 Task: Look for space in Vimercate, Italy from 12th August, 2023 to 16th August, 2023 for 8 adults in price range Rs.10000 to Rs.16000. Place can be private room with 8 bedrooms having 8 beds and 8 bathrooms. Property type can be house, flat, guest house, hotel. Amenities needed are: wifi, TV, free parkinig on premises, gym, breakfast. Booking option can be shelf check-in. Required host language is English.
Action: Mouse moved to (537, 108)
Screenshot: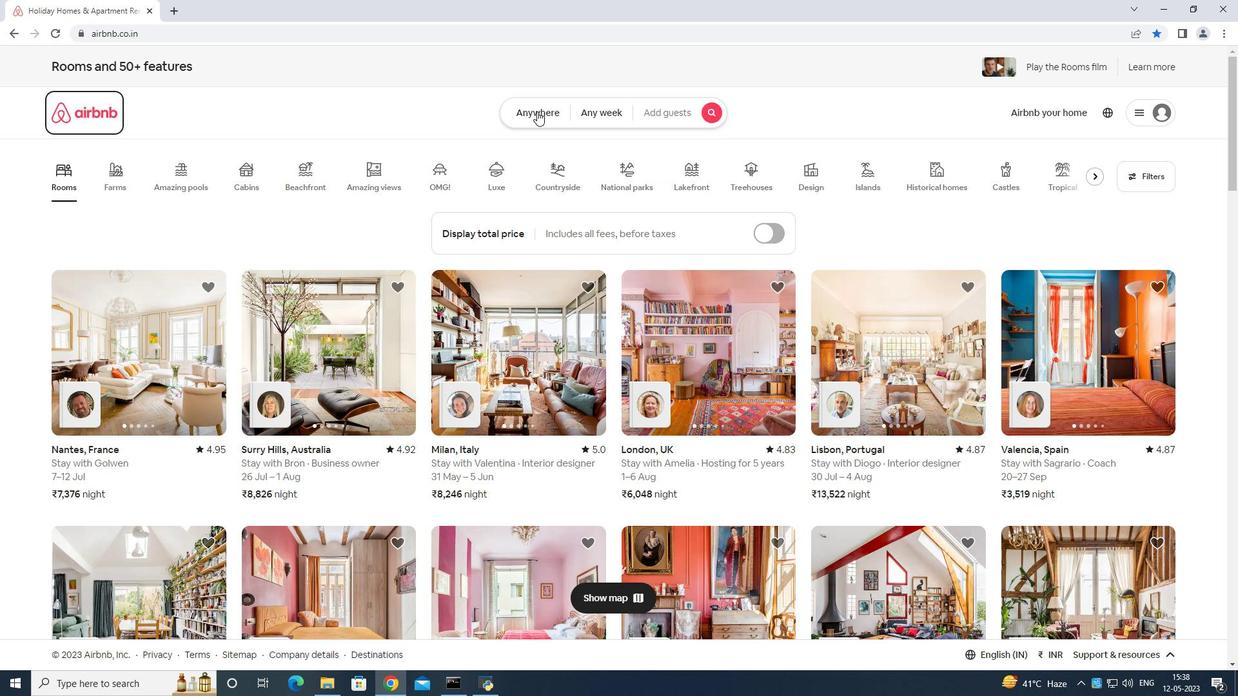 
Action: Mouse pressed left at (537, 108)
Screenshot: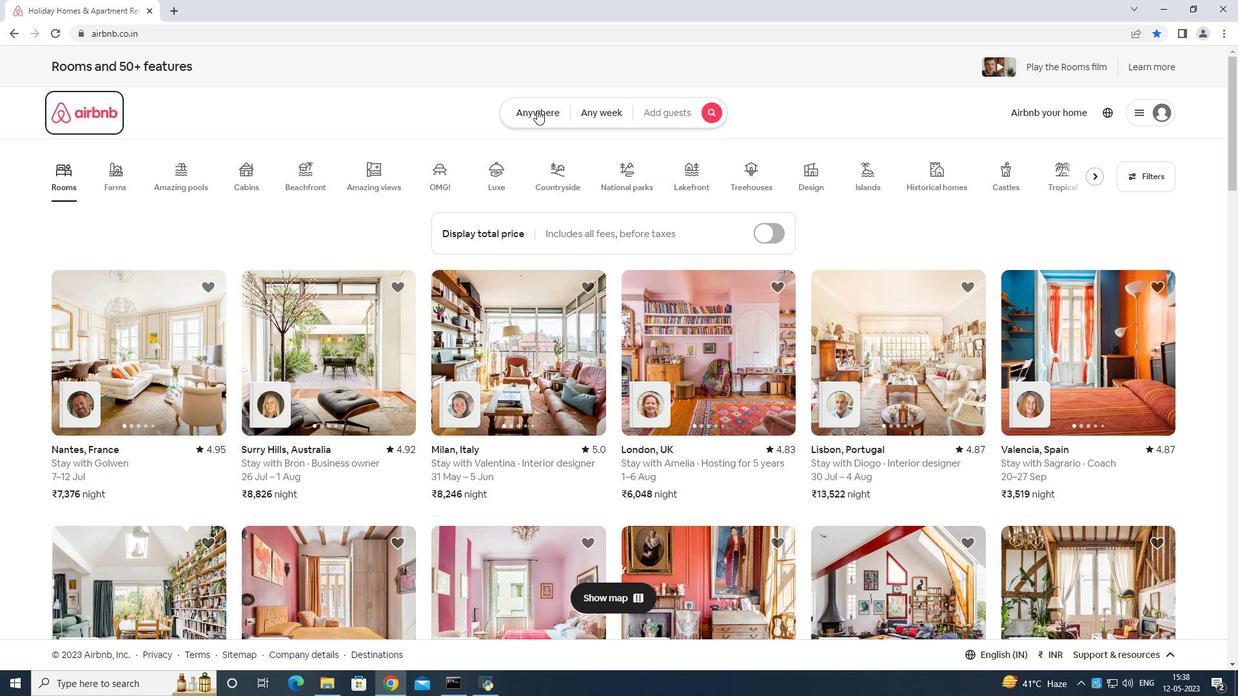 
Action: Mouse moved to (518, 149)
Screenshot: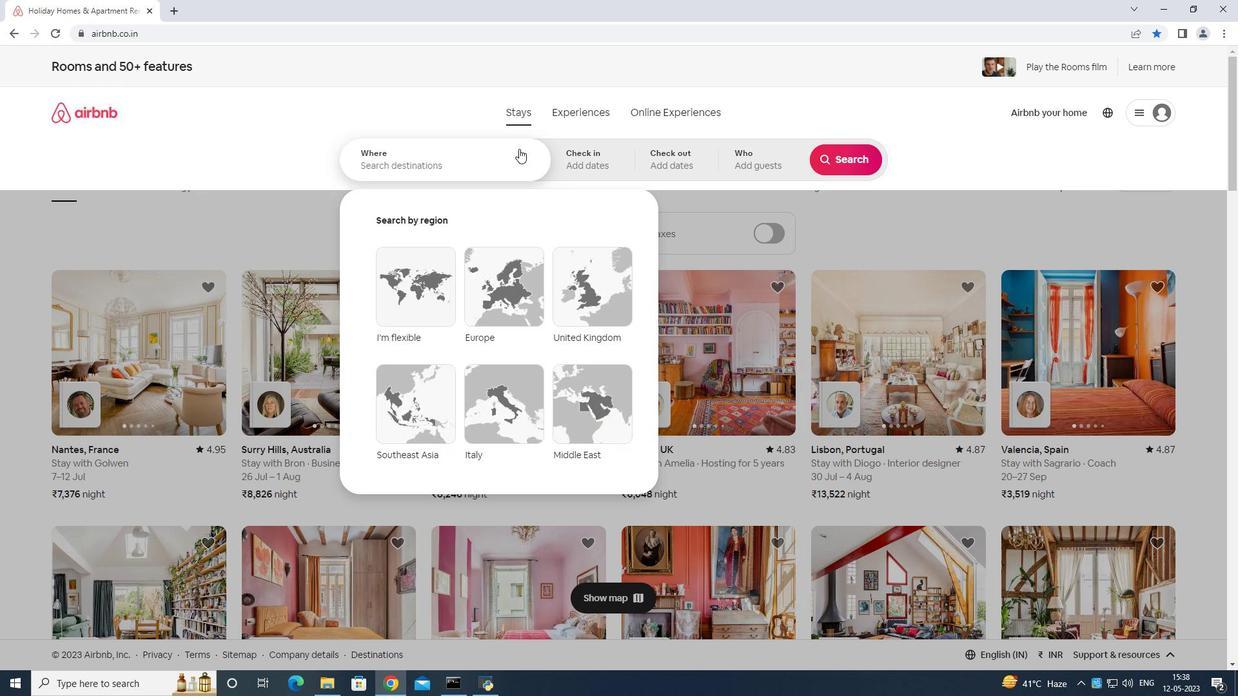 
Action: Mouse pressed left at (518, 149)
Screenshot: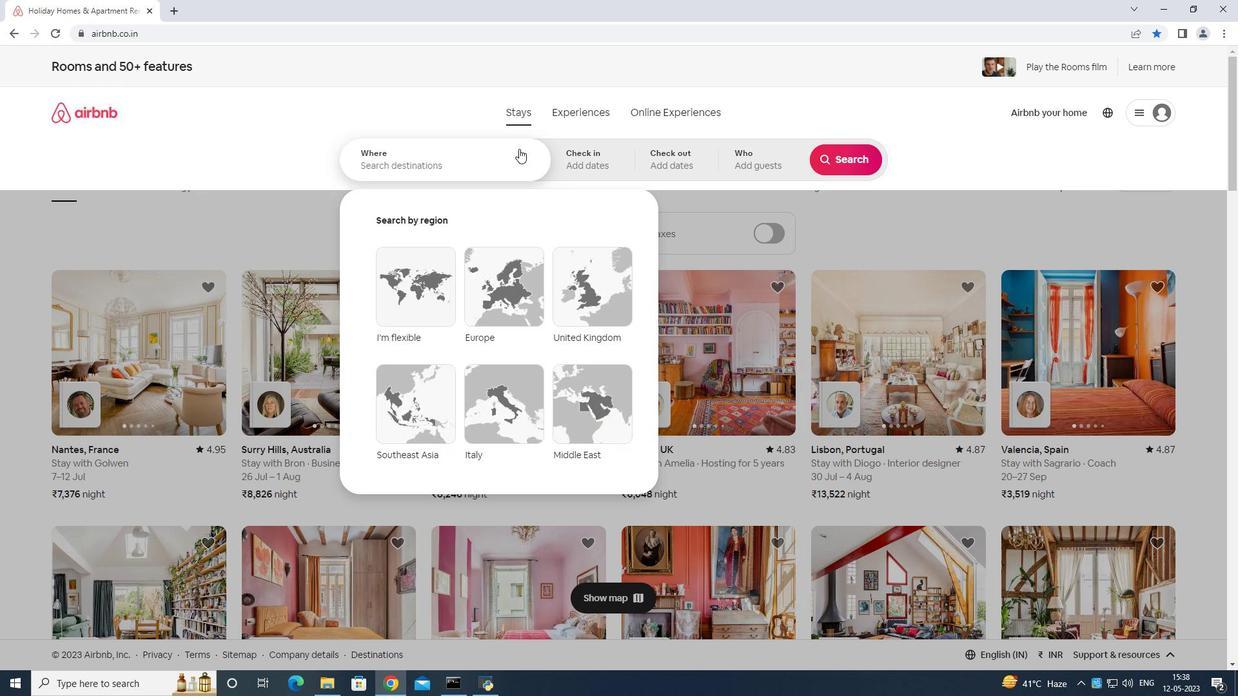 
Action: Mouse moved to (511, 152)
Screenshot: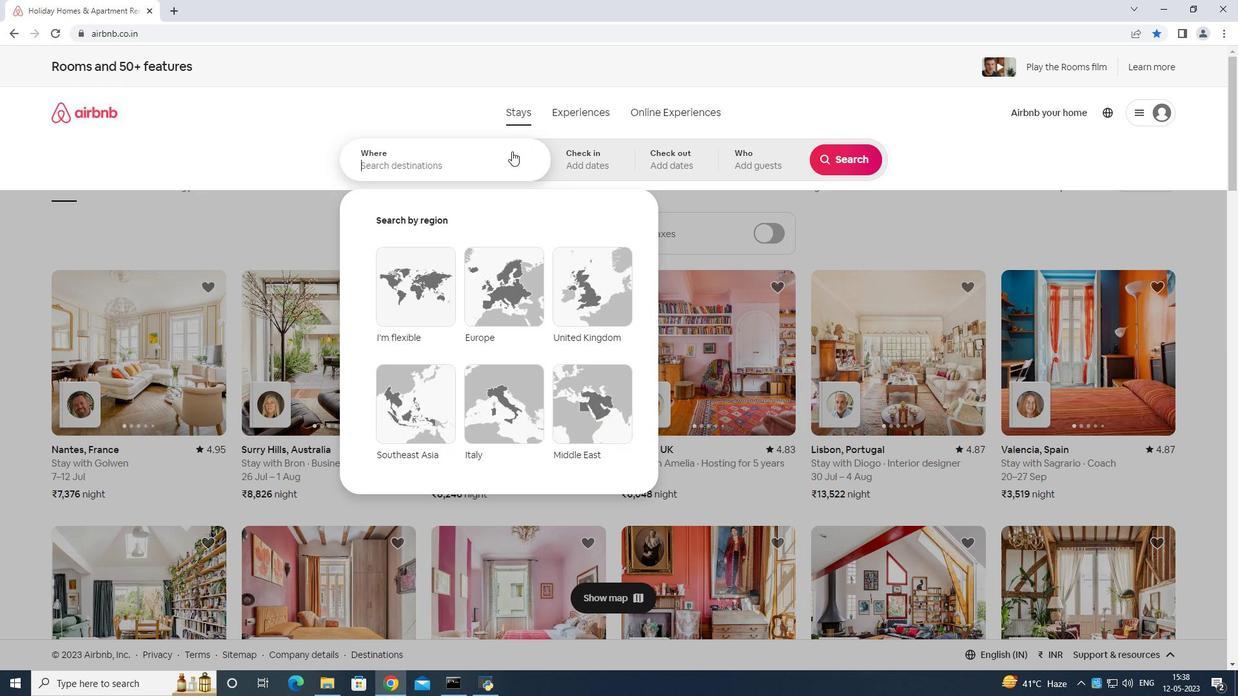 
Action: Key pressed <Key.shift>v<Key.backspace><Key.shift>Vimercate<Key.space>italy<Key.enter>
Screenshot: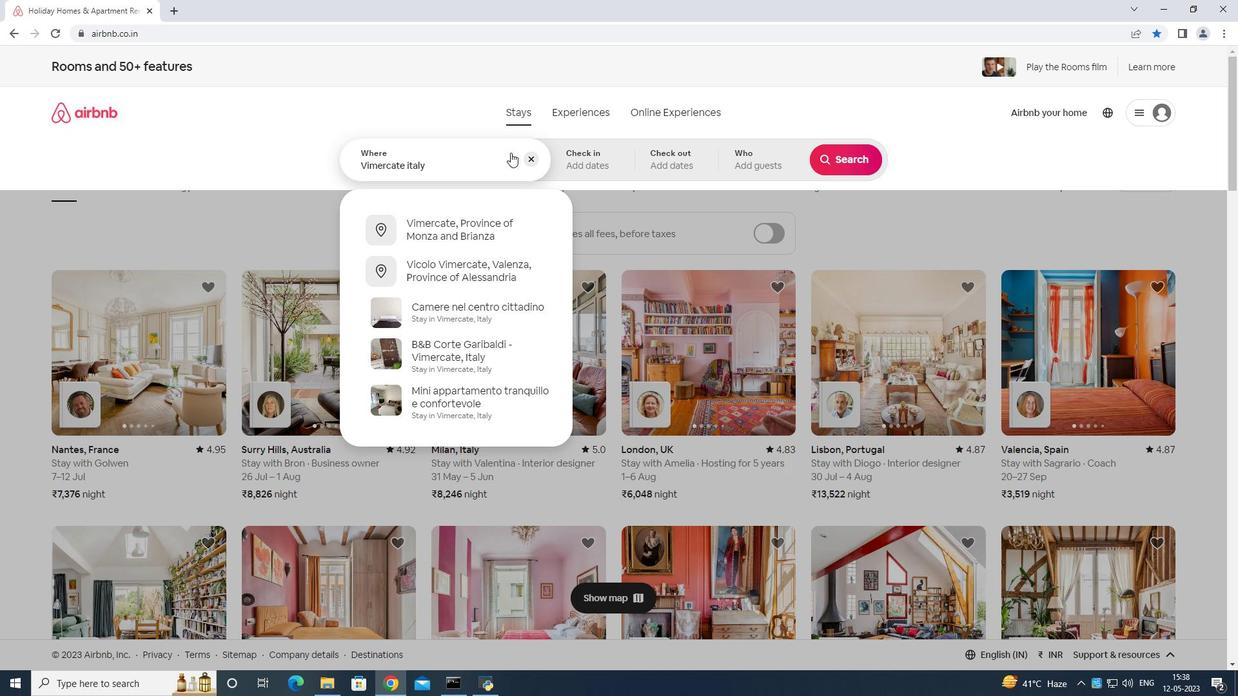 
Action: Mouse moved to (845, 250)
Screenshot: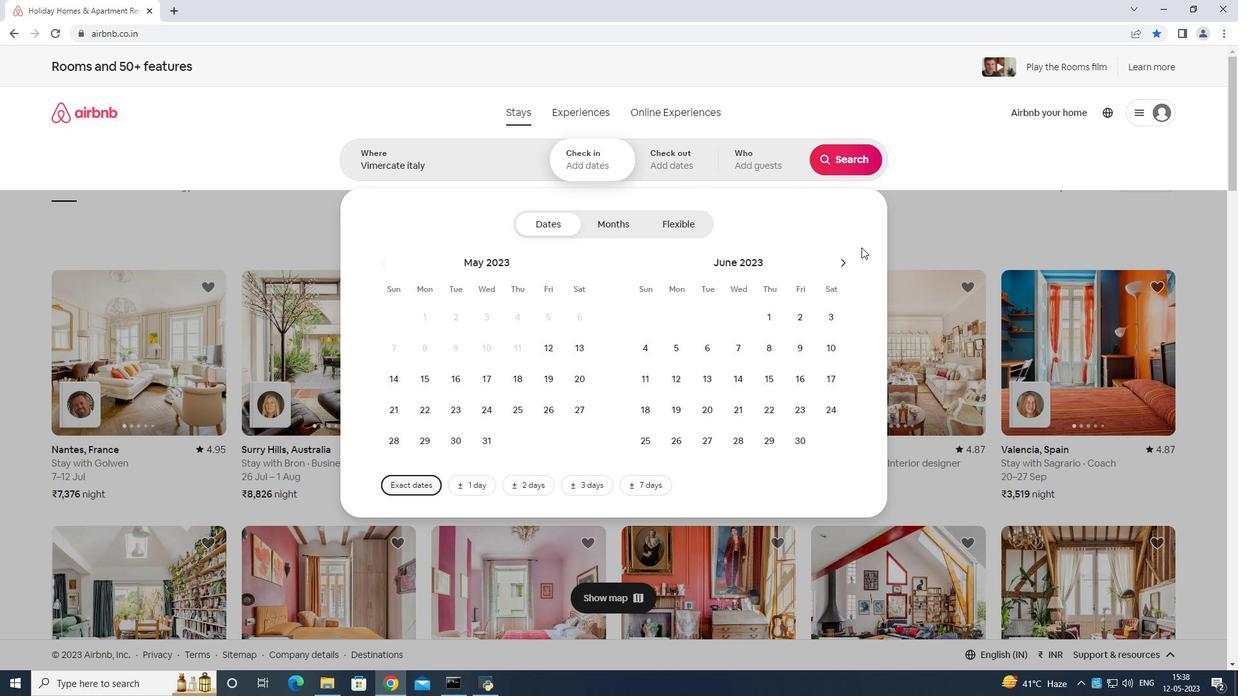 
Action: Mouse pressed left at (845, 250)
Screenshot: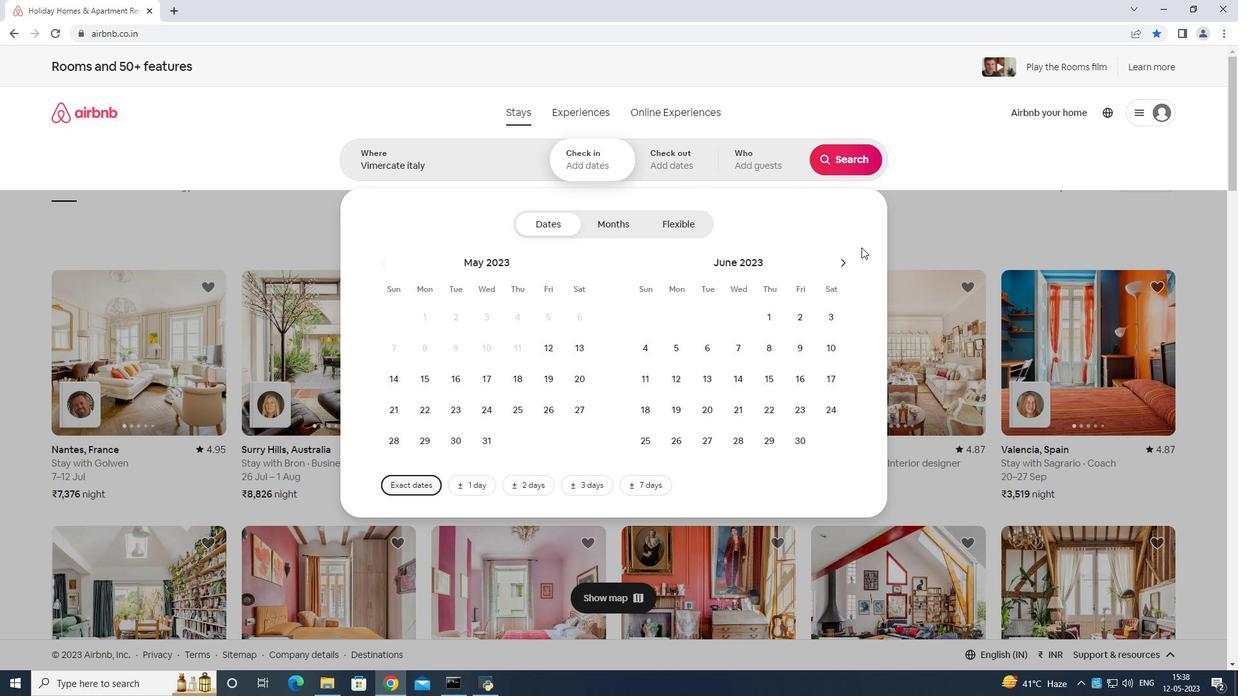
Action: Mouse moved to (844, 261)
Screenshot: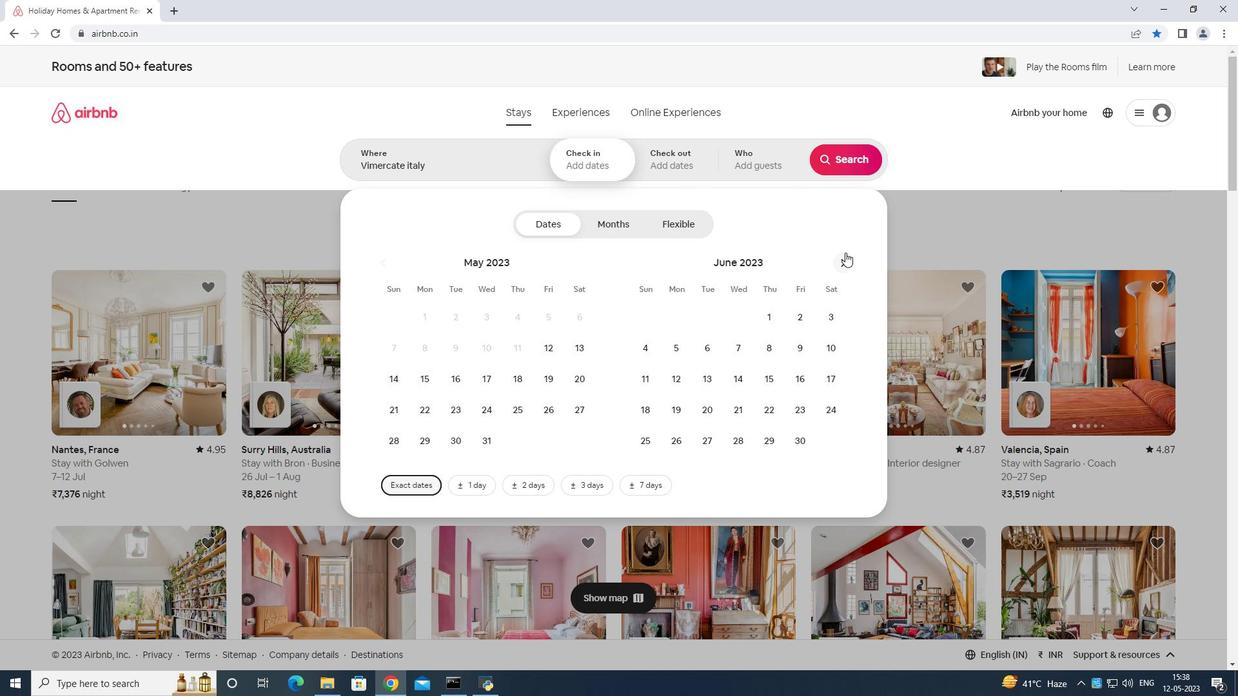 
Action: Mouse pressed left at (844, 261)
Screenshot: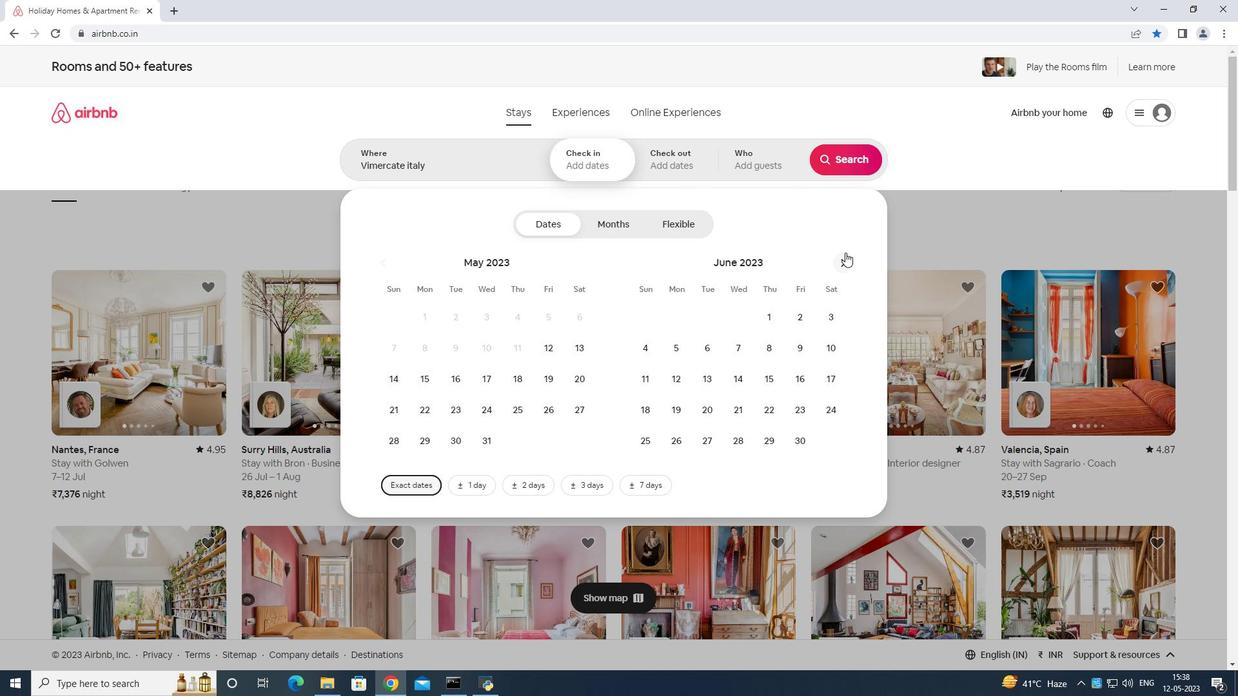 
Action: Mouse moved to (844, 262)
Screenshot: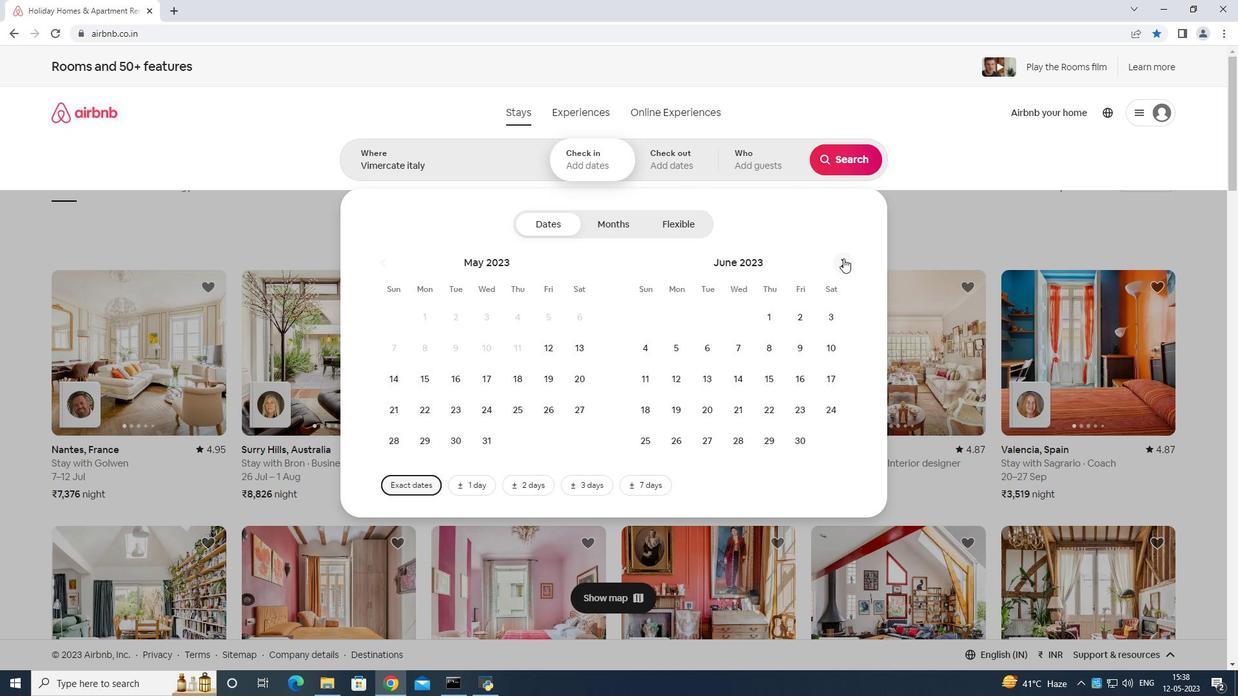 
Action: Mouse pressed left at (844, 262)
Screenshot: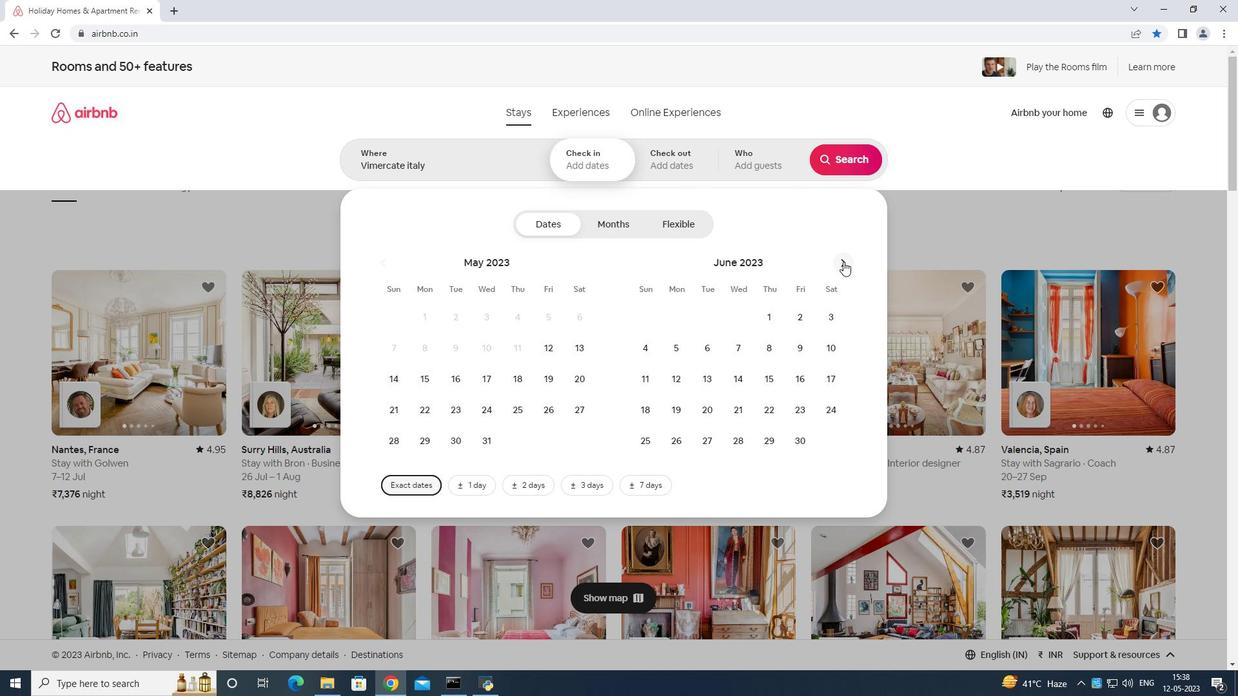 
Action: Mouse pressed left at (844, 262)
Screenshot: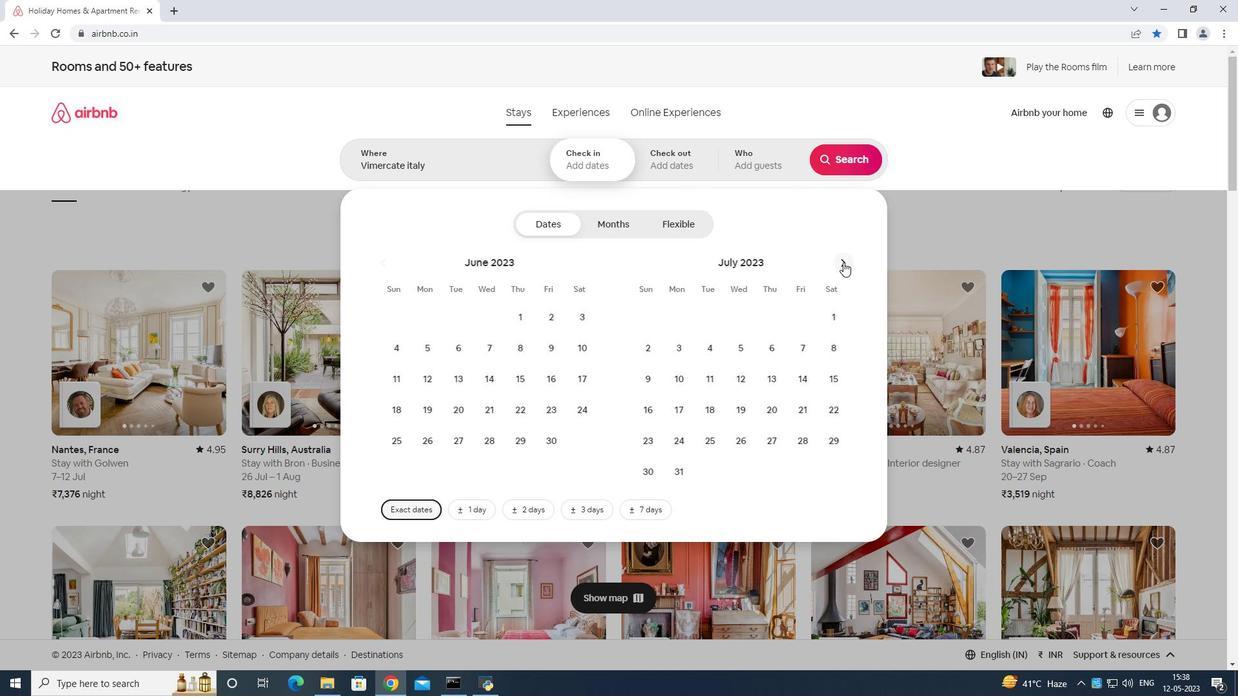 
Action: Mouse moved to (827, 347)
Screenshot: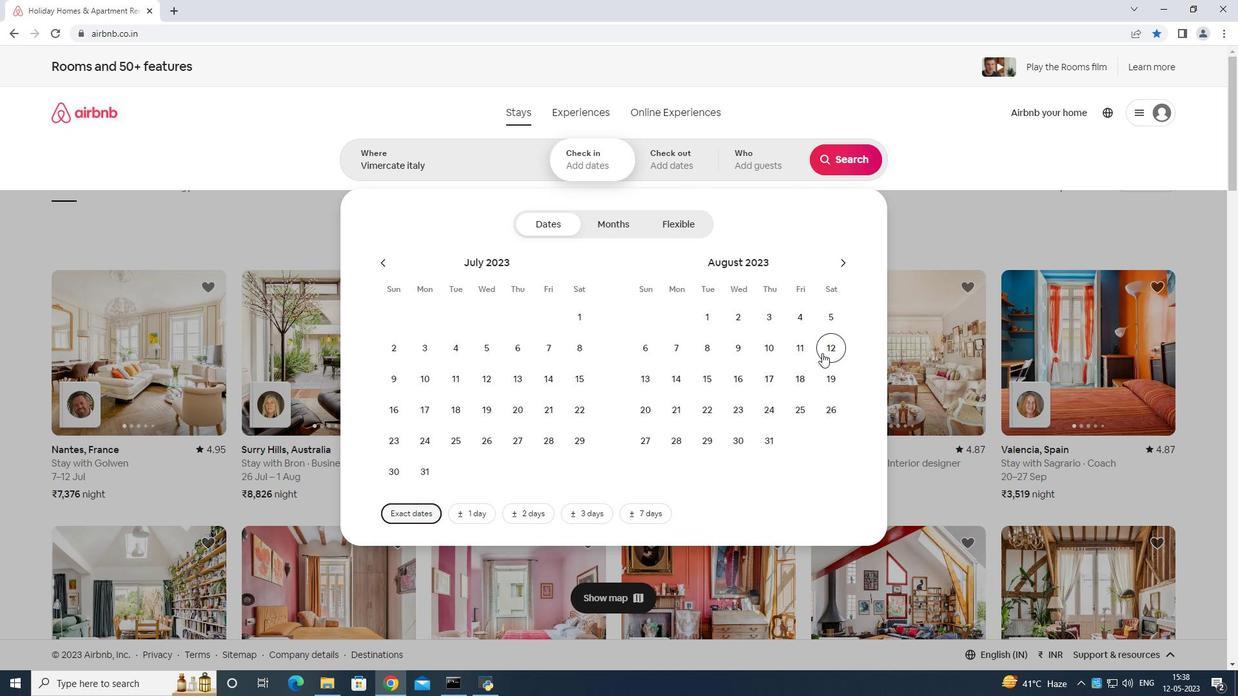 
Action: Mouse pressed left at (827, 347)
Screenshot: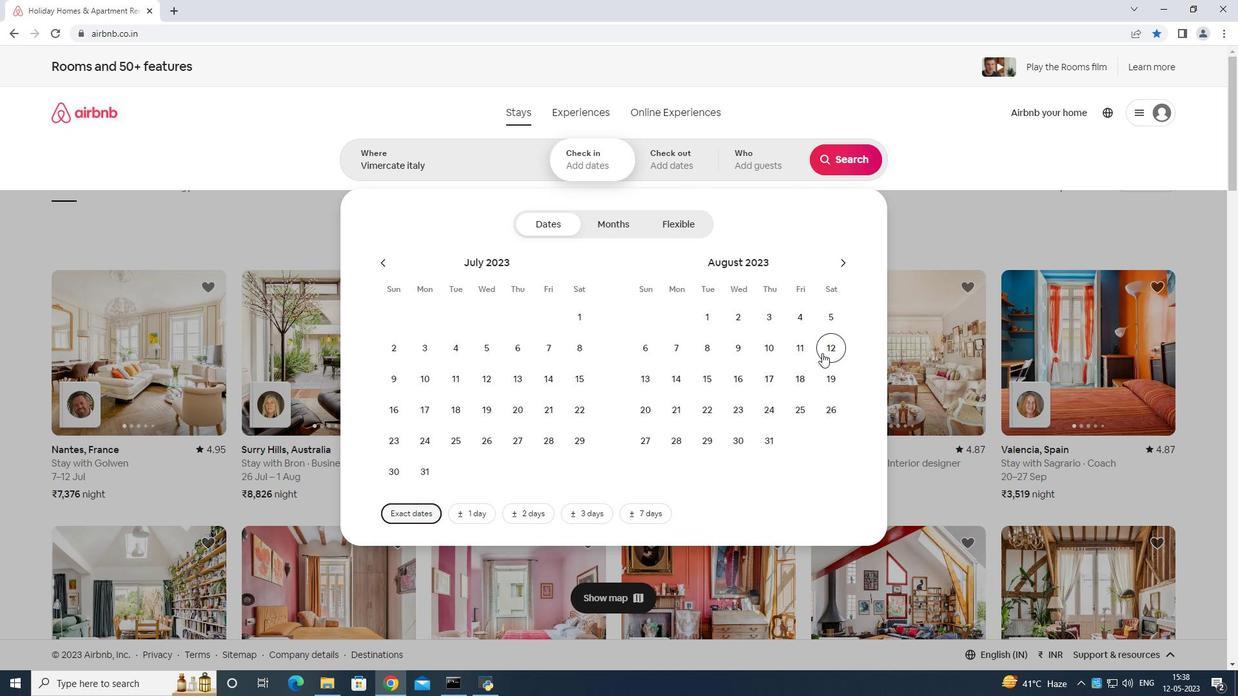 
Action: Mouse moved to (743, 372)
Screenshot: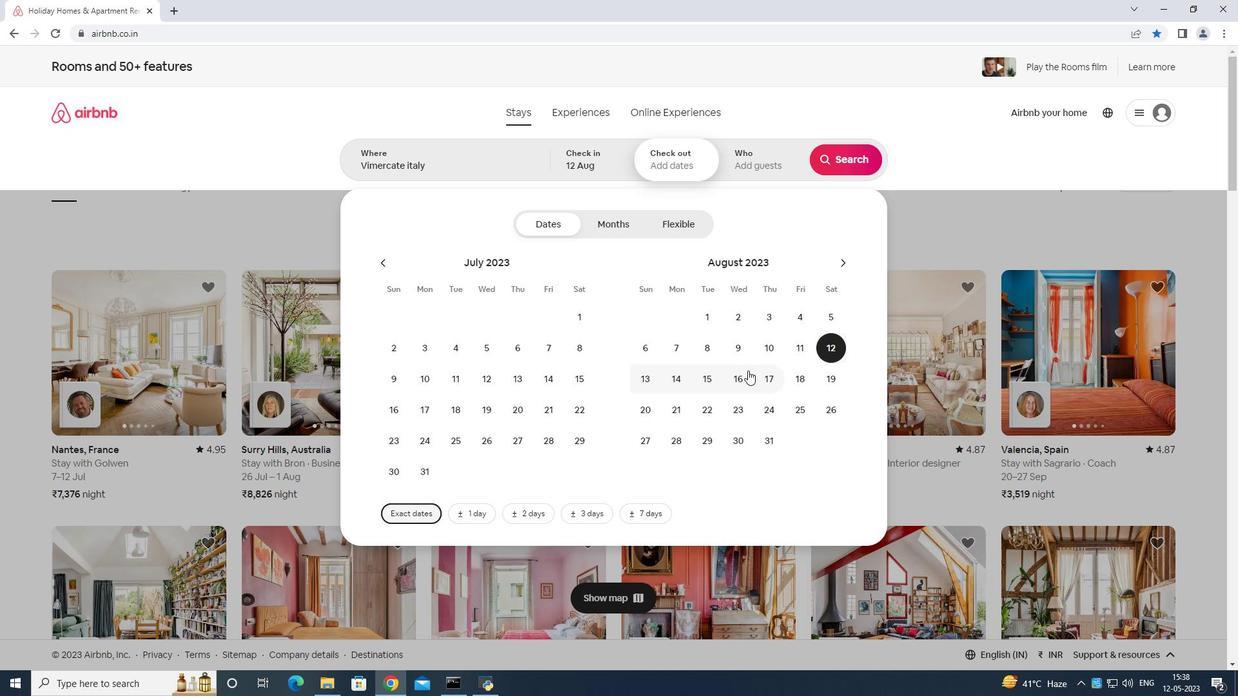
Action: Mouse pressed left at (743, 372)
Screenshot: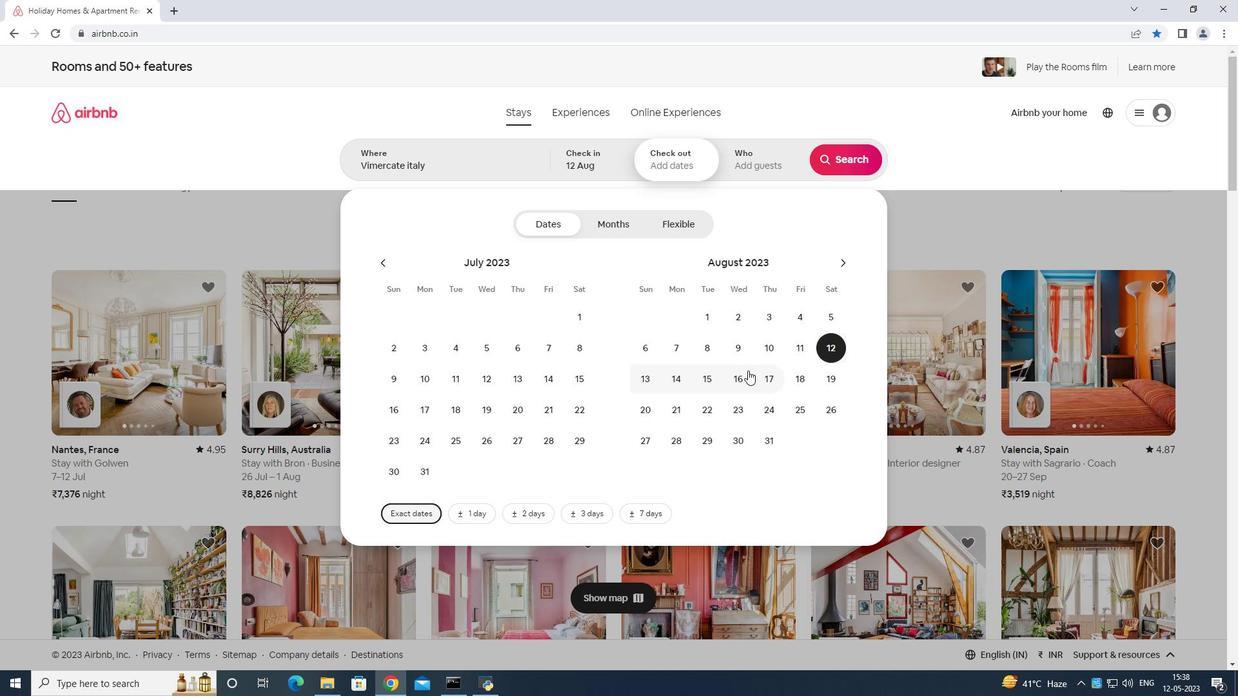 
Action: Mouse moved to (765, 158)
Screenshot: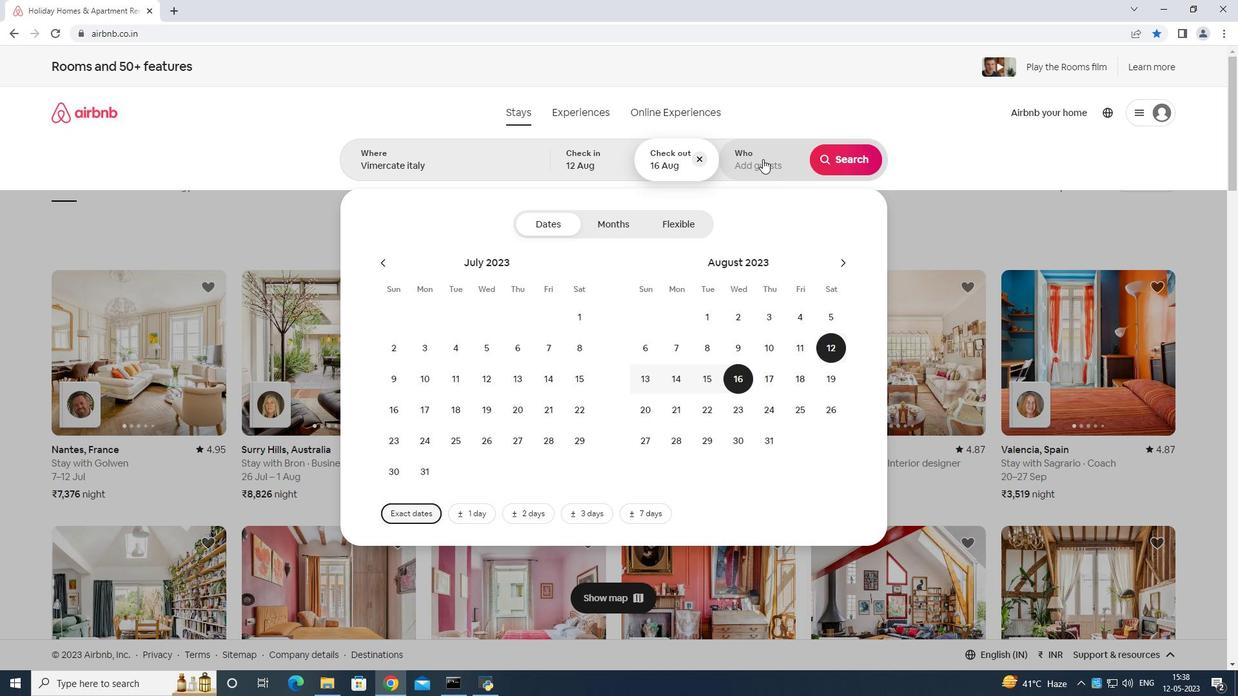 
Action: Mouse pressed left at (765, 158)
Screenshot: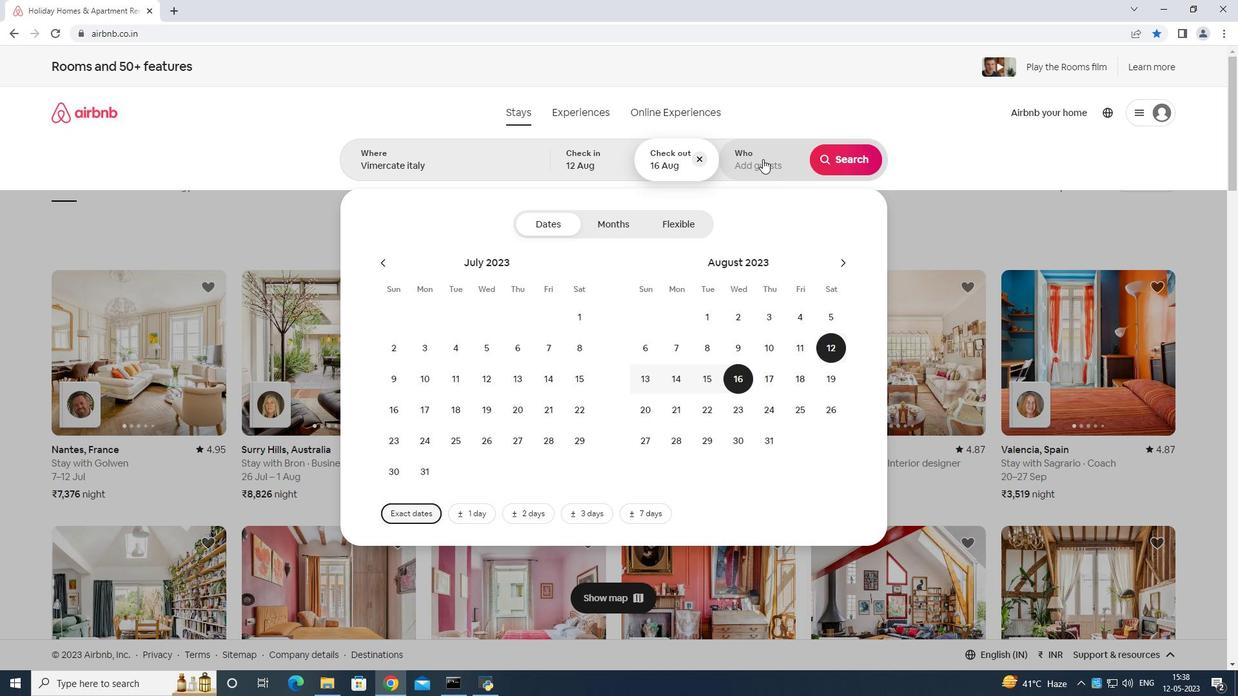 
Action: Mouse moved to (831, 228)
Screenshot: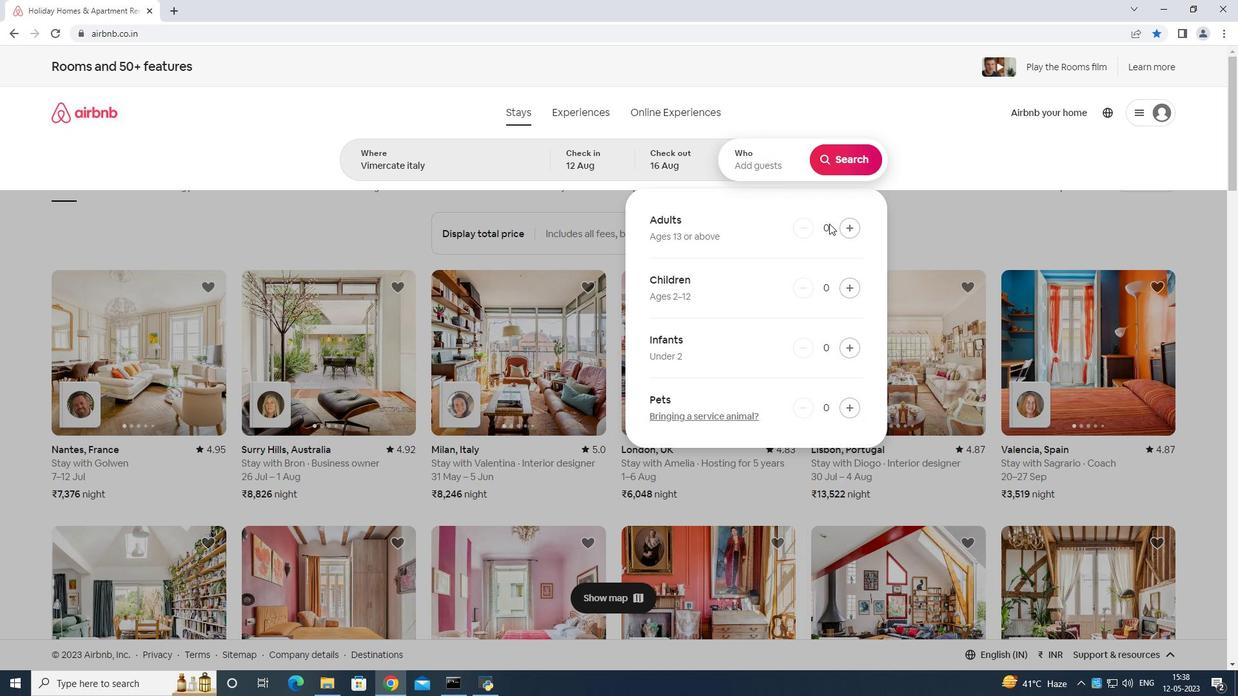 
Action: Mouse pressed left at (831, 228)
Screenshot: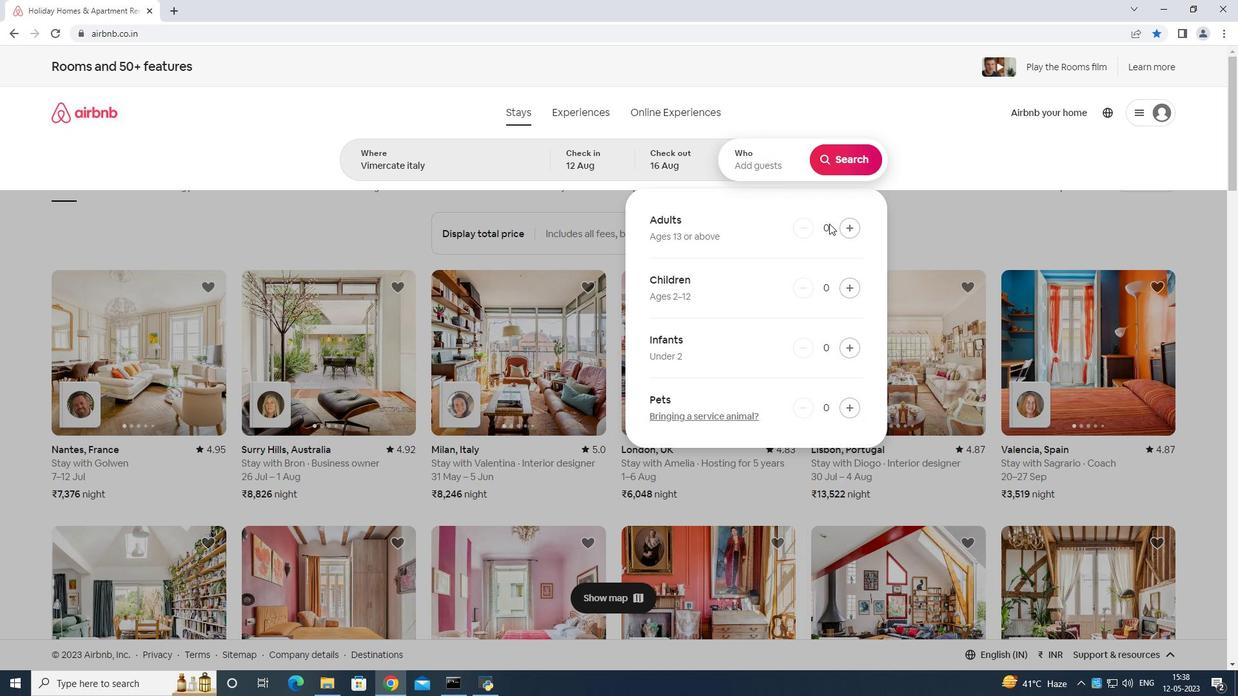 
Action: Mouse moved to (836, 224)
Screenshot: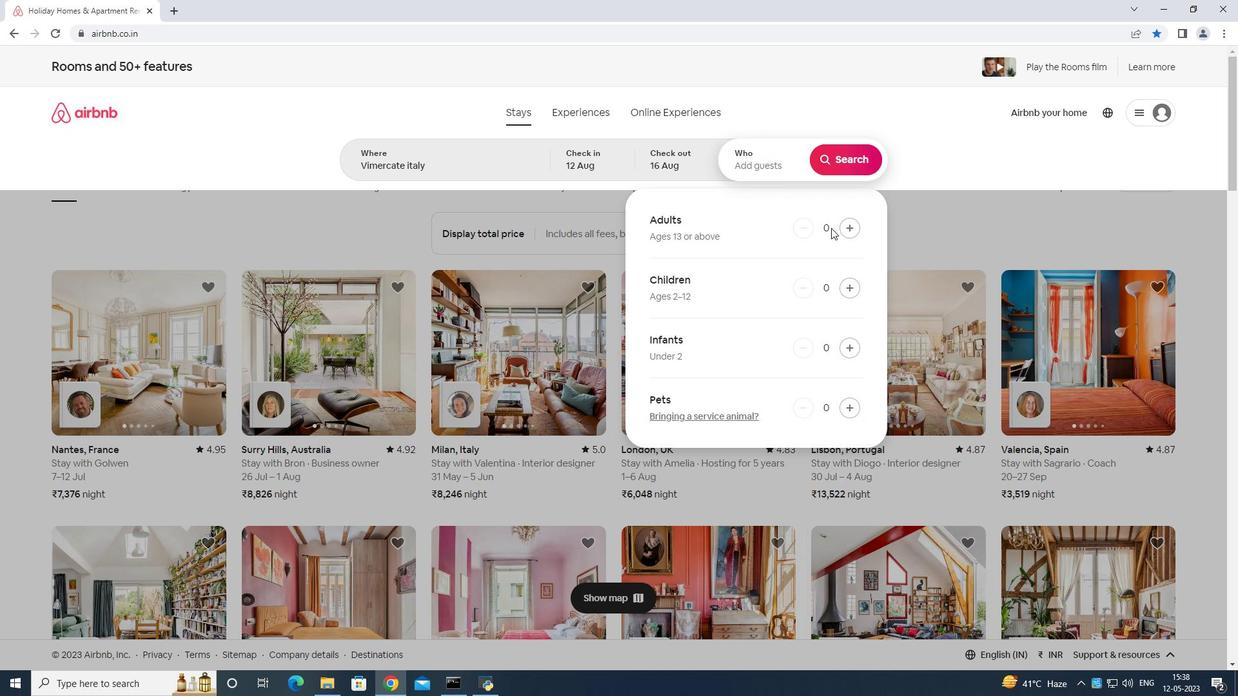 
Action: Mouse pressed left at (836, 224)
Screenshot: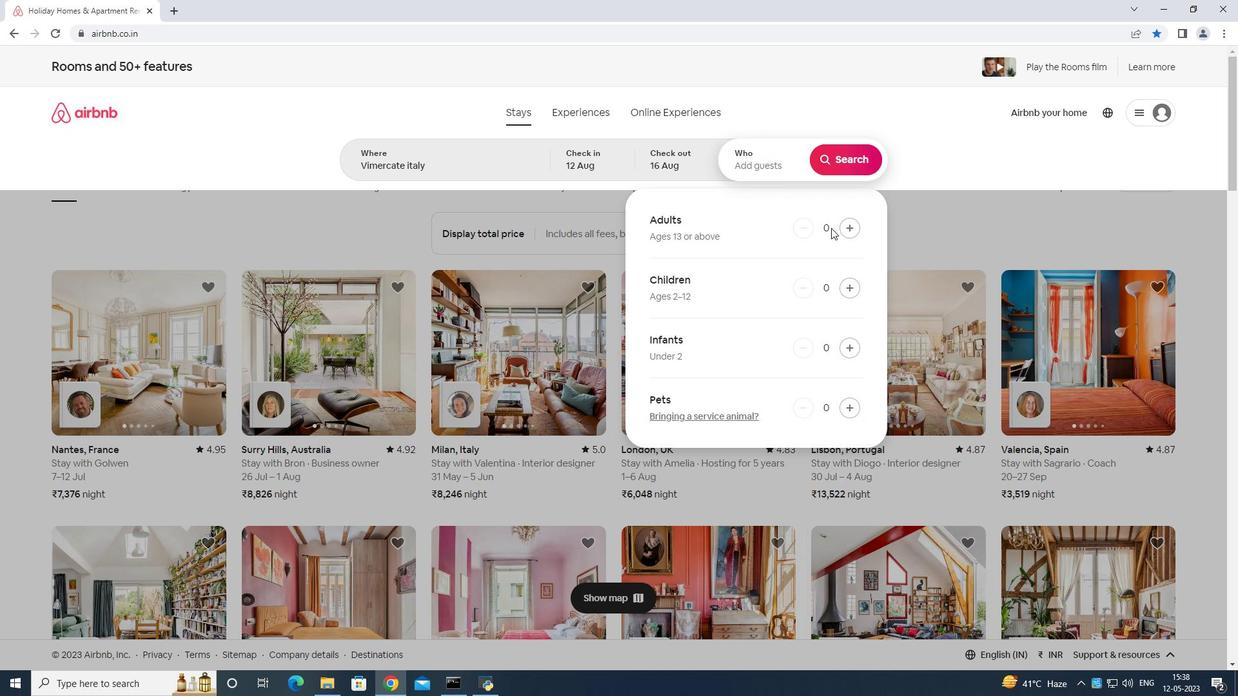 
Action: Mouse moved to (851, 224)
Screenshot: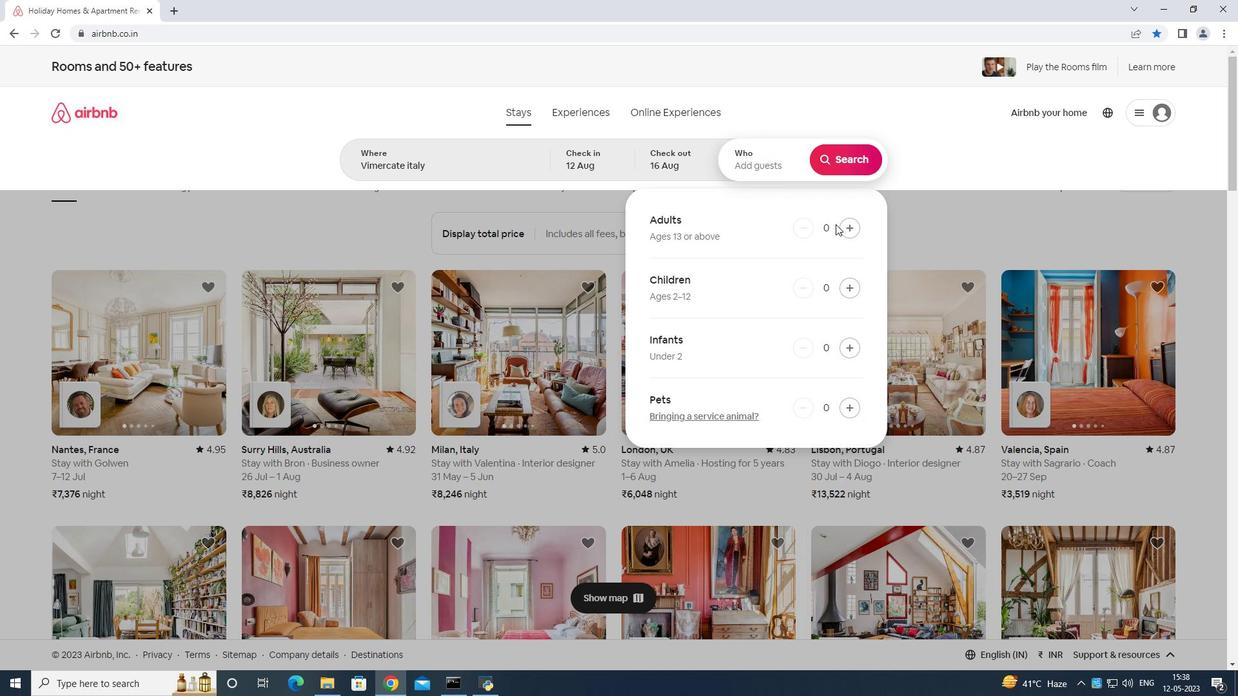 
Action: Mouse pressed left at (851, 224)
Screenshot: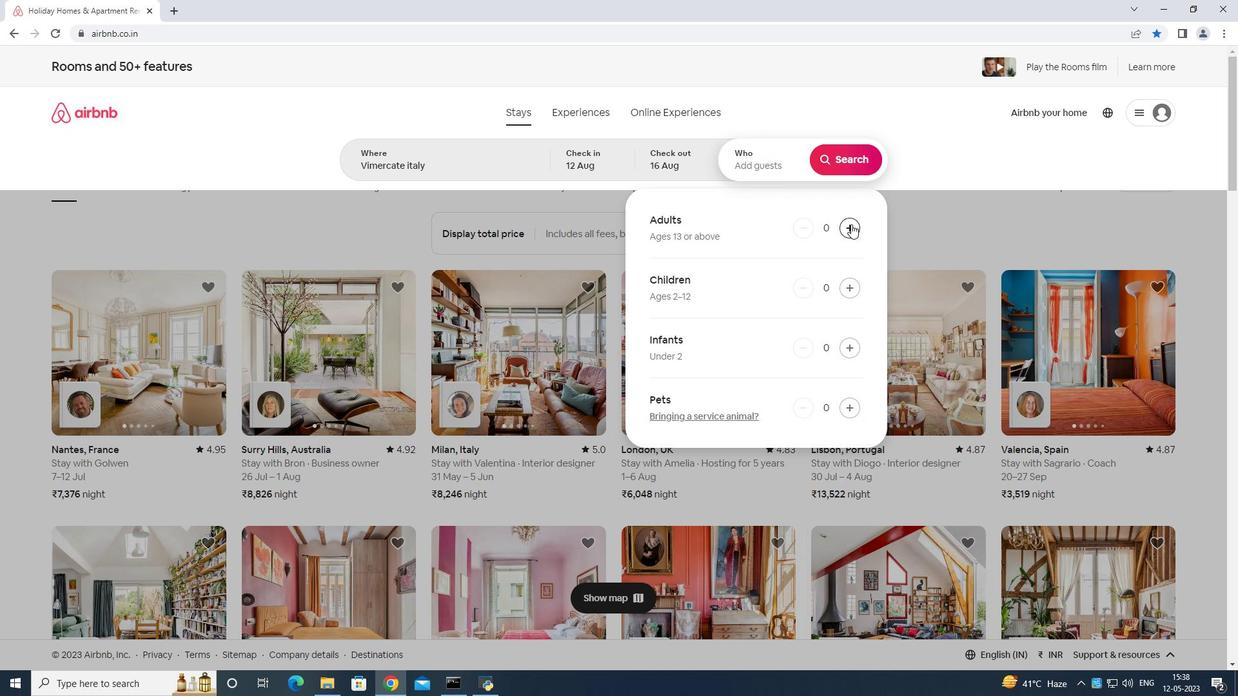 
Action: Mouse pressed left at (851, 224)
Screenshot: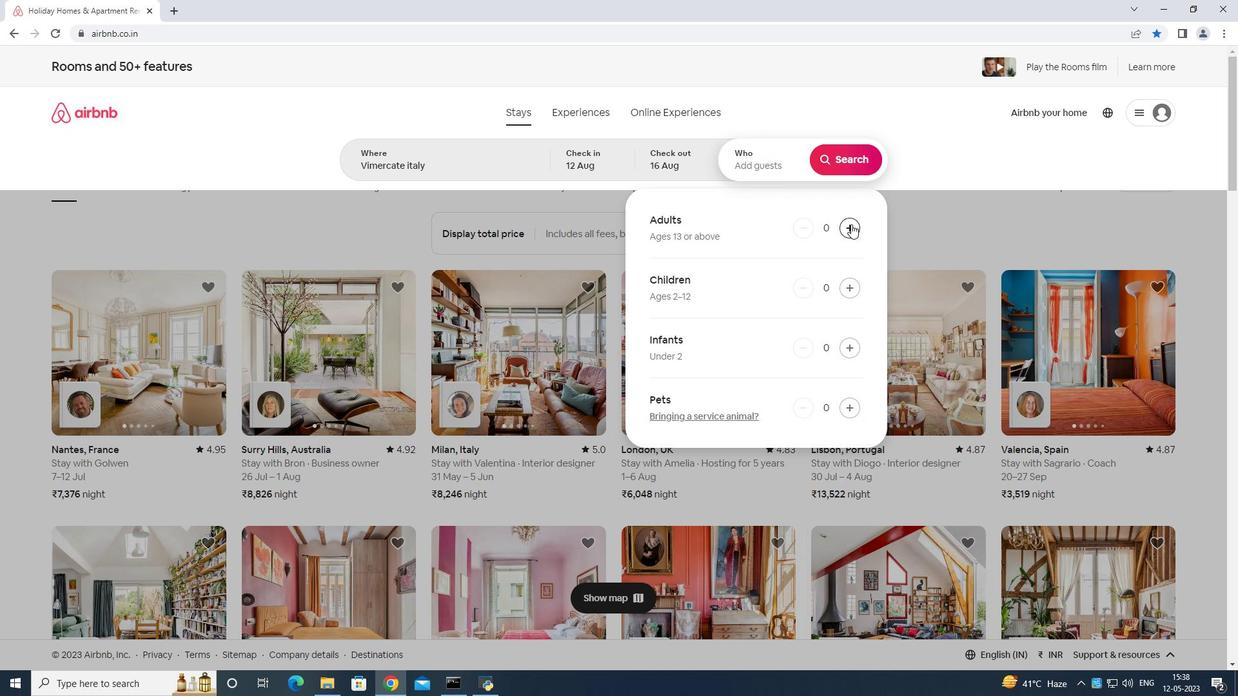 
Action: Mouse moved to (853, 223)
Screenshot: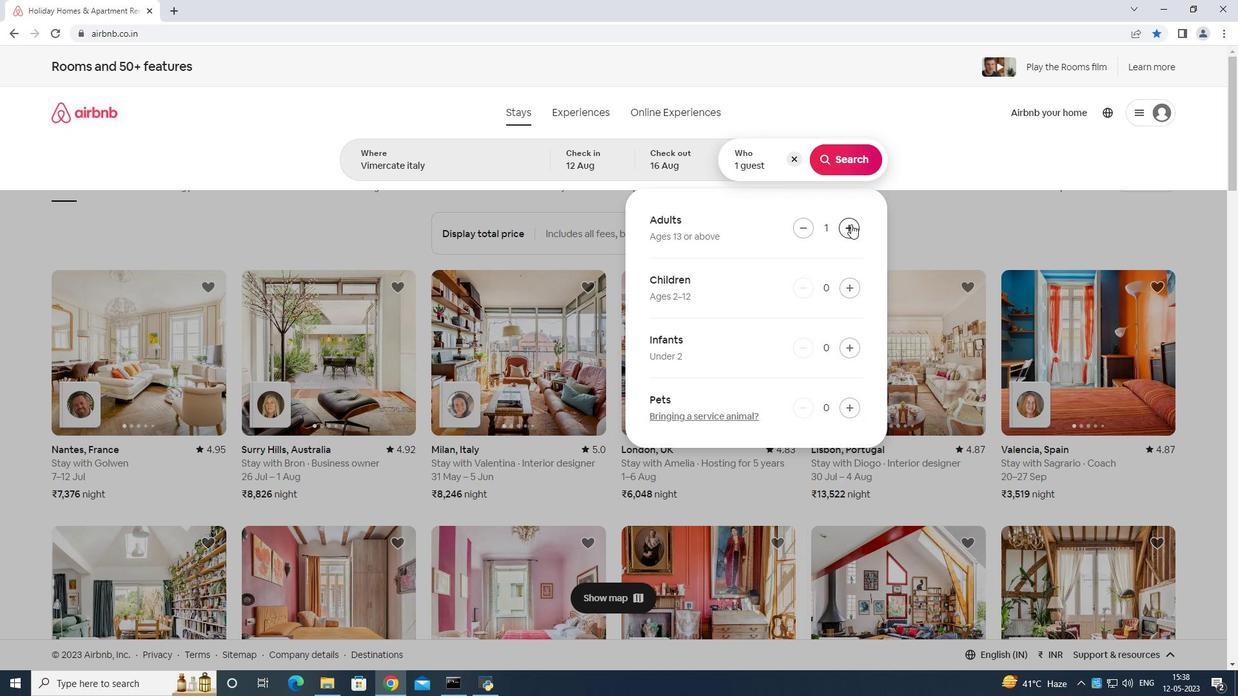 
Action: Mouse pressed left at (853, 223)
Screenshot: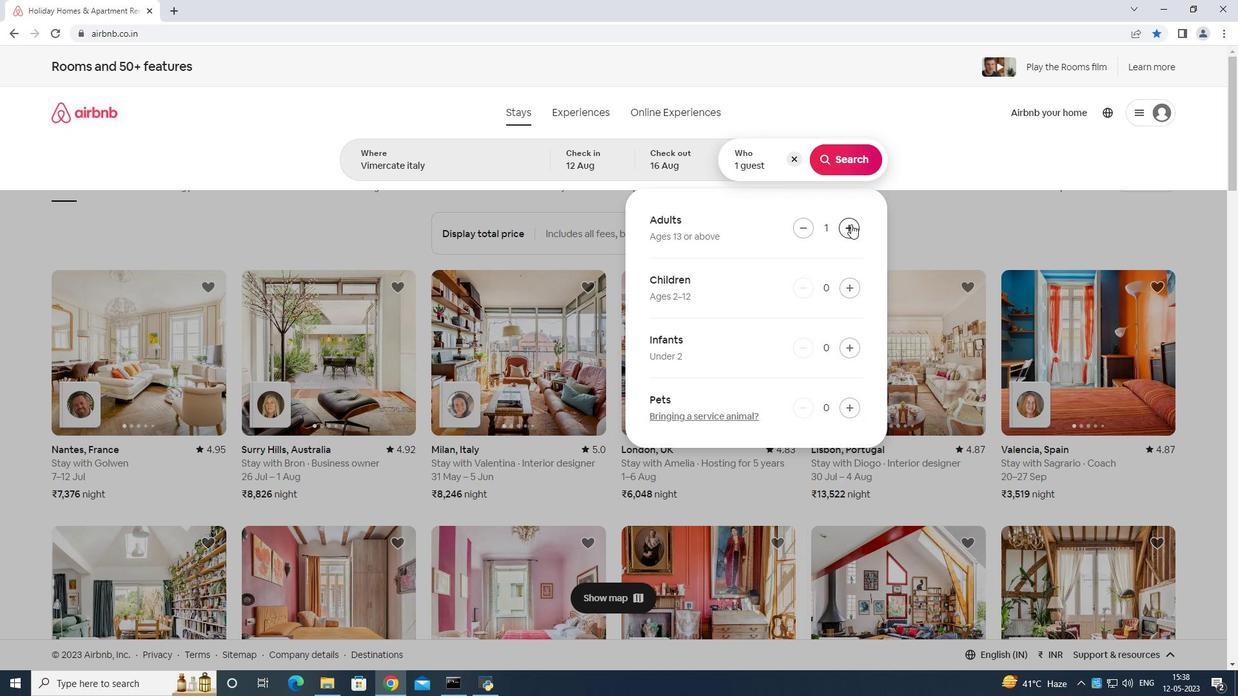 
Action: Mouse moved to (853, 223)
Screenshot: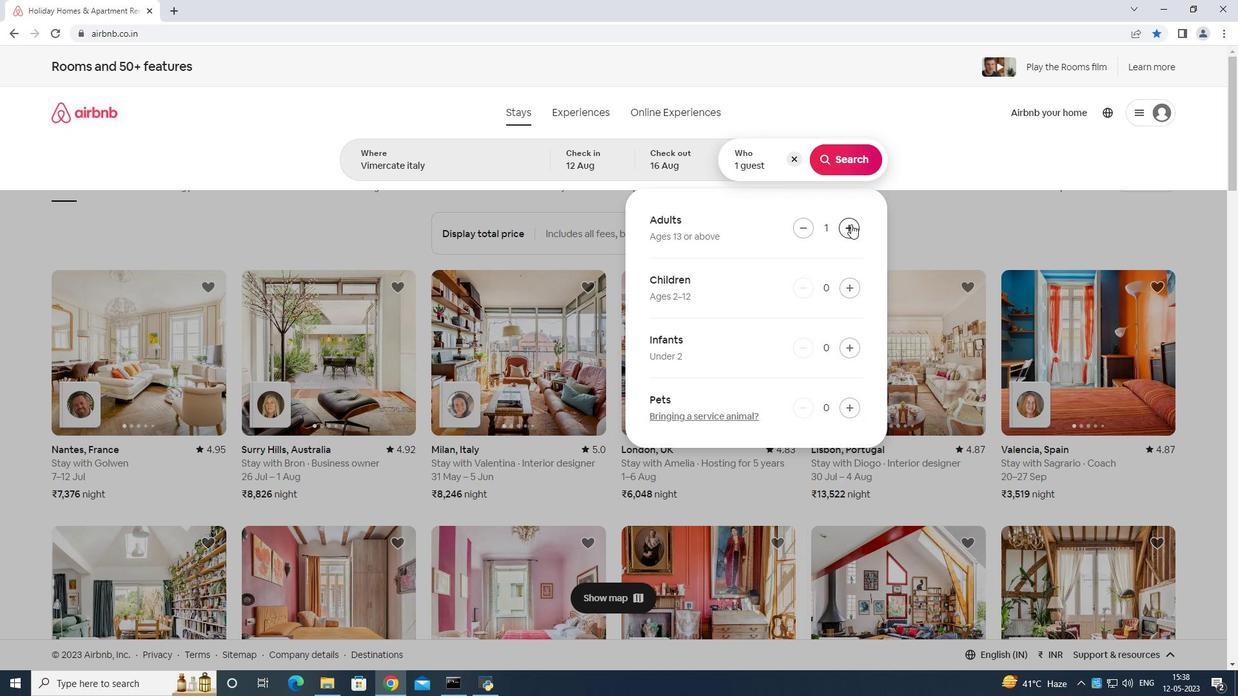 
Action: Mouse pressed left at (853, 223)
Screenshot: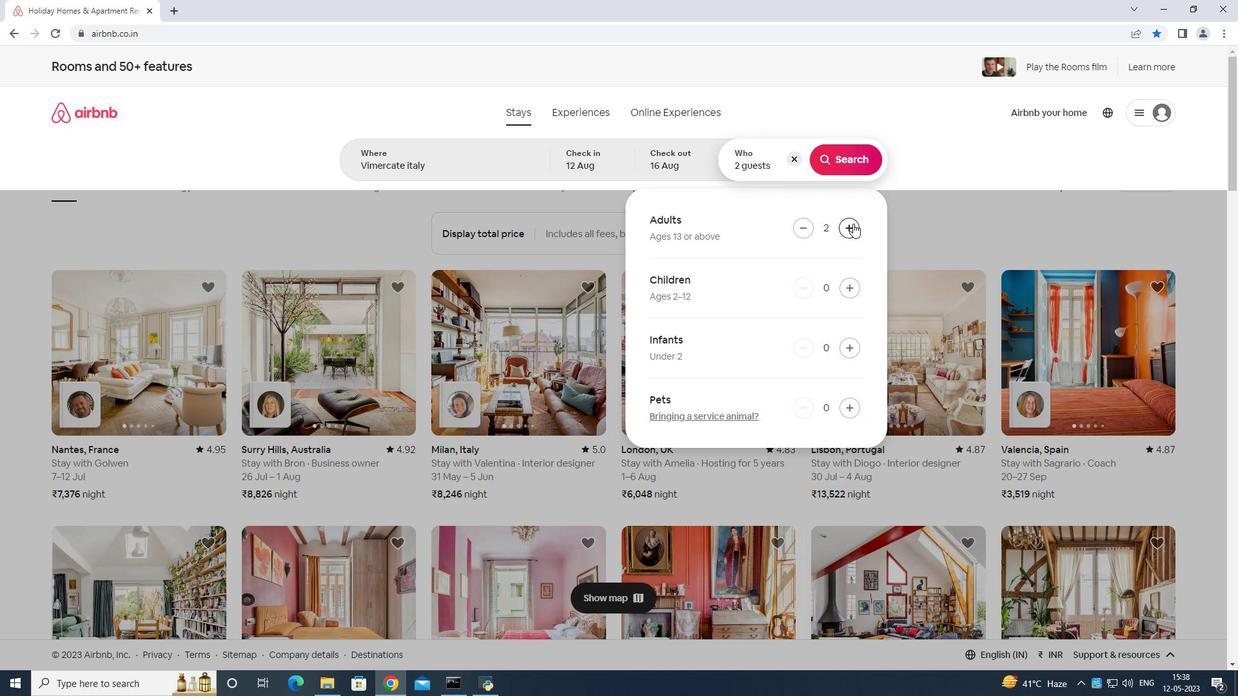 
Action: Mouse pressed left at (853, 223)
Screenshot: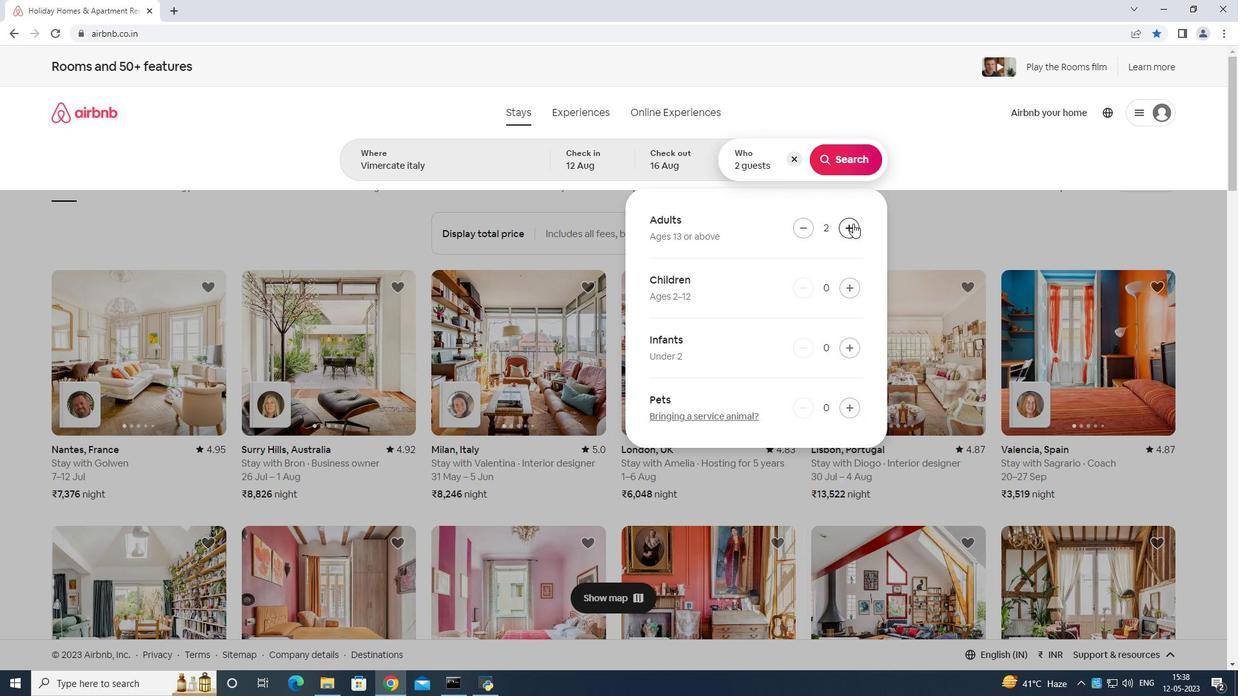 
Action: Mouse pressed left at (853, 223)
Screenshot: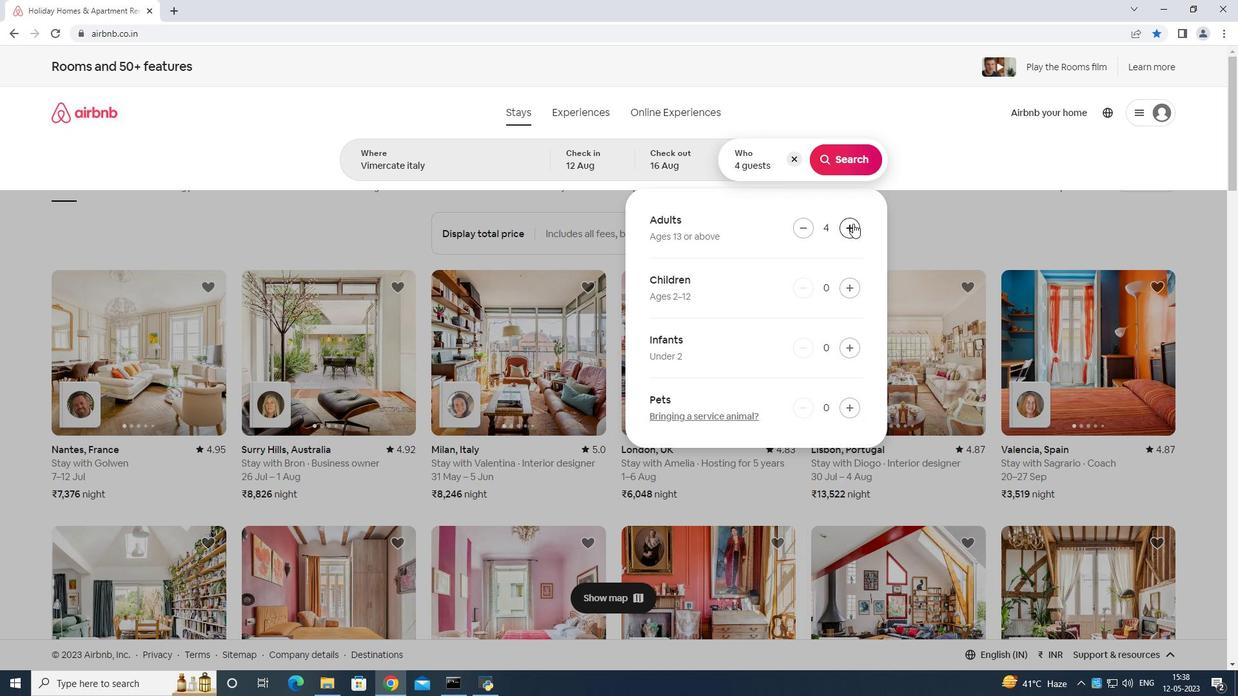 
Action: Mouse moved to (853, 223)
Screenshot: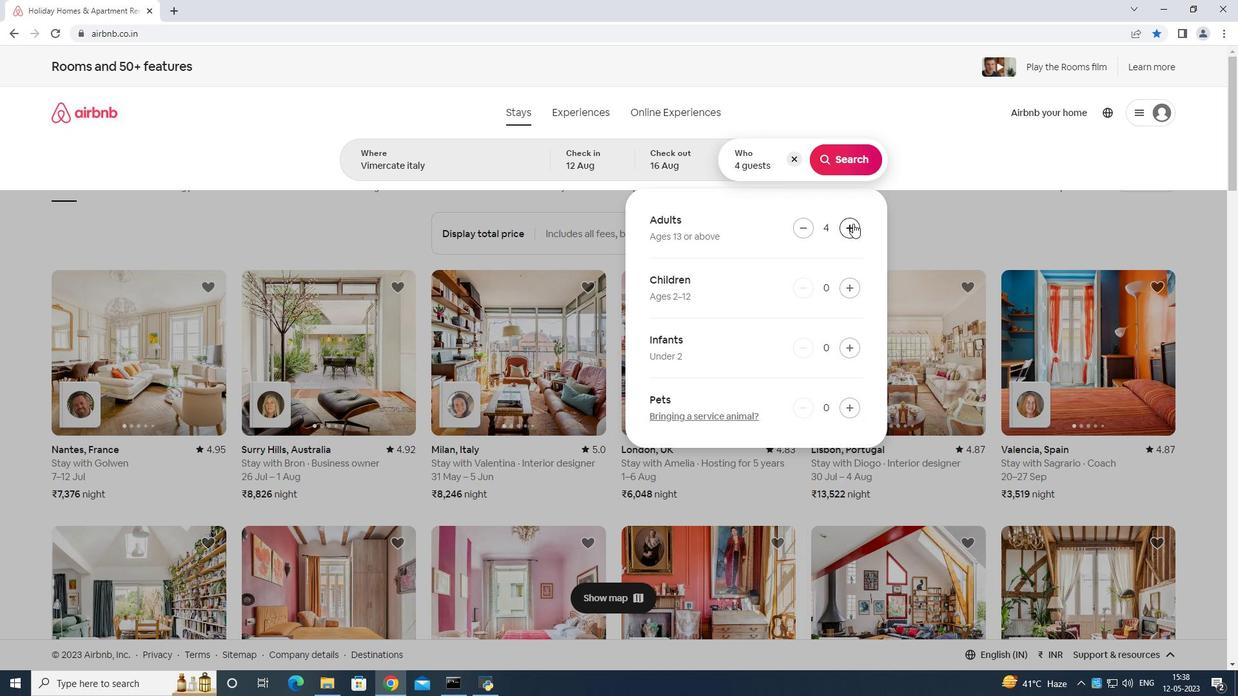 
Action: Mouse pressed left at (853, 223)
Screenshot: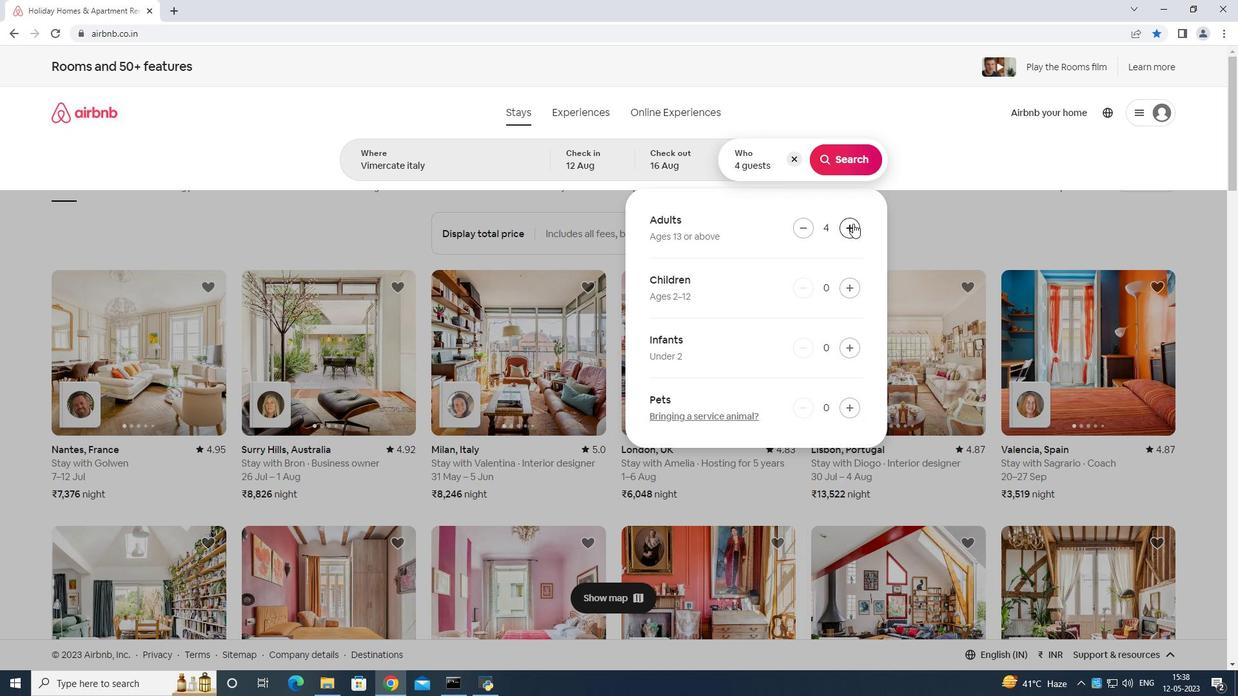 
Action: Mouse pressed left at (853, 223)
Screenshot: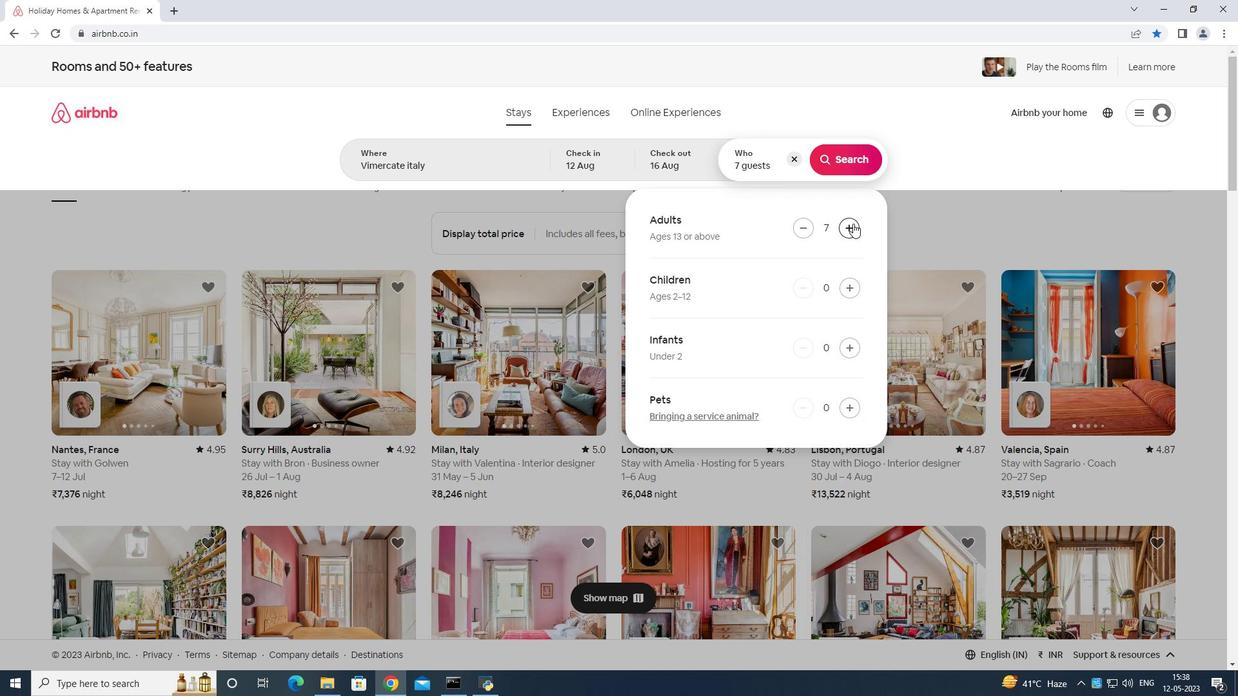 
Action: Mouse moved to (849, 152)
Screenshot: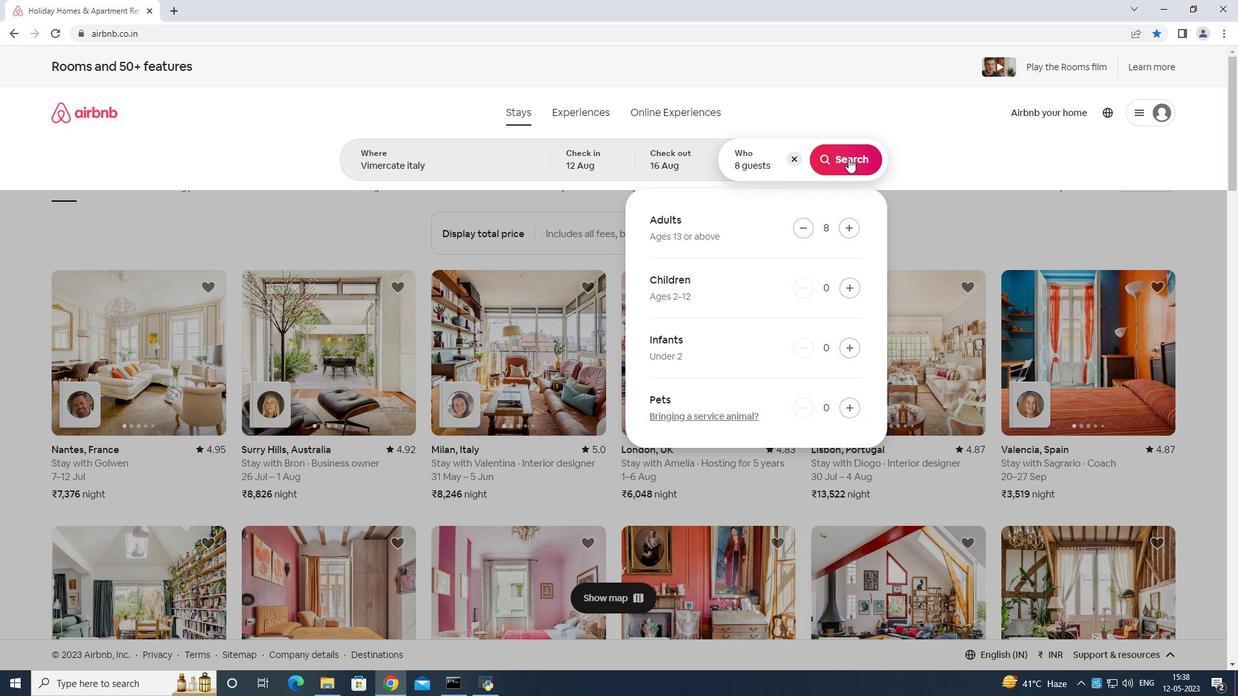 
Action: Mouse pressed left at (849, 152)
Screenshot: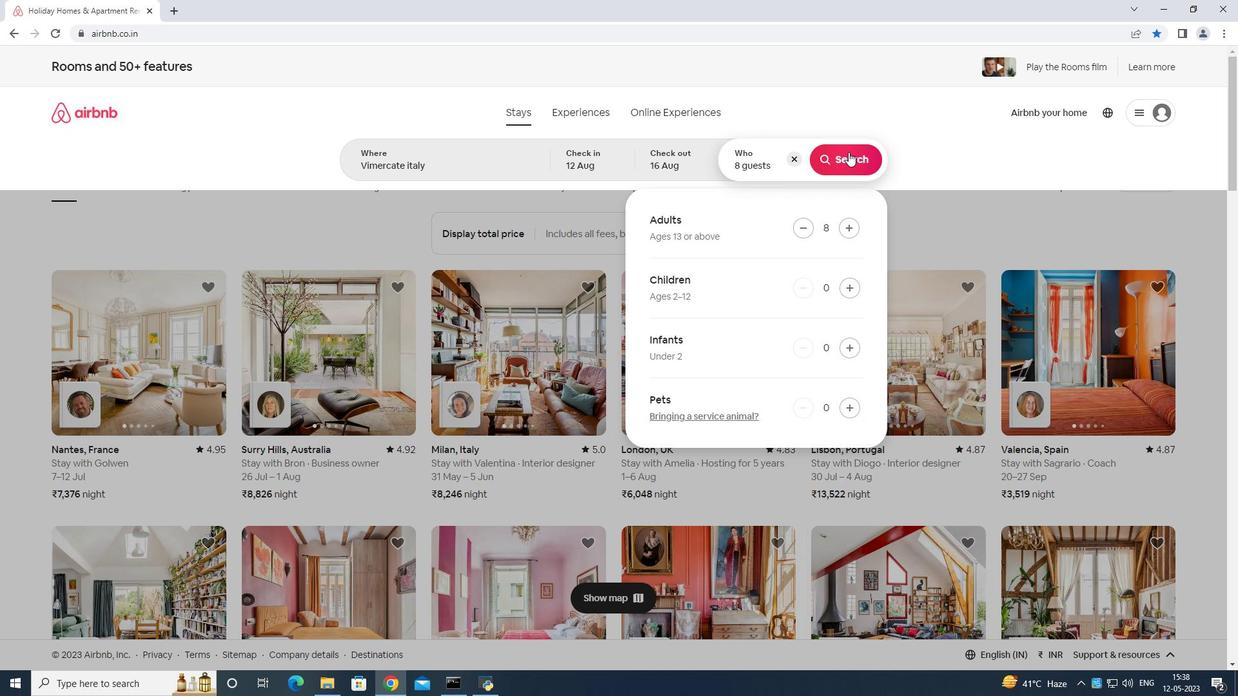 
Action: Mouse moved to (1178, 114)
Screenshot: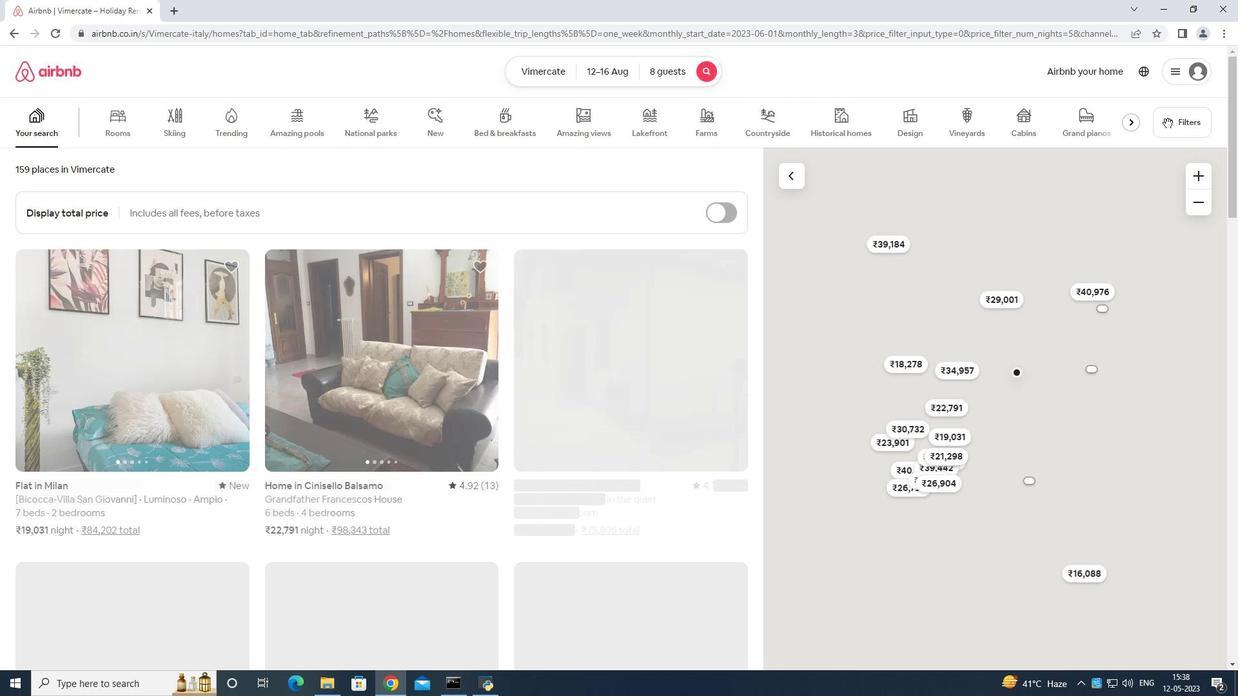 
Action: Mouse pressed left at (1178, 114)
Screenshot: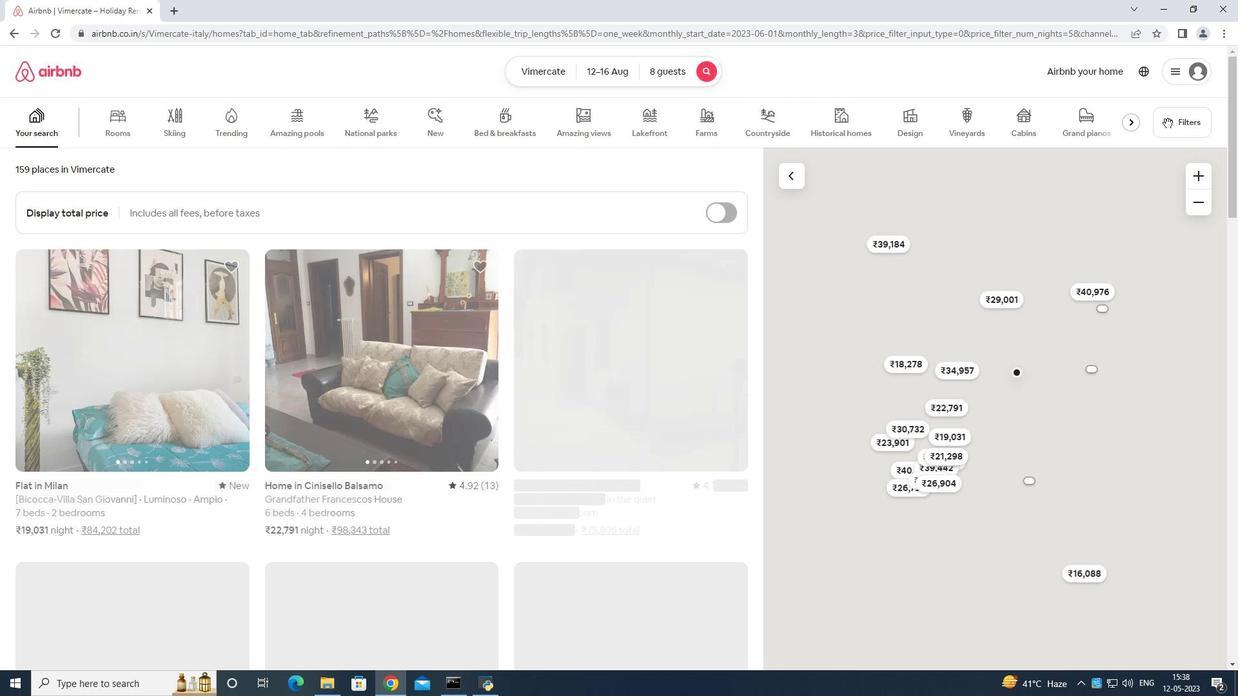 
Action: Mouse moved to (511, 436)
Screenshot: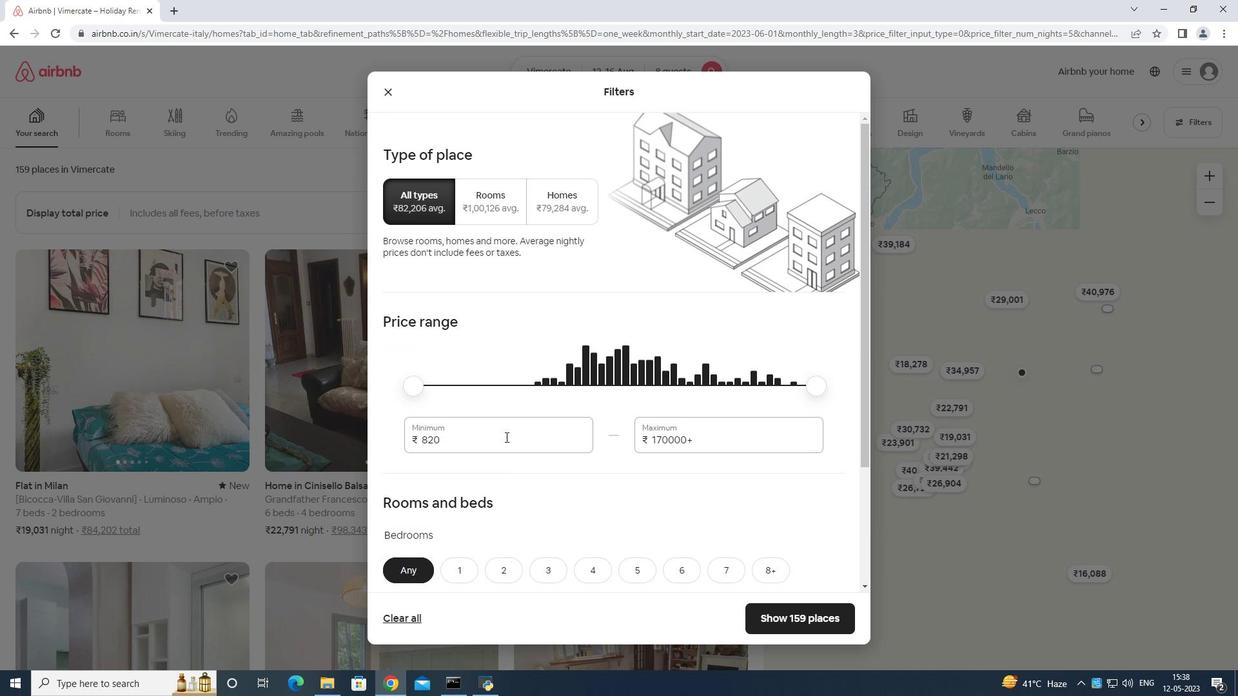 
Action: Mouse pressed left at (511, 436)
Screenshot: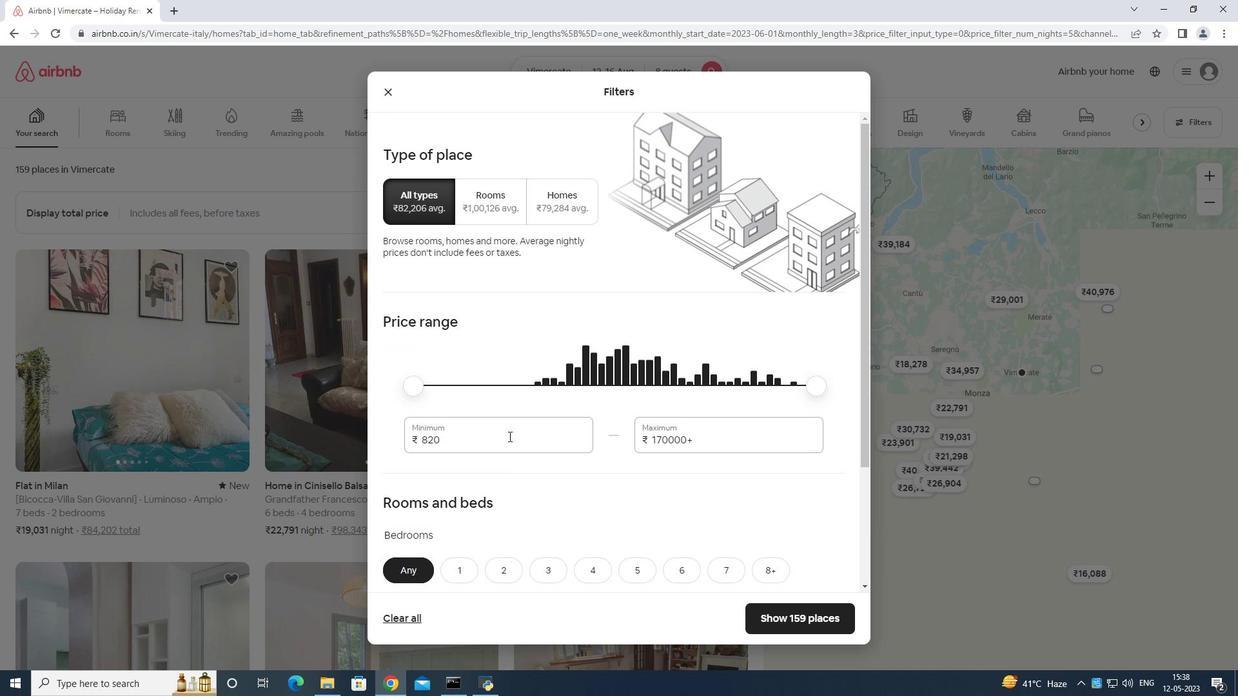 
Action: Mouse moved to (511, 436)
Screenshot: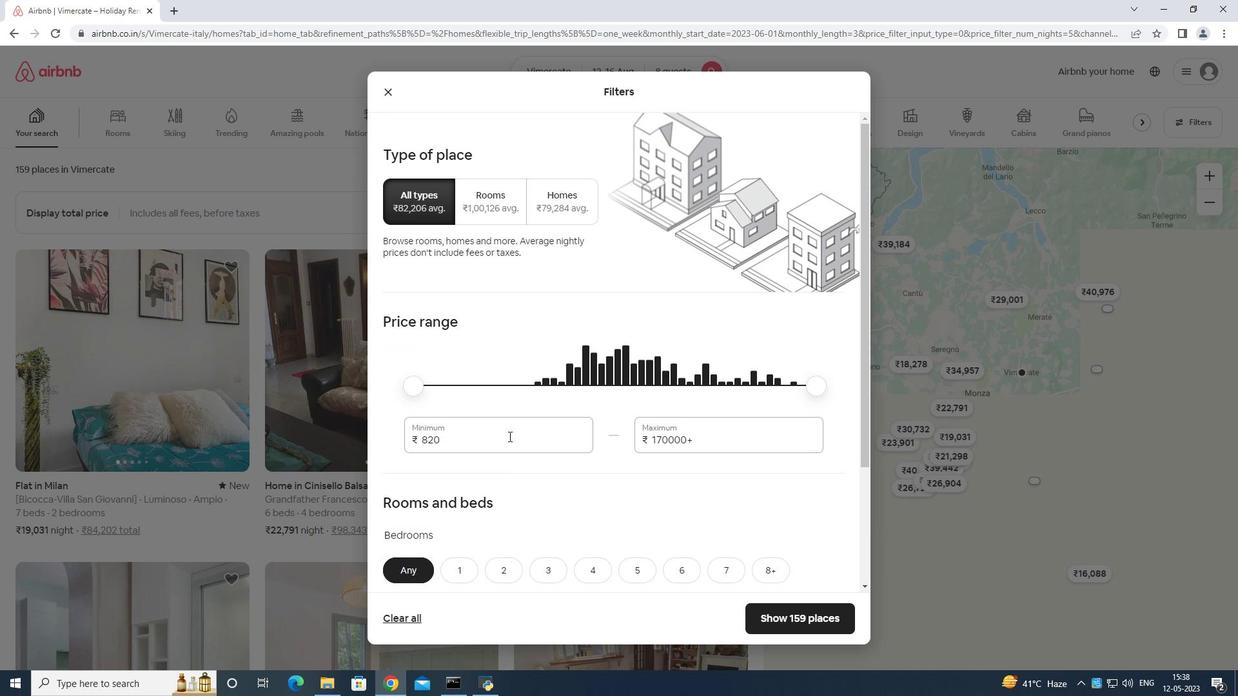 
Action: Key pressed <Key.backspace>
Screenshot: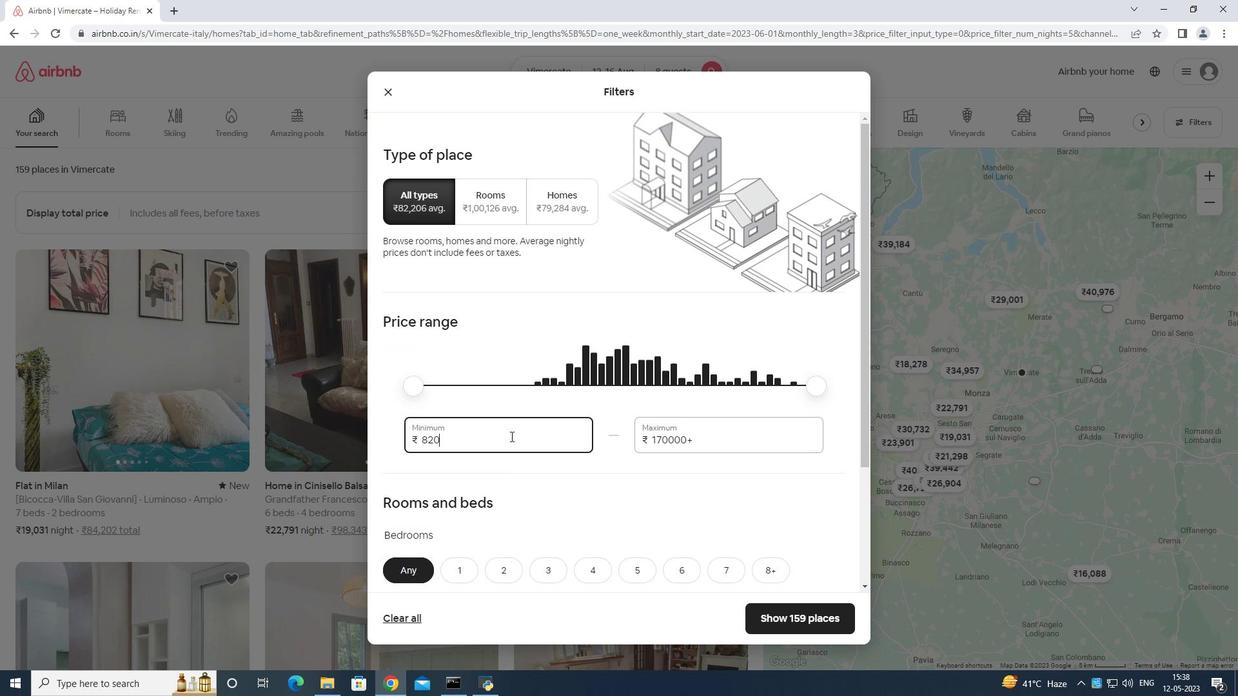 
Action: Mouse moved to (510, 433)
Screenshot: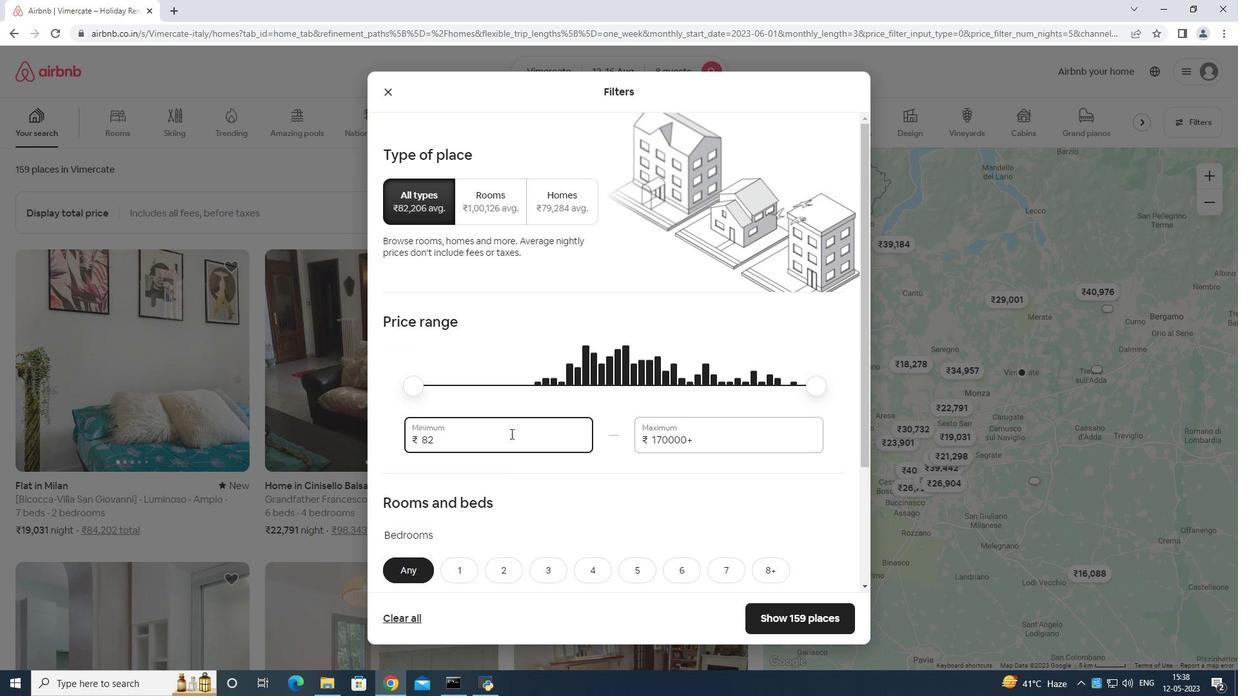 
Action: Key pressed <Key.backspace><Key.backspace><Key.backspace><Key.backspace><Key.backspace><Key.backspace><Key.backspace><Key.backspace>1
Screenshot: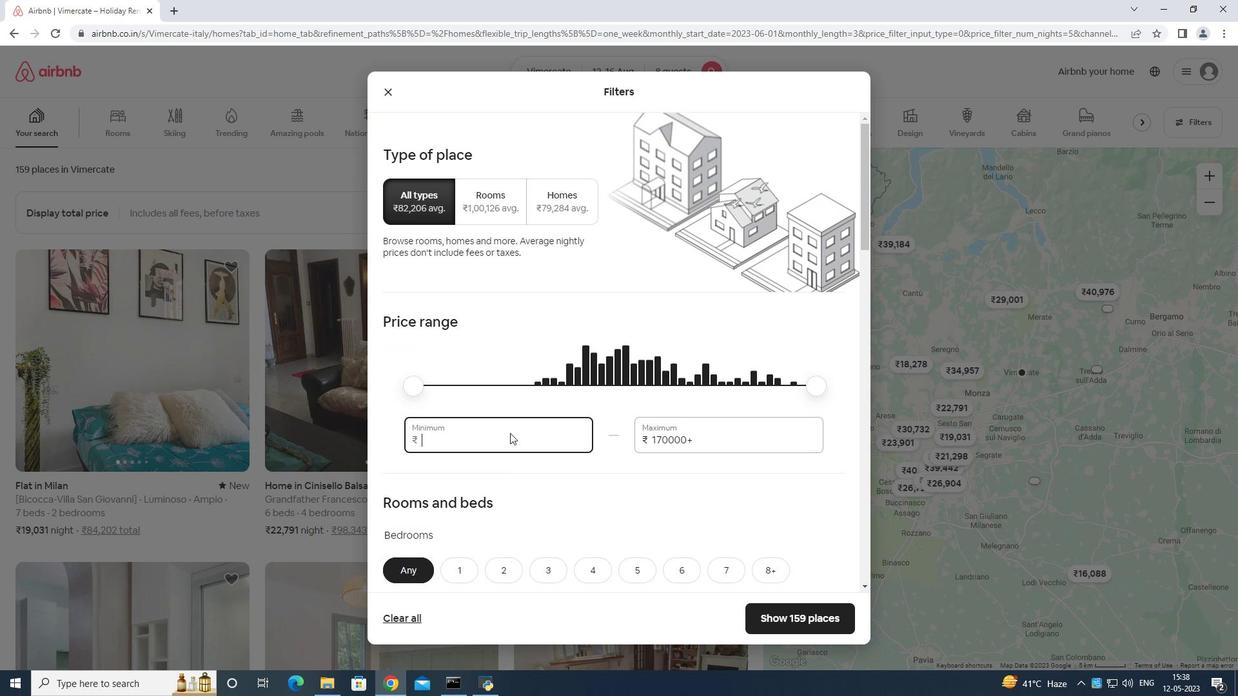 
Action: Mouse moved to (510, 432)
Screenshot: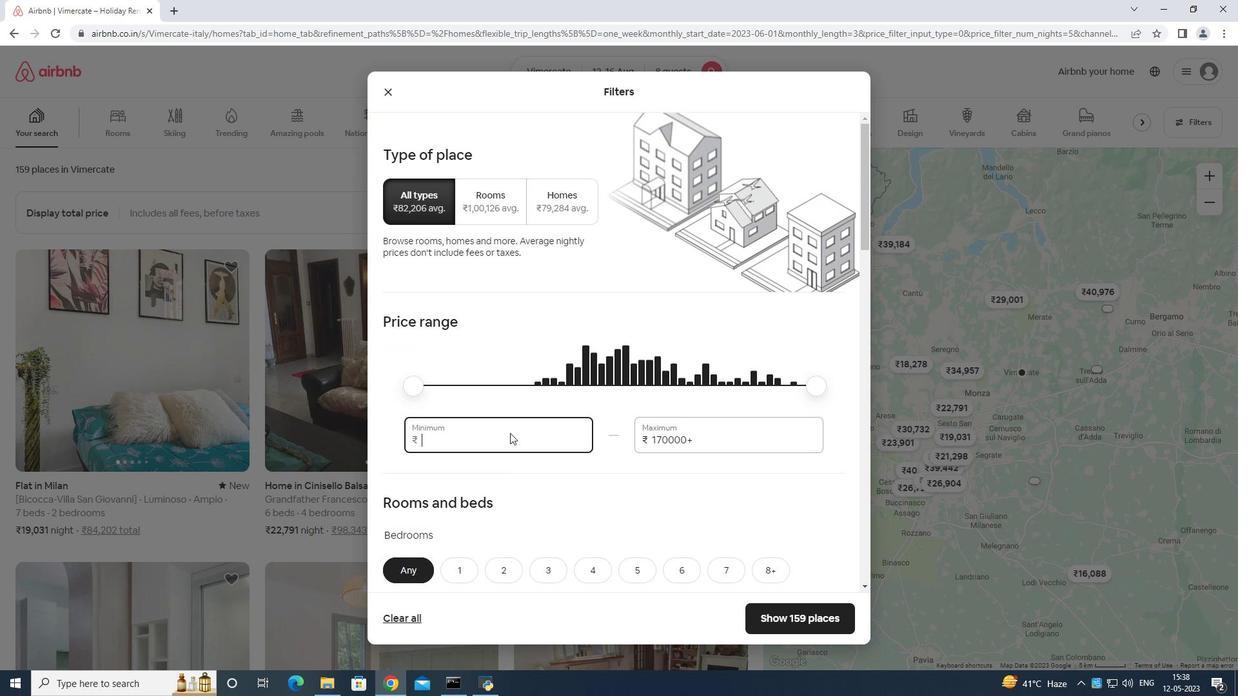 
Action: Key pressed 0000
Screenshot: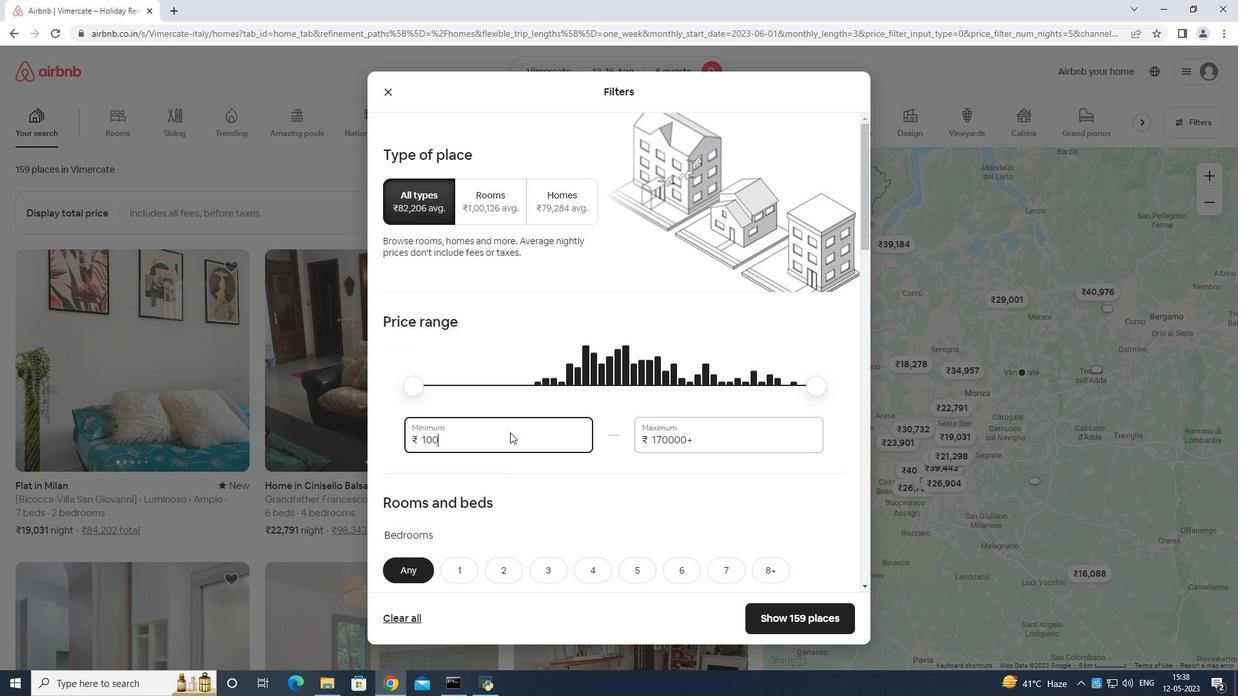 
Action: Mouse moved to (718, 436)
Screenshot: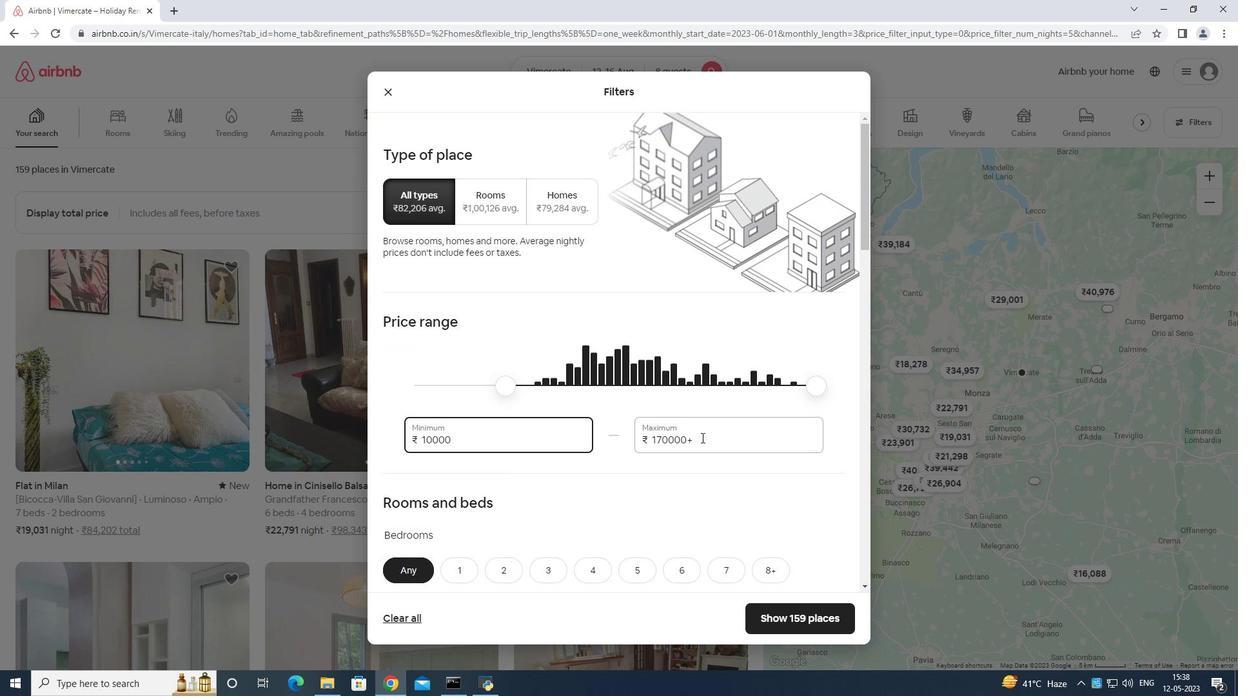 
Action: Mouse pressed left at (718, 436)
Screenshot: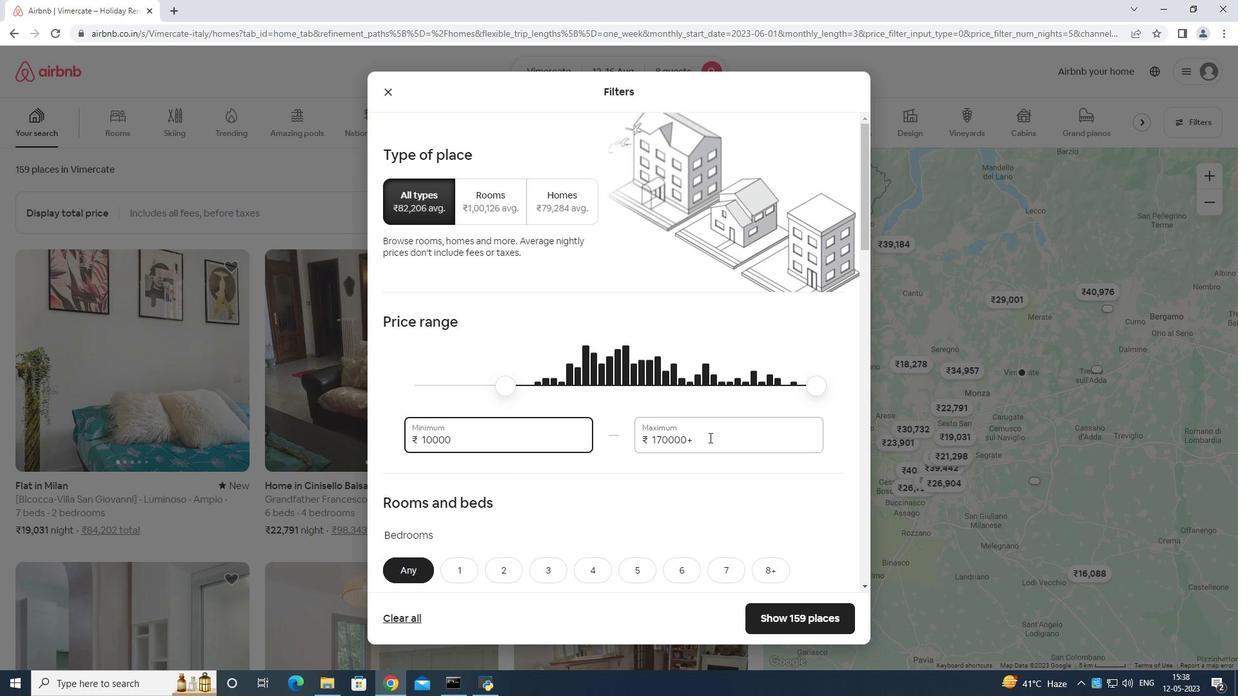 
Action: Mouse moved to (719, 434)
Screenshot: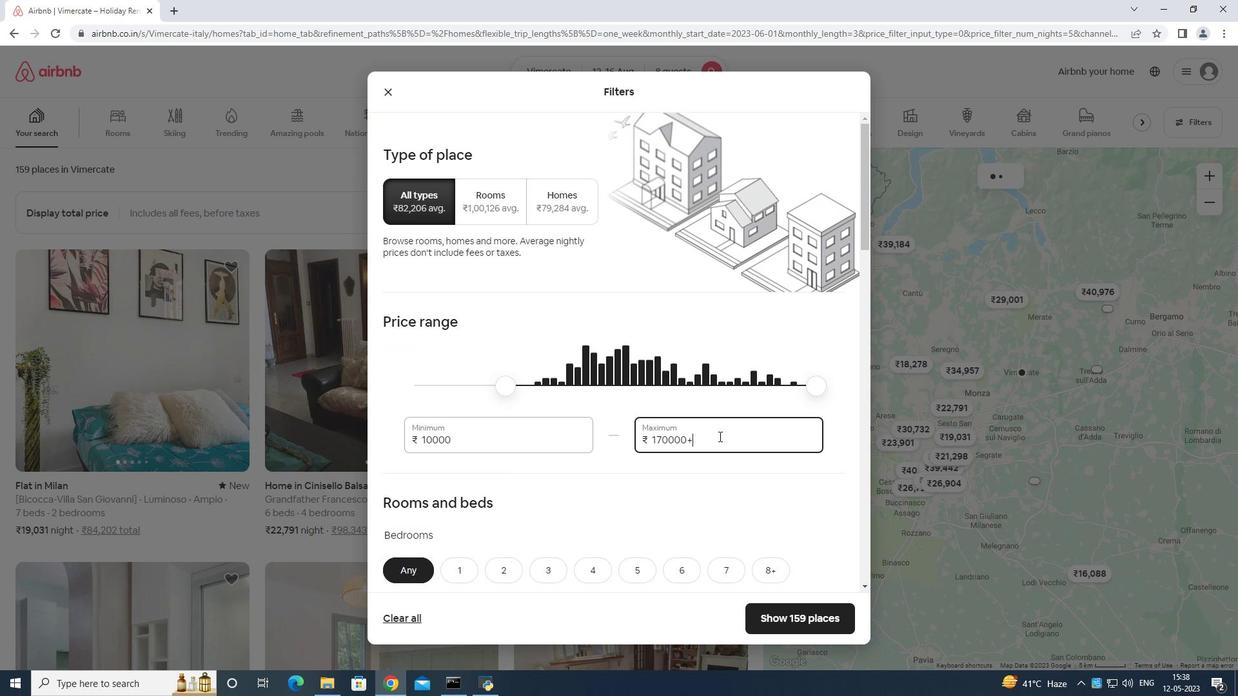 
Action: Key pressed <Key.backspace><Key.backspace><Key.backspace><Key.backspace><Key.backspace><Key.backspace><Key.backspace><Key.backspace><Key.backspace><Key.backspace><Key.backspace><Key.backspace><Key.backspace><Key.backspace>1
Screenshot: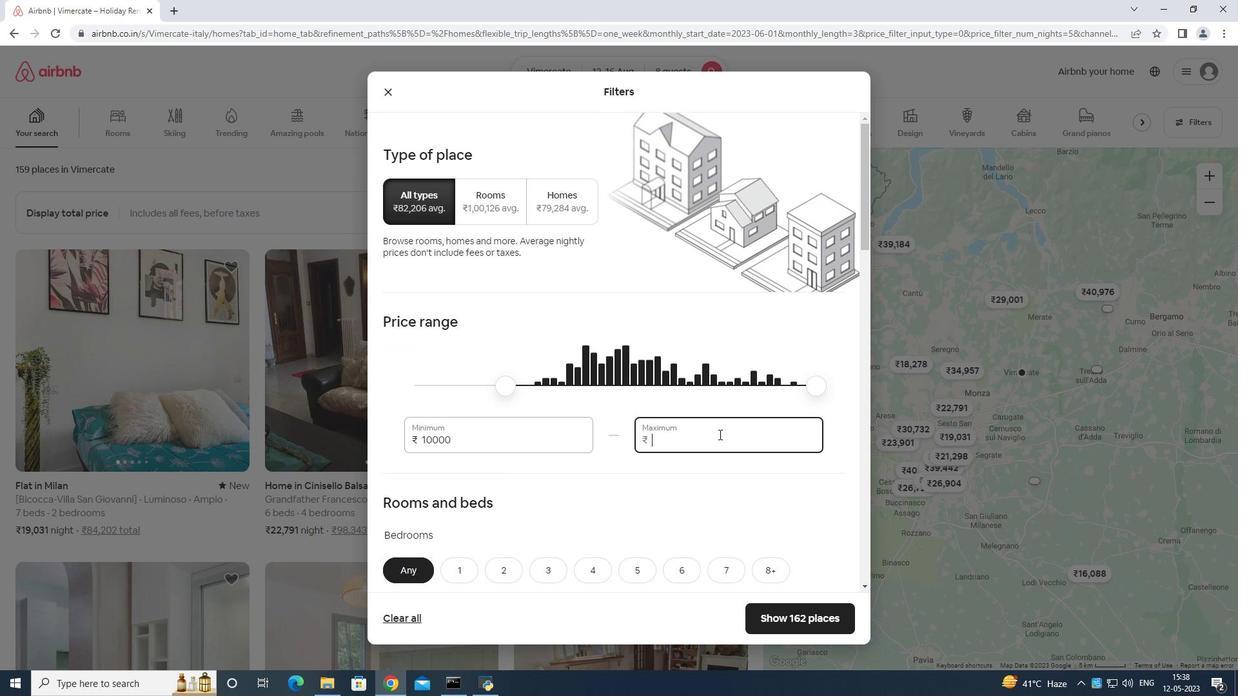 
Action: Mouse moved to (719, 434)
Screenshot: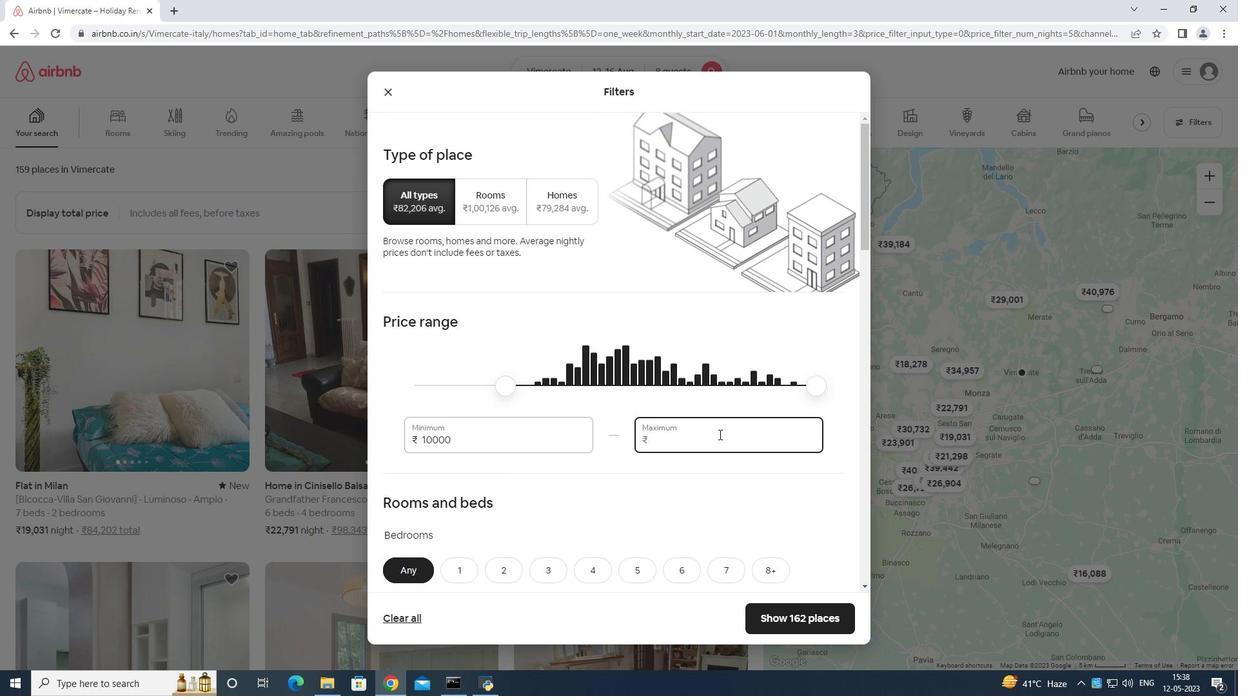 
Action: Key pressed 6
Screenshot: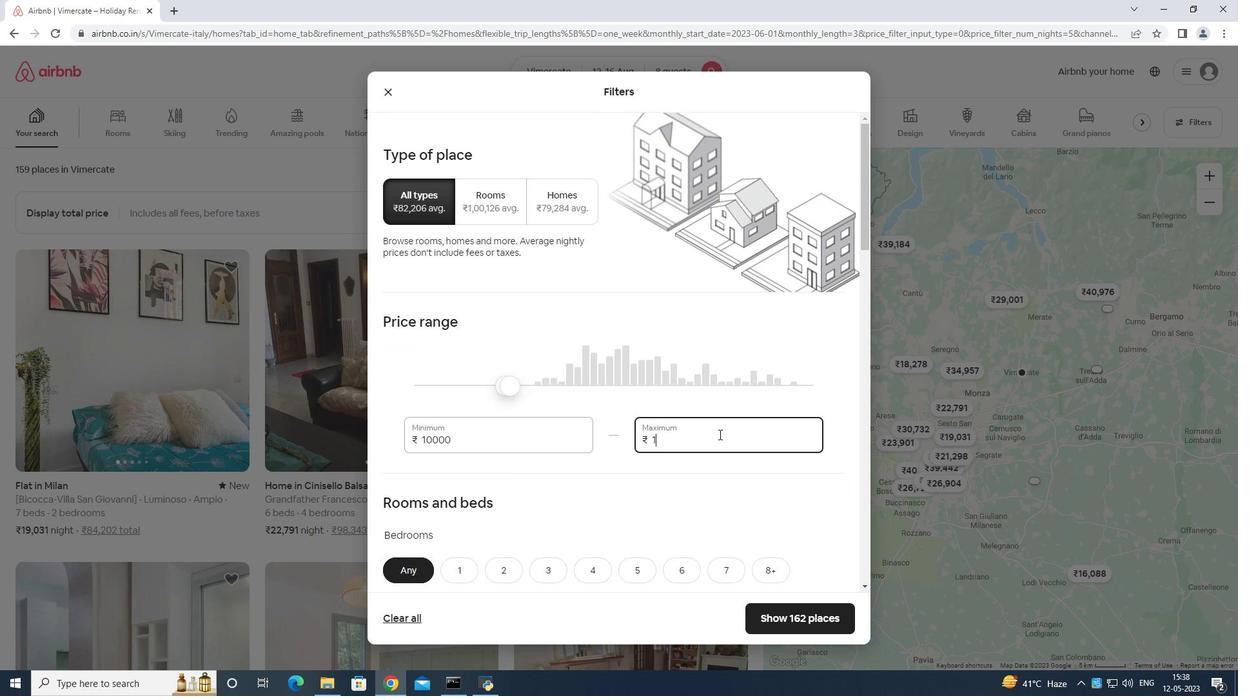 
Action: Mouse moved to (720, 434)
Screenshot: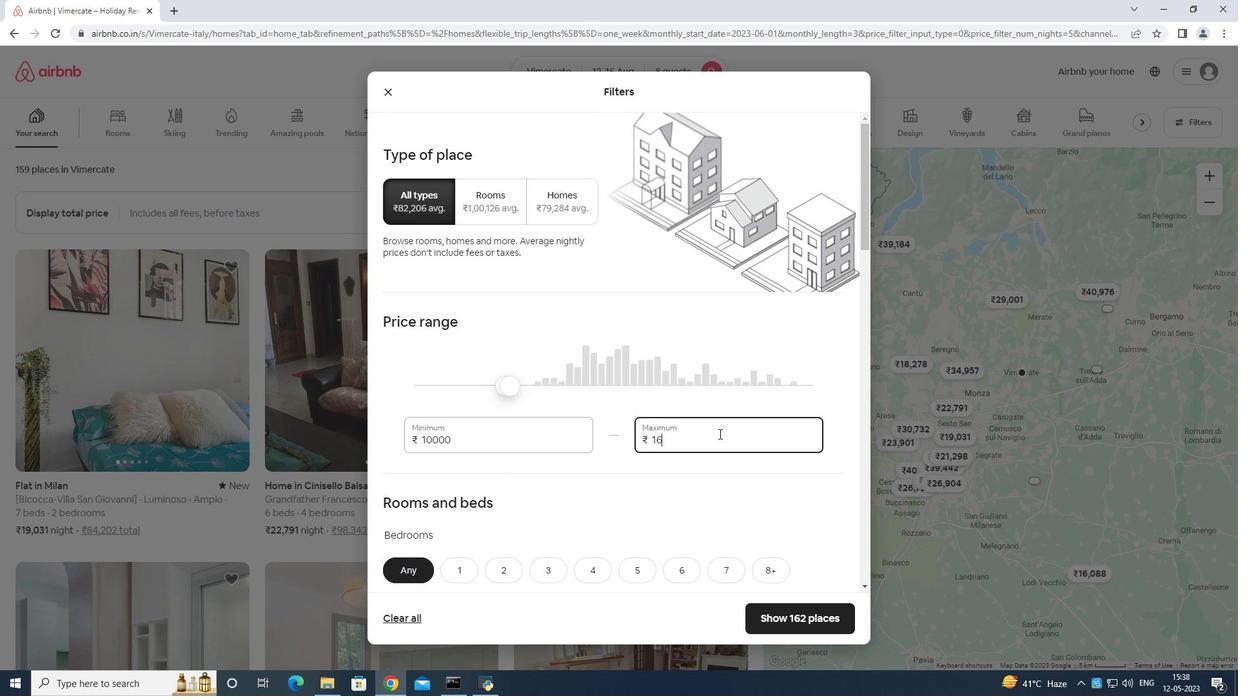 
Action: Key pressed 0
Screenshot: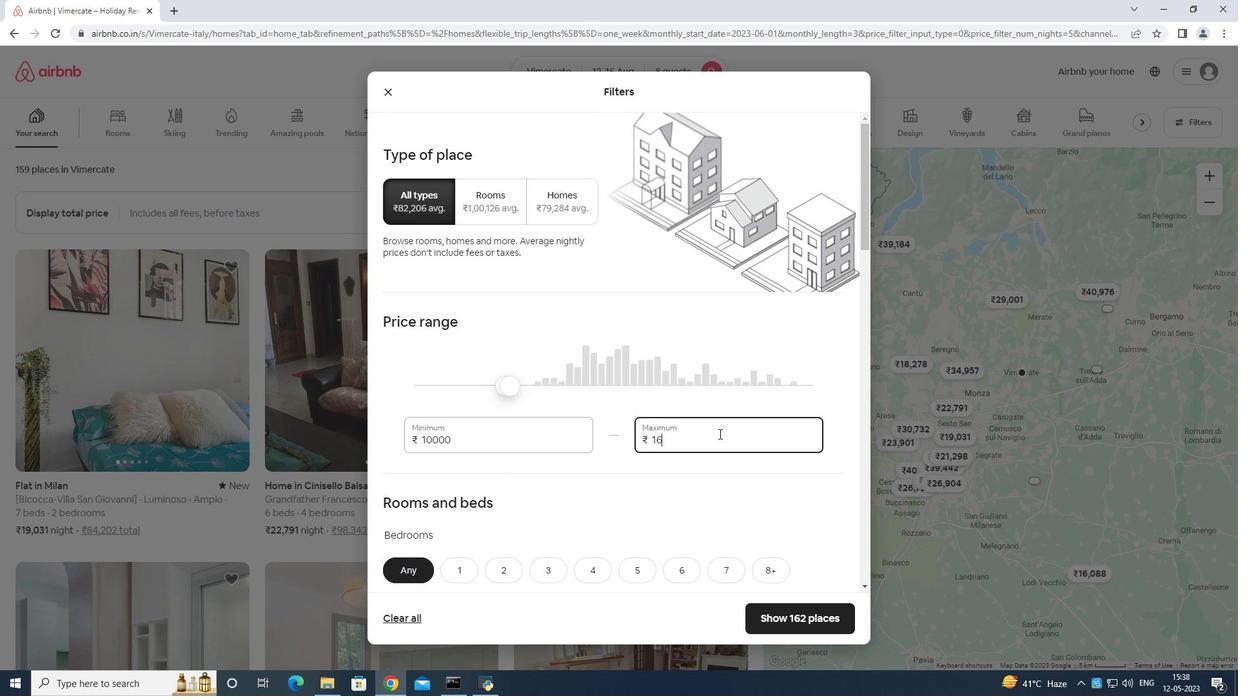 
Action: Mouse moved to (720, 434)
Screenshot: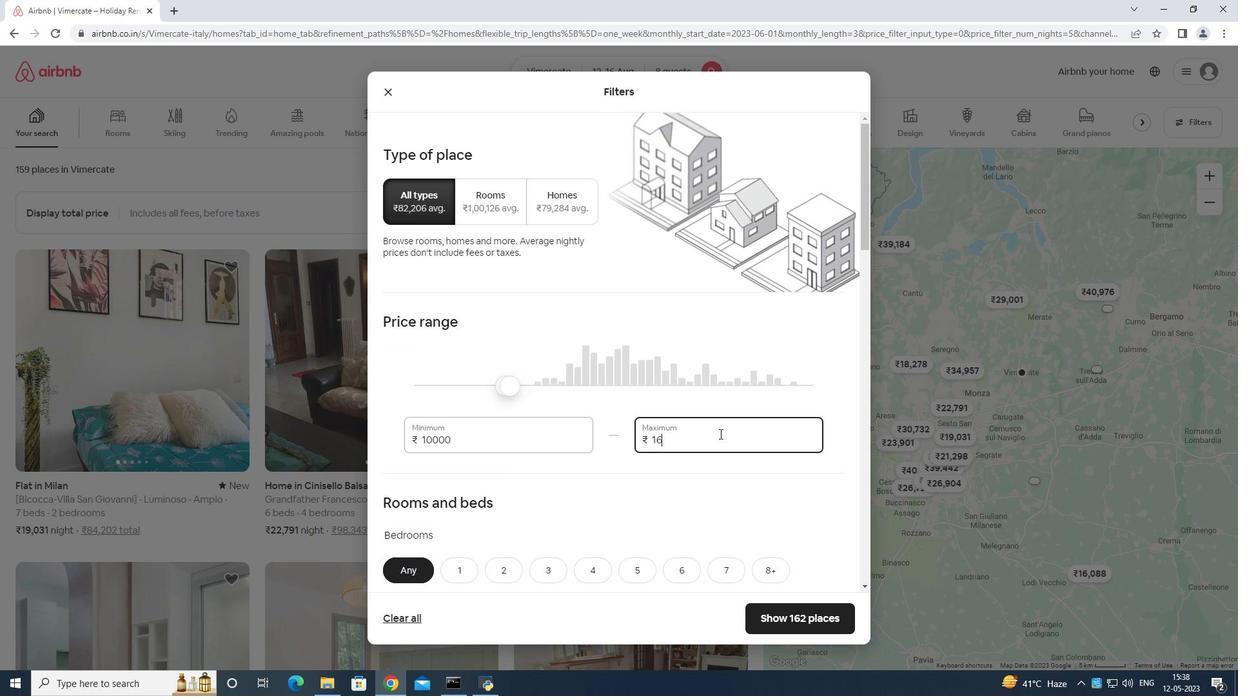 
Action: Key pressed 0
Screenshot: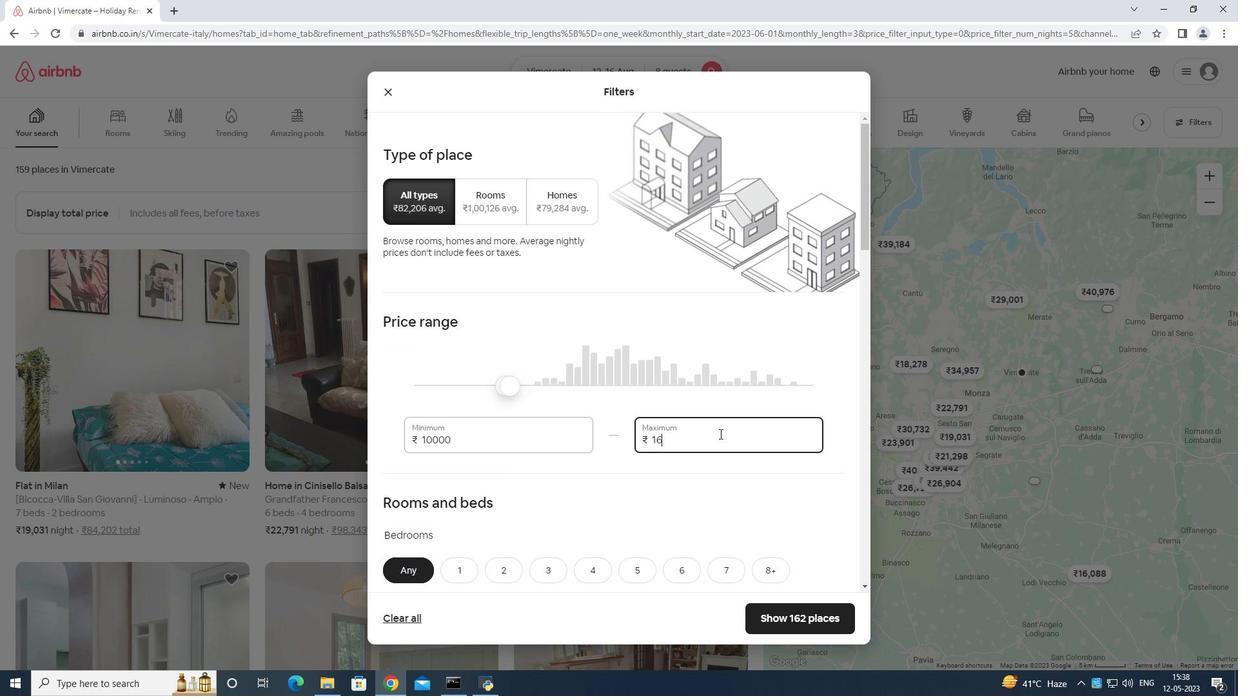 
Action: Mouse moved to (719, 434)
Screenshot: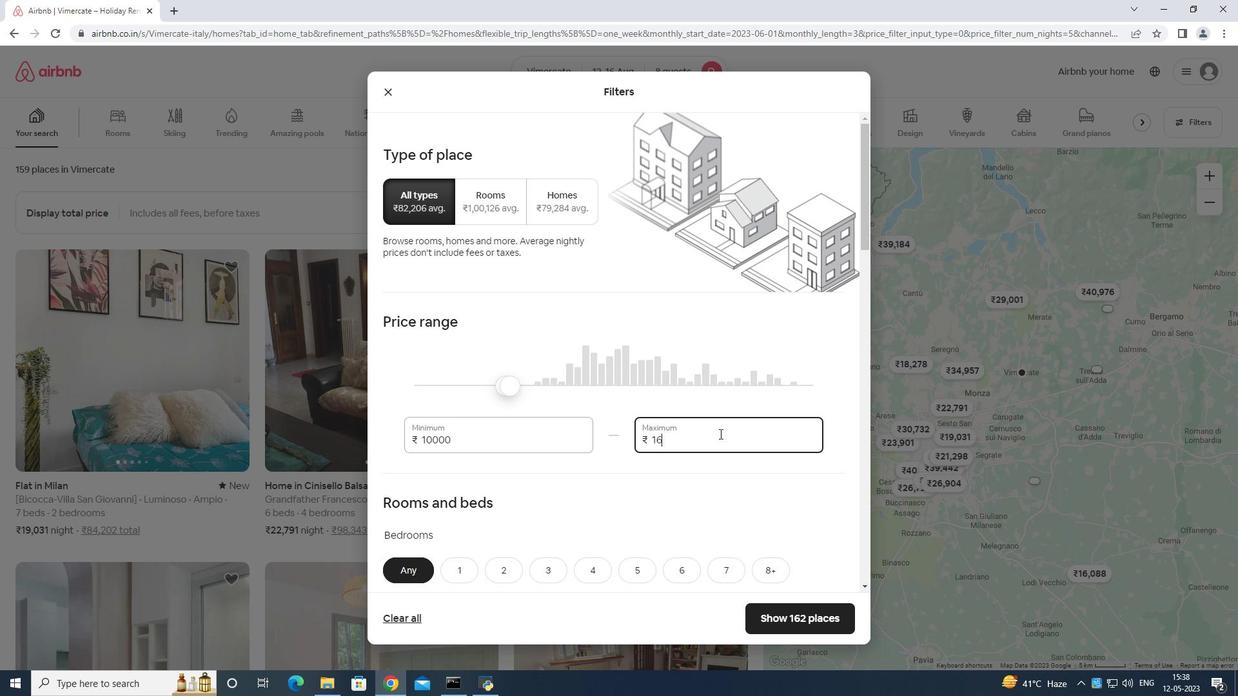 
Action: Key pressed 0
Screenshot: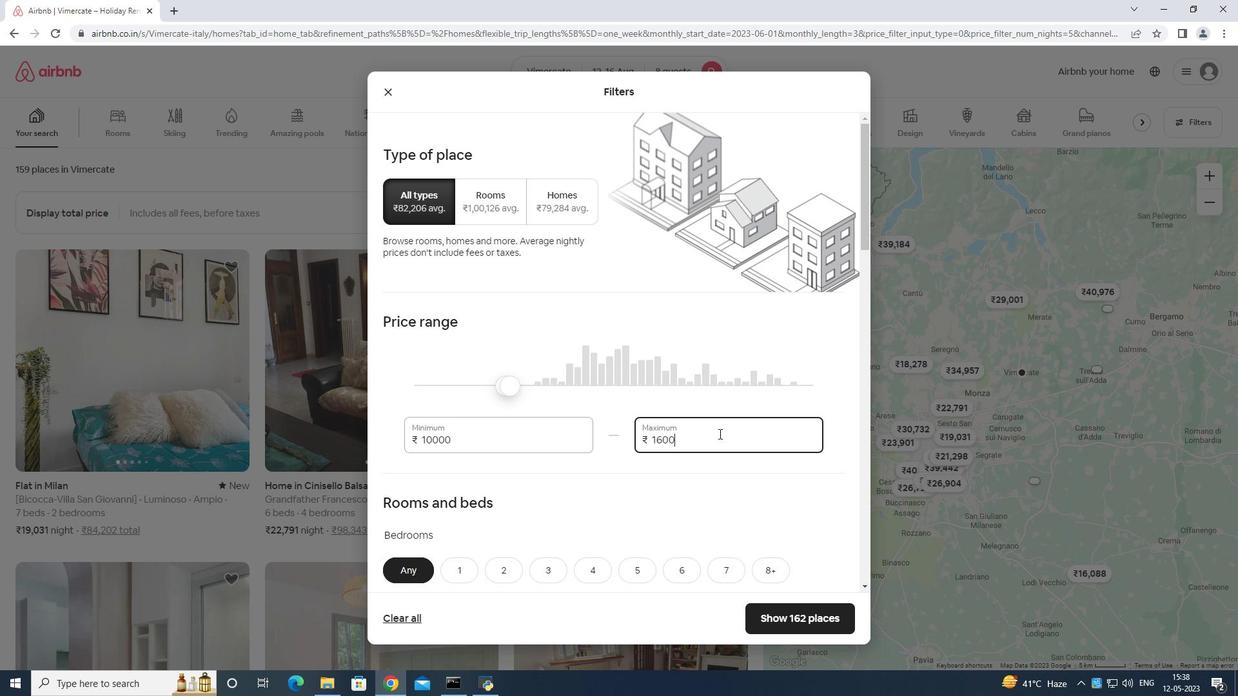 
Action: Mouse moved to (718, 432)
Screenshot: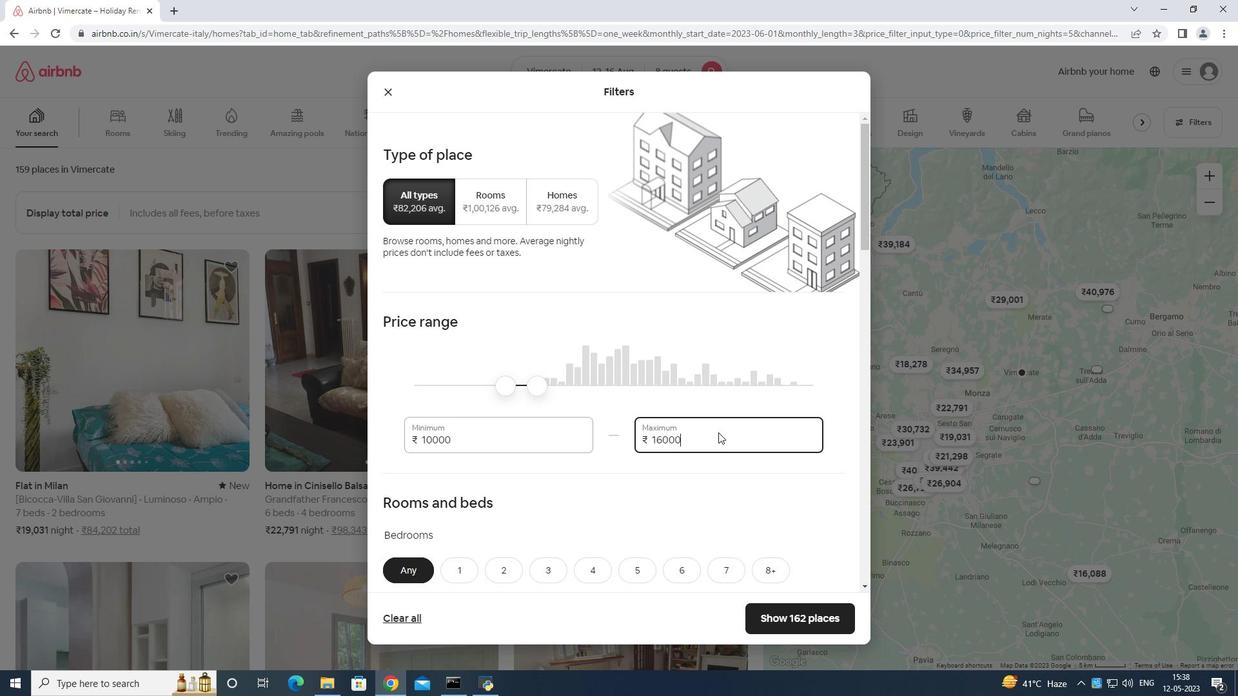 
Action: Mouse scrolled (718, 431) with delta (0, 0)
Screenshot: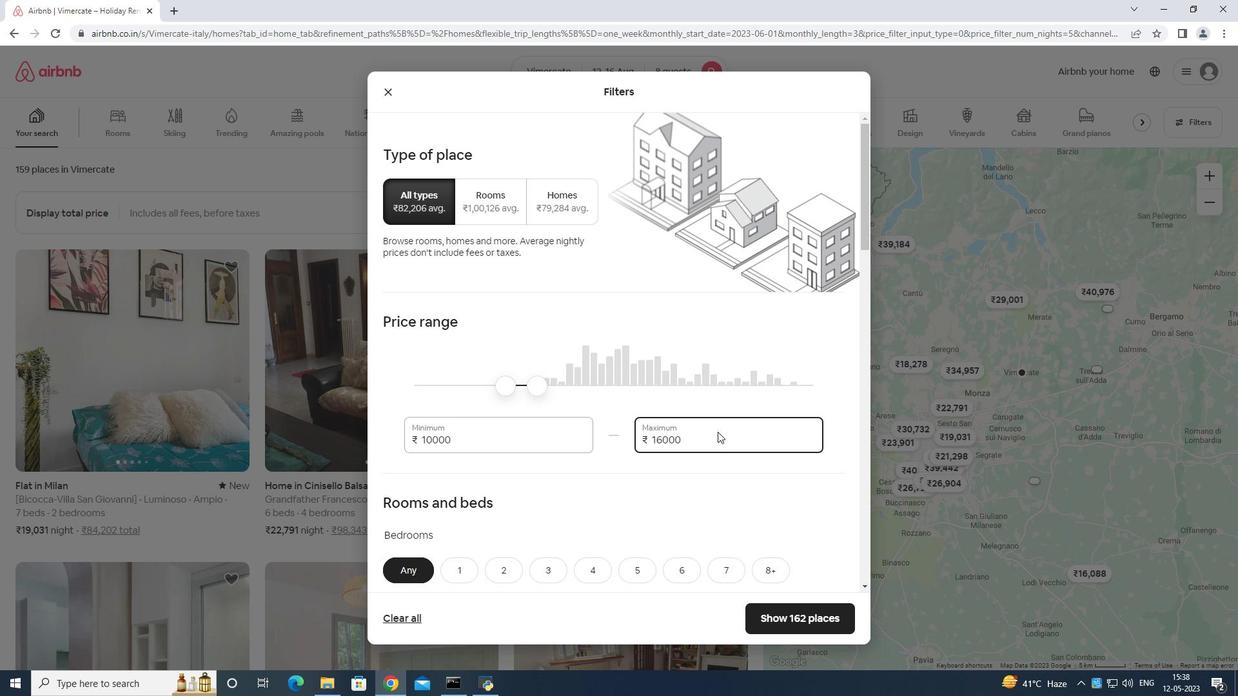 
Action: Mouse moved to (716, 432)
Screenshot: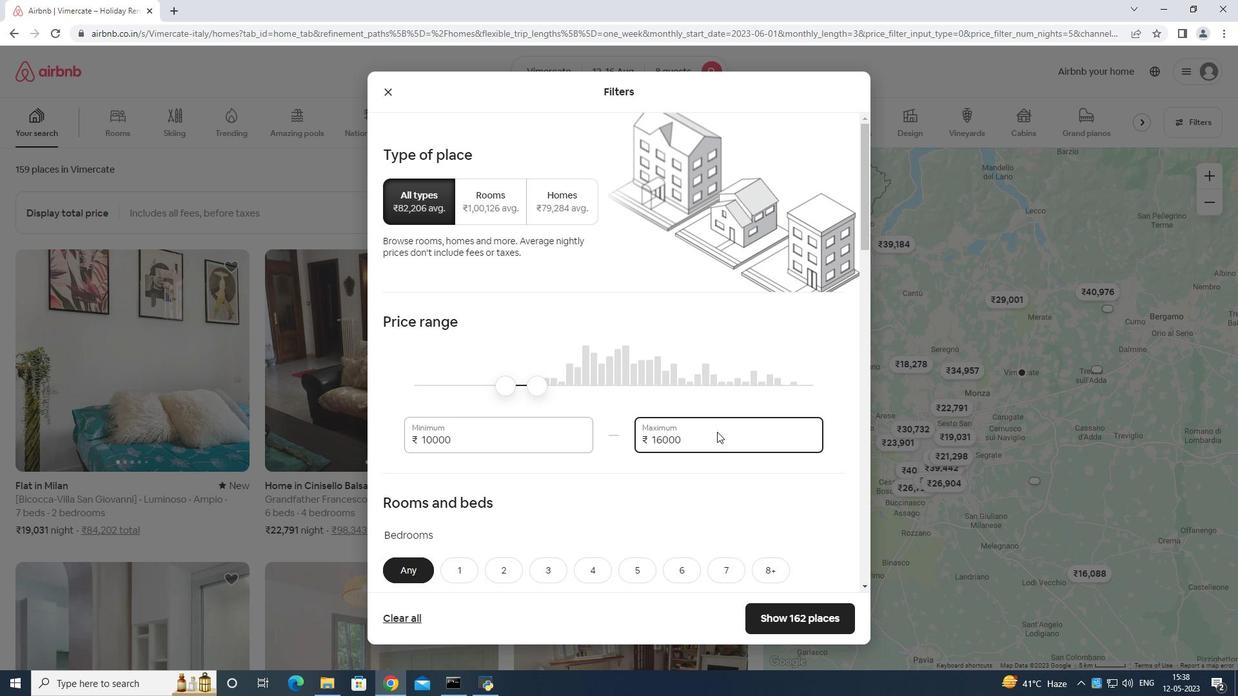 
Action: Mouse scrolled (716, 431) with delta (0, 0)
Screenshot: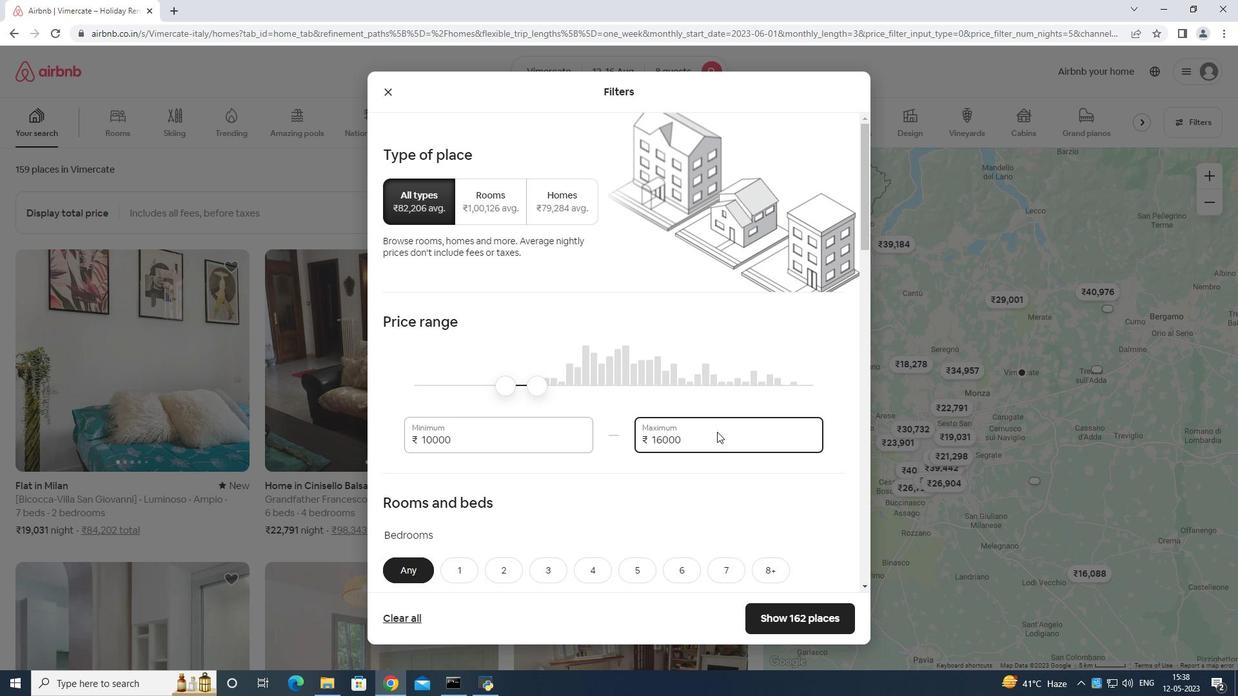 
Action: Mouse moved to (713, 434)
Screenshot: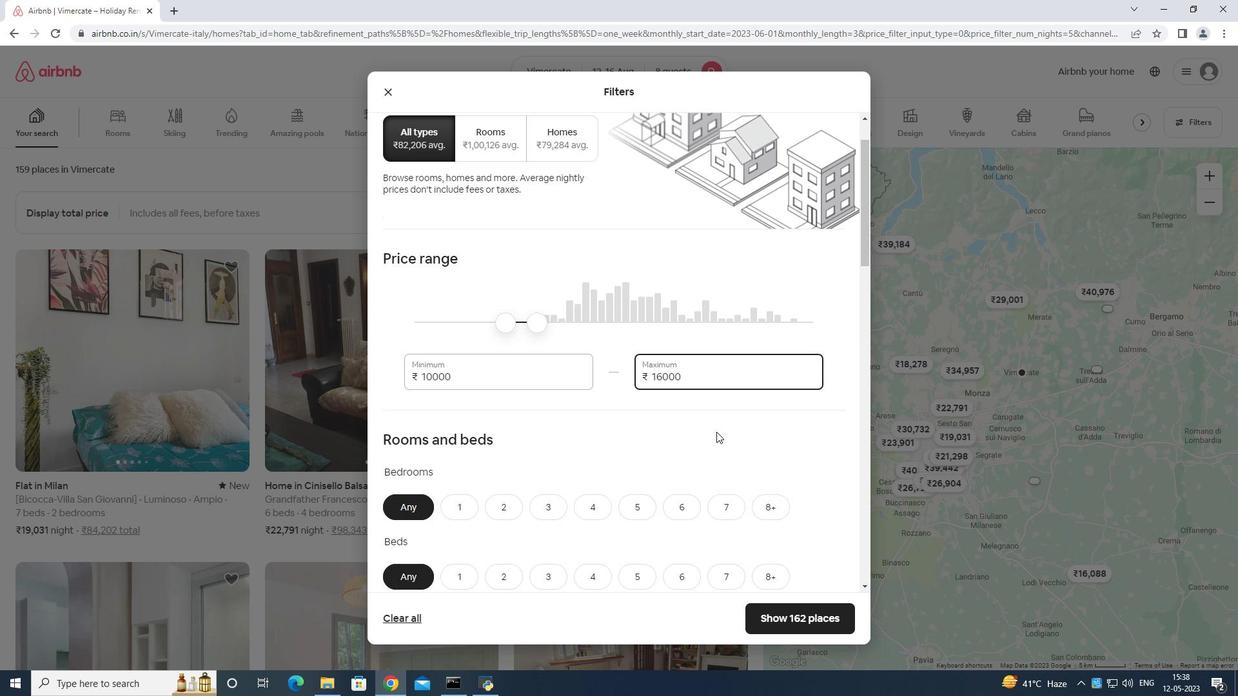 
Action: Mouse scrolled (713, 433) with delta (0, 0)
Screenshot: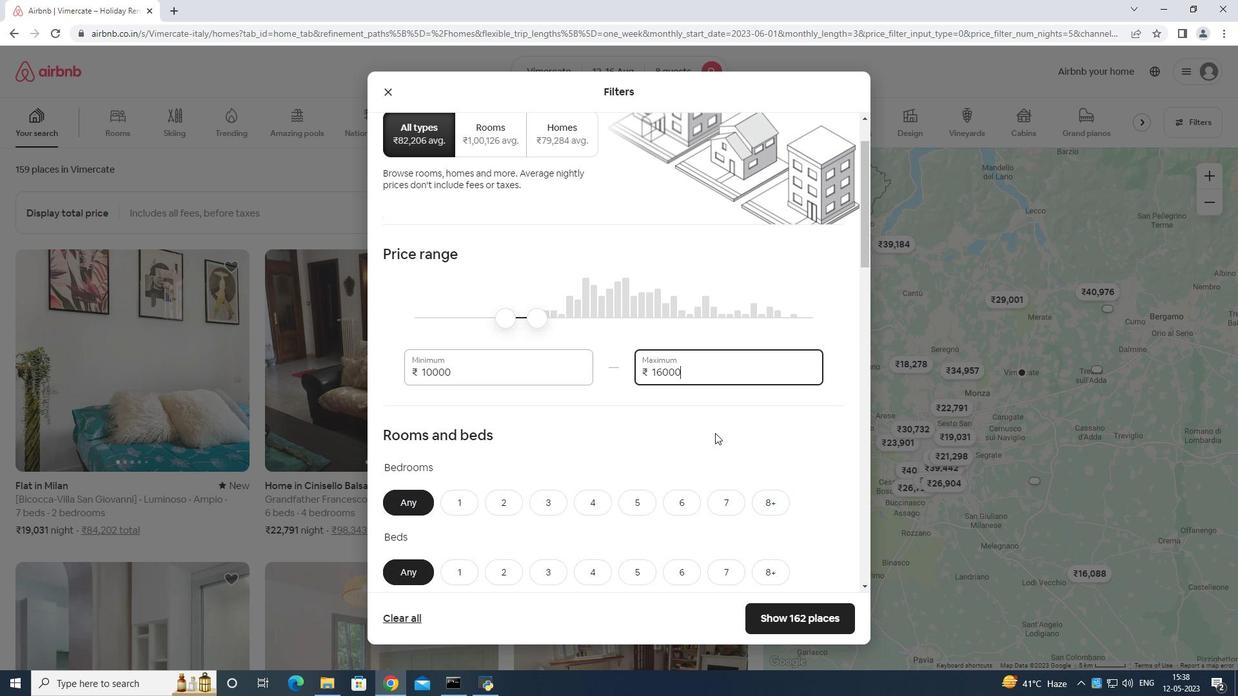 
Action: Mouse moved to (764, 377)
Screenshot: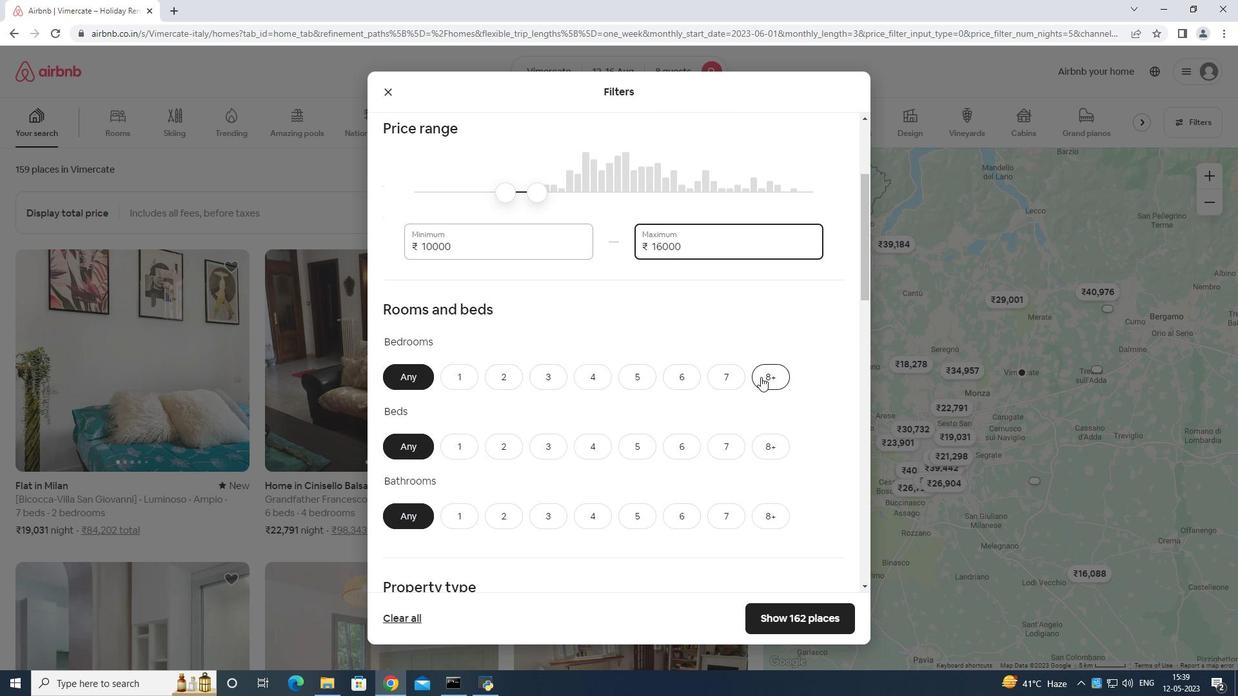 
Action: Mouse pressed left at (764, 377)
Screenshot: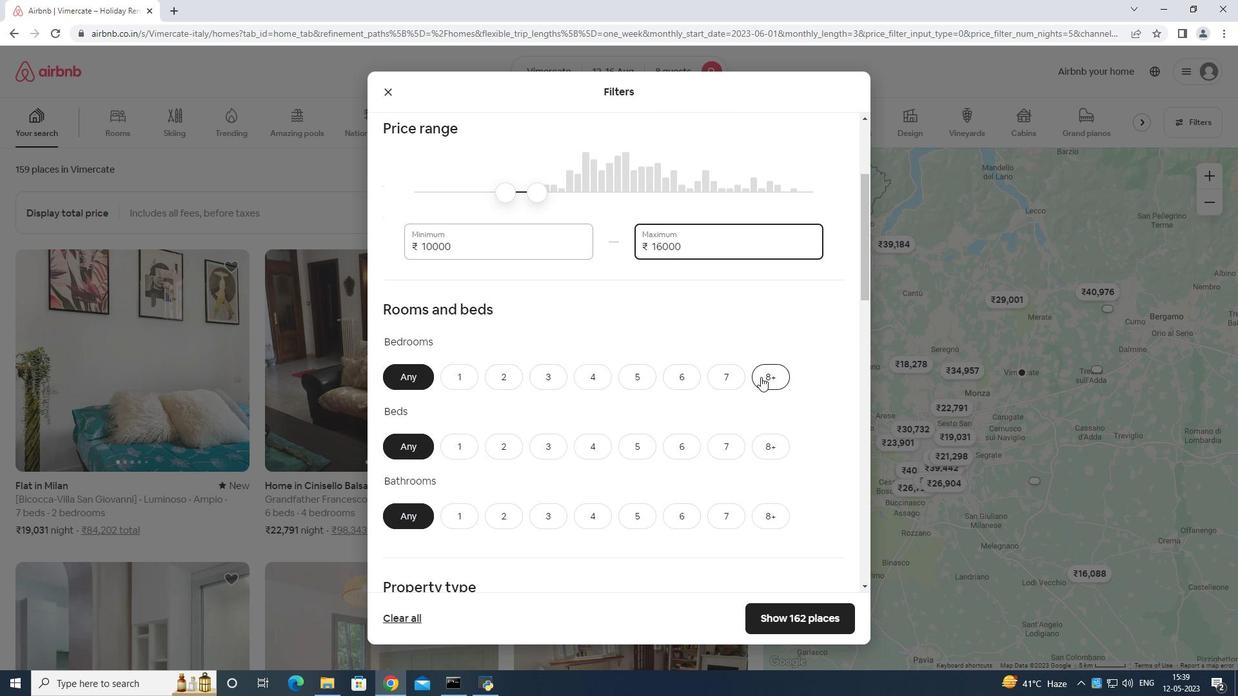 
Action: Mouse moved to (760, 443)
Screenshot: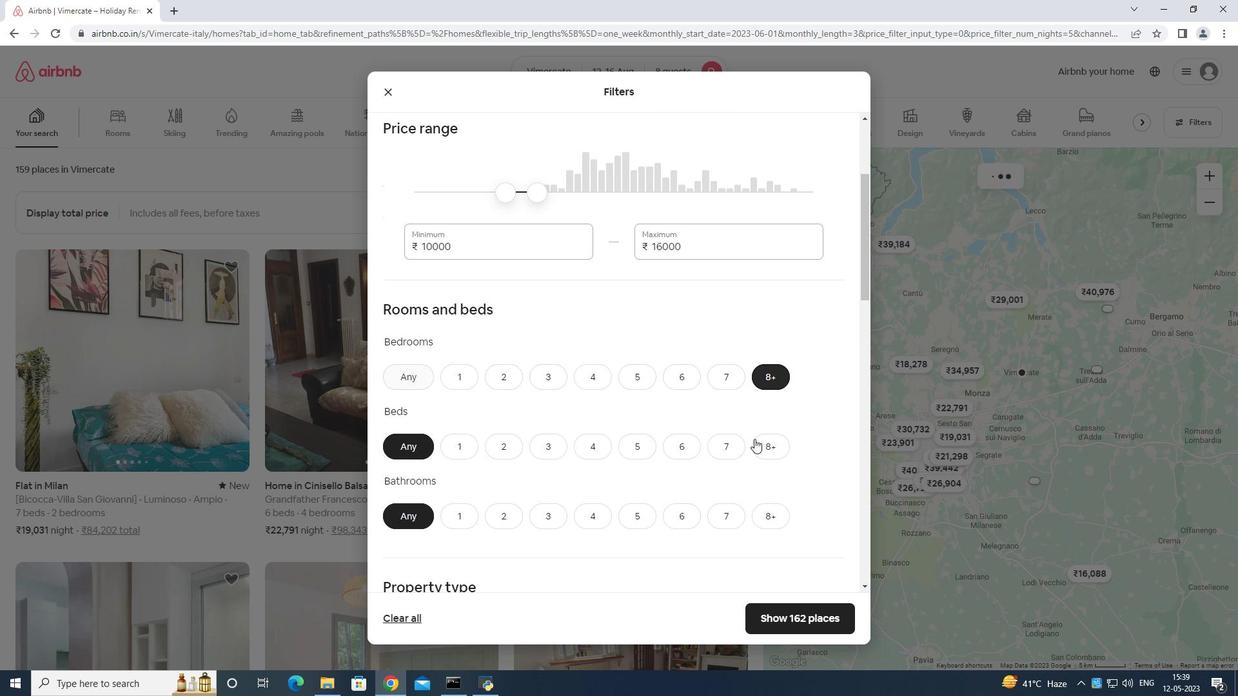 
Action: Mouse pressed left at (760, 443)
Screenshot: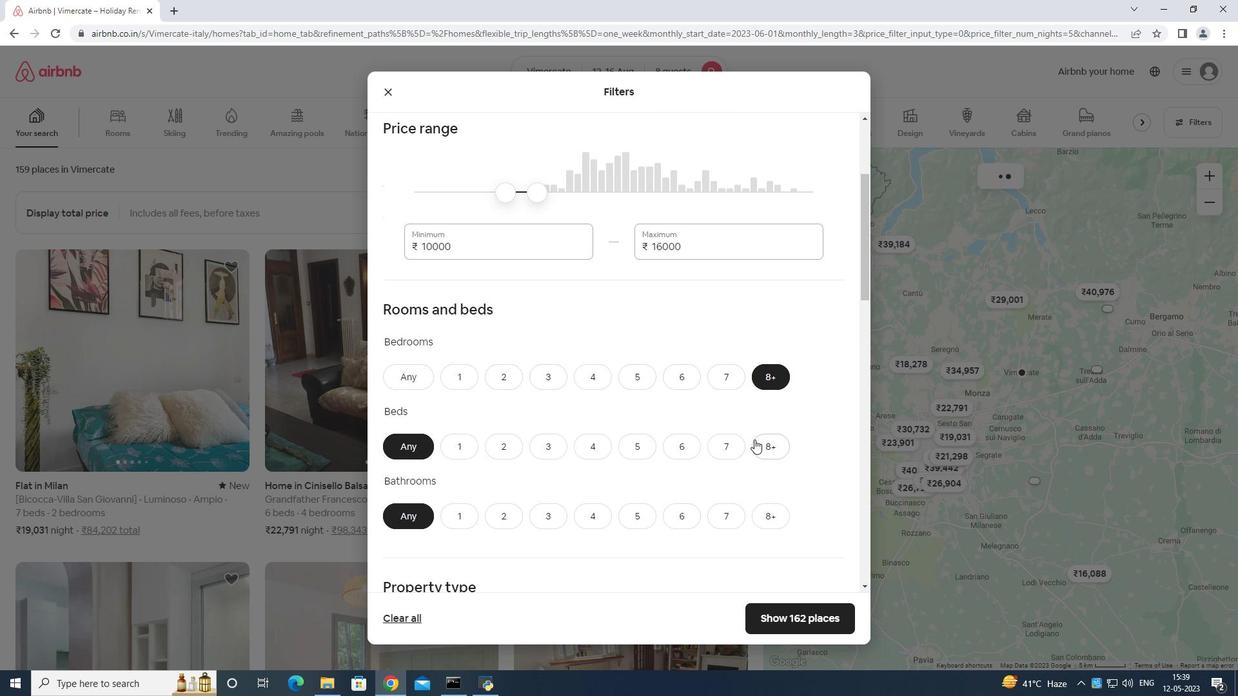 
Action: Mouse moved to (768, 509)
Screenshot: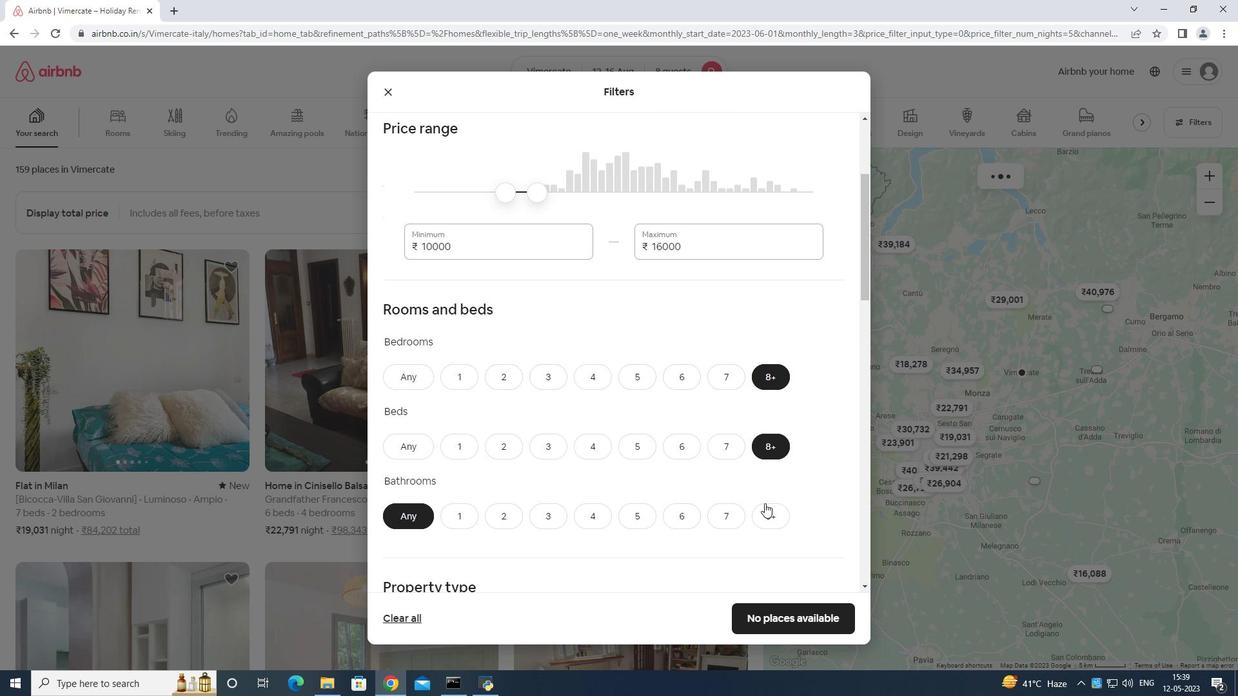 
Action: Mouse pressed left at (768, 509)
Screenshot: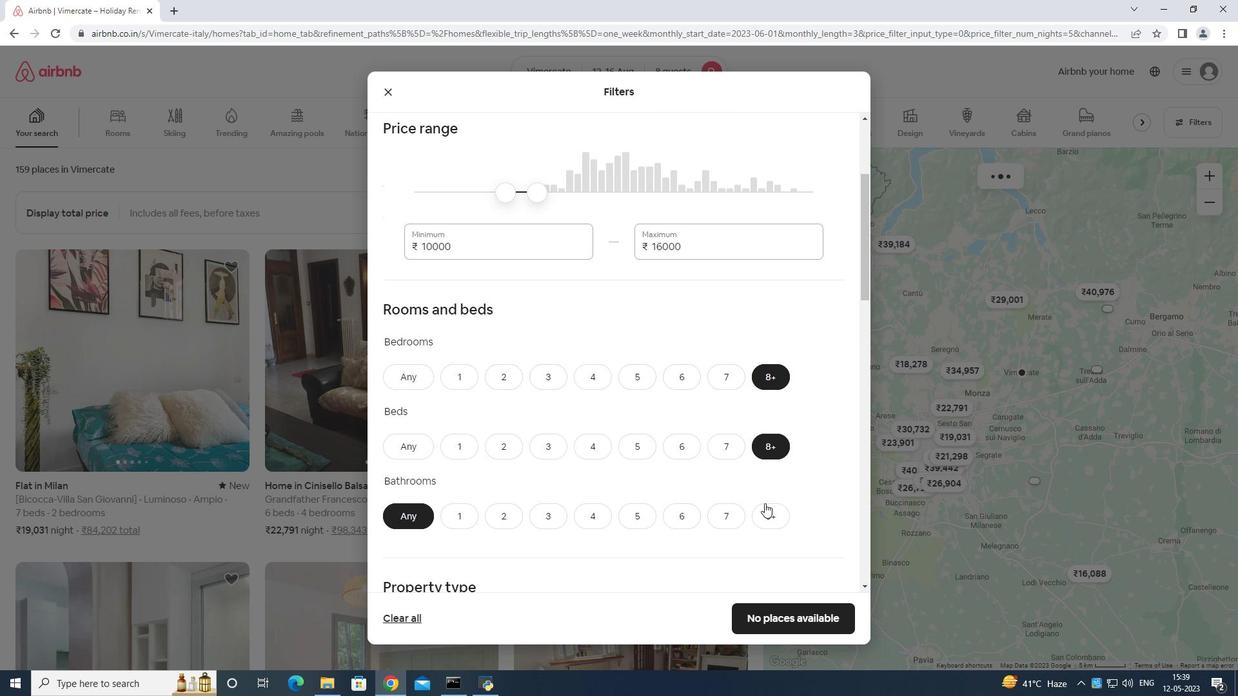 
Action: Mouse moved to (773, 507)
Screenshot: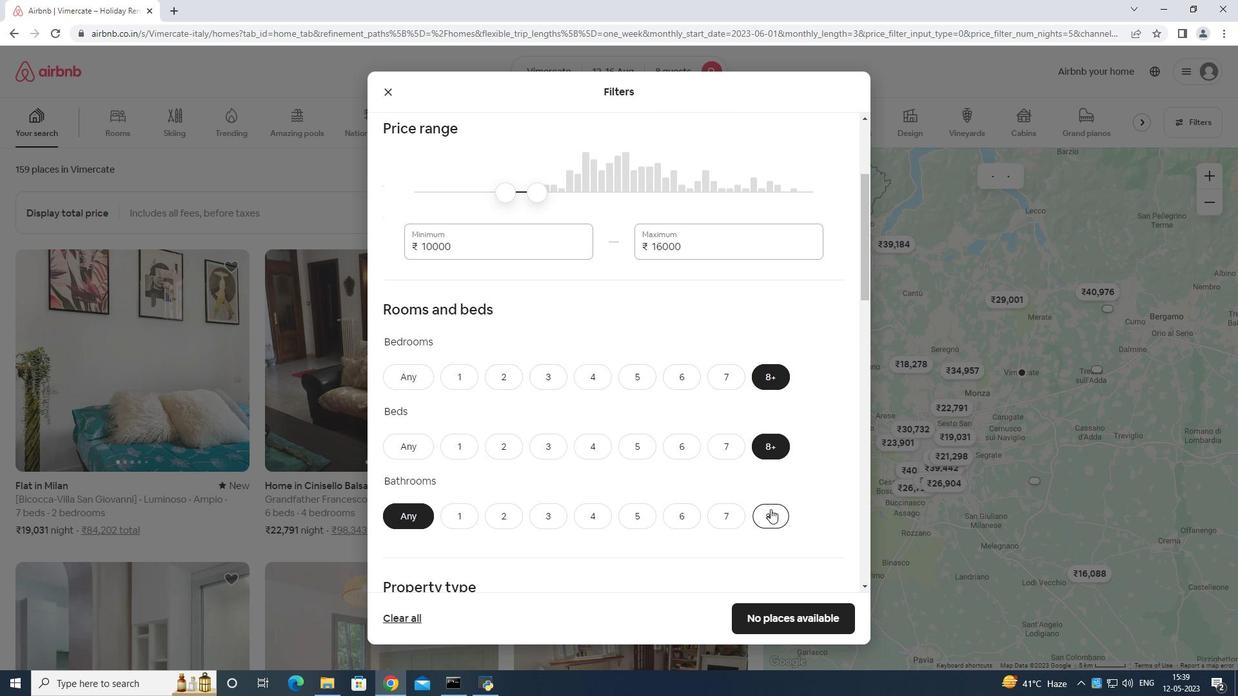 
Action: Mouse scrolled (773, 506) with delta (0, 0)
Screenshot: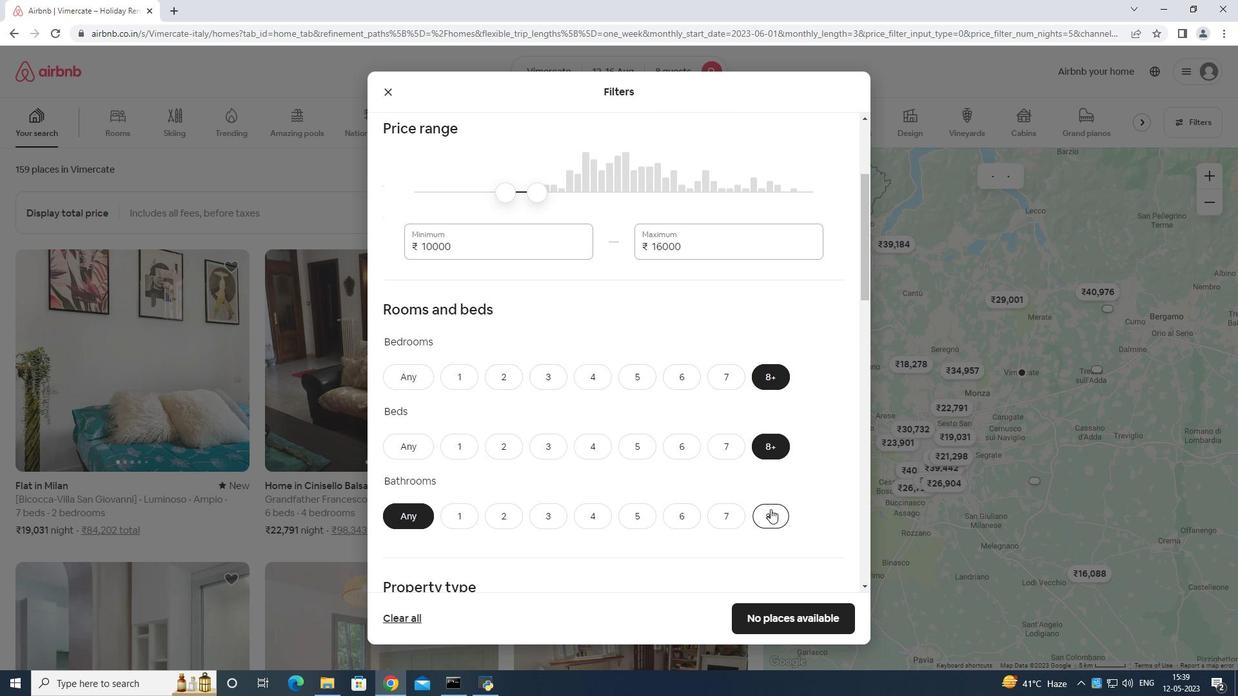 
Action: Mouse moved to (774, 507)
Screenshot: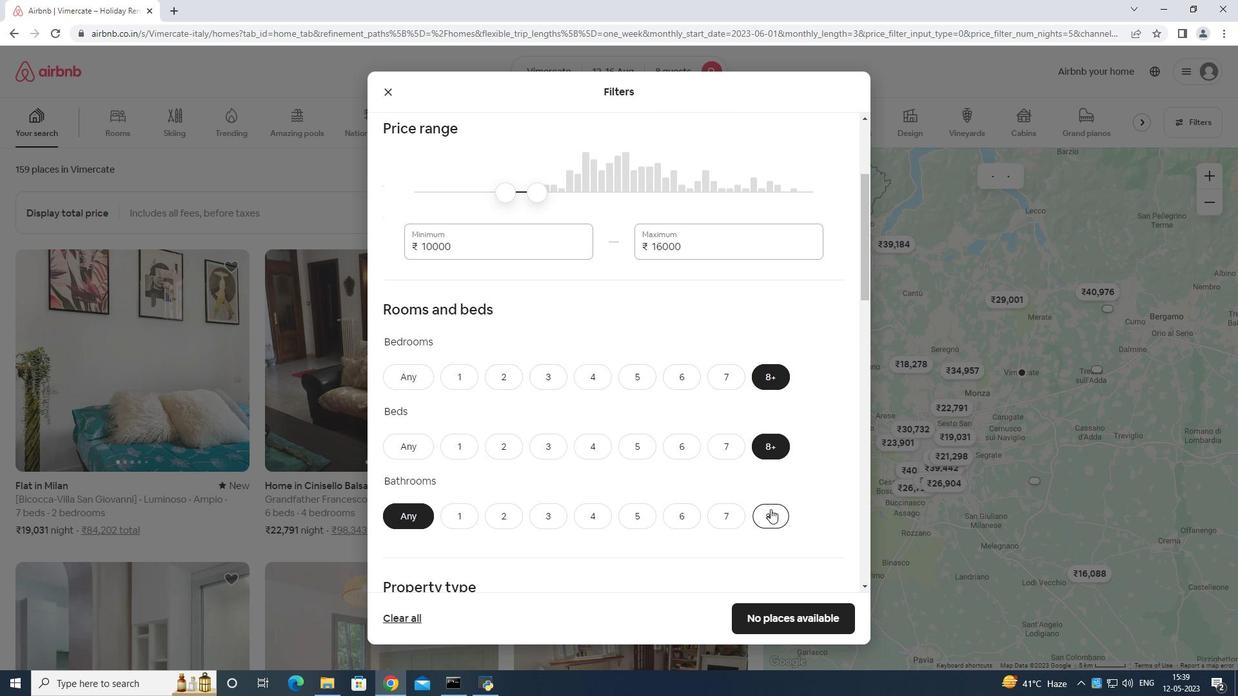 
Action: Mouse scrolled (774, 506) with delta (0, 0)
Screenshot: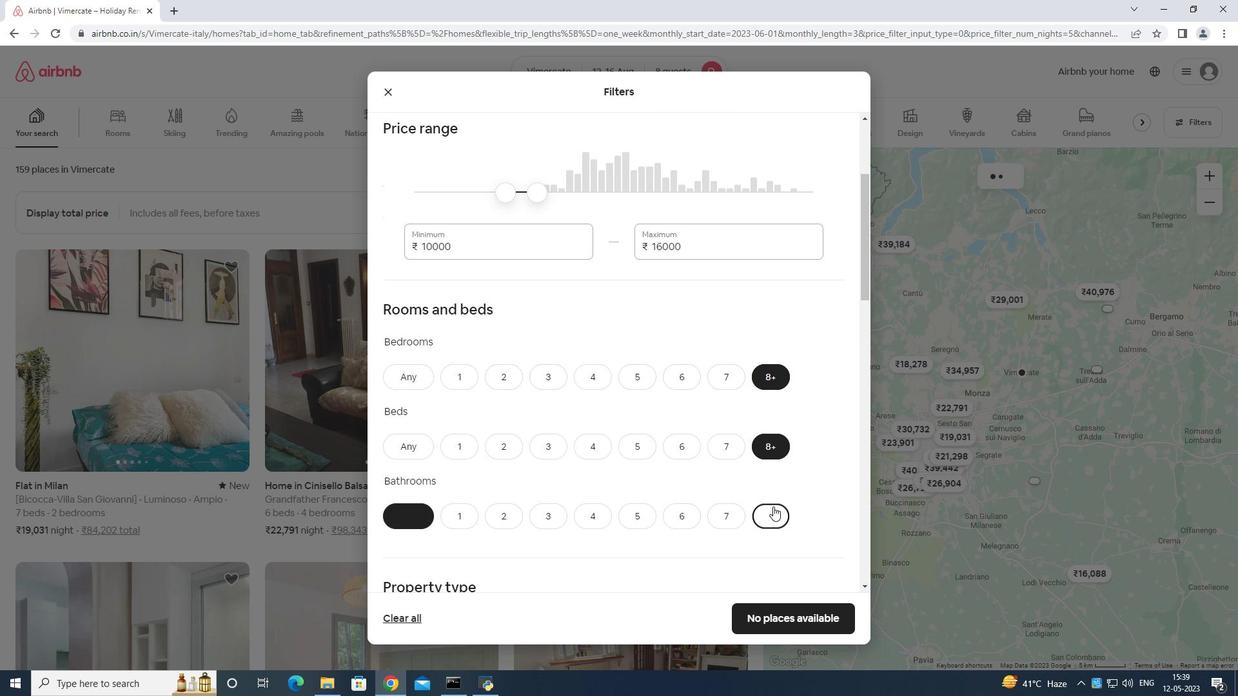 
Action: Mouse moved to (774, 507)
Screenshot: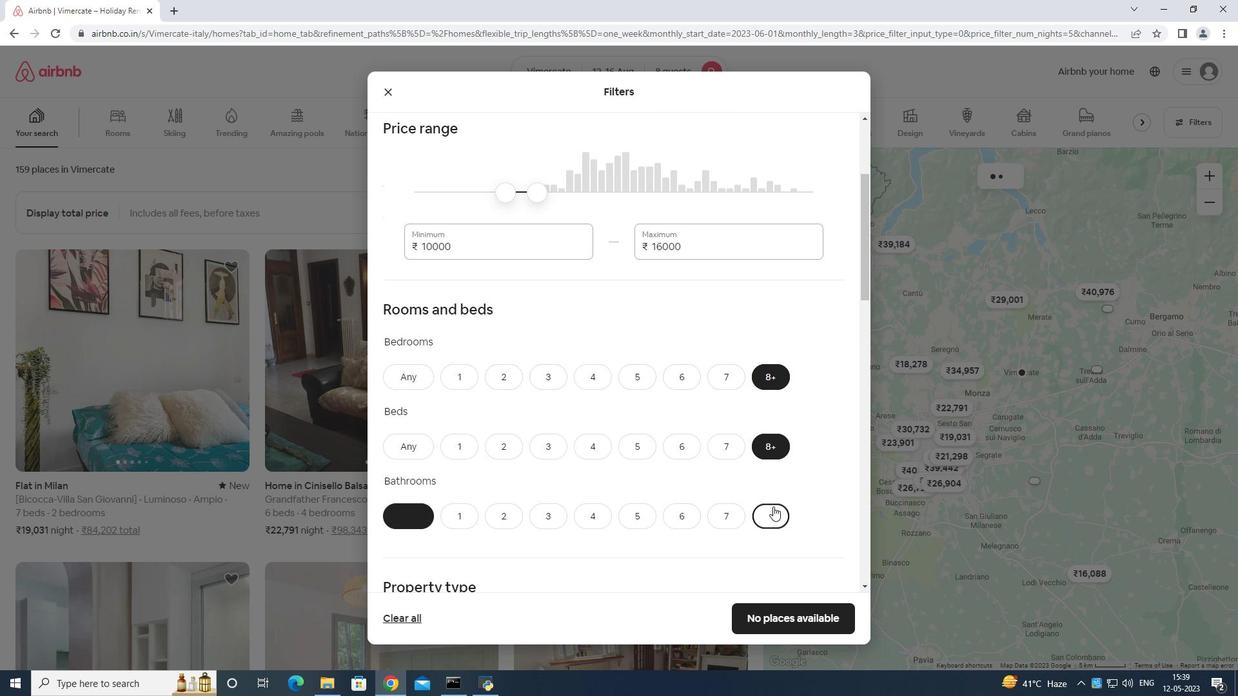 
Action: Mouse scrolled (774, 506) with delta (0, 0)
Screenshot: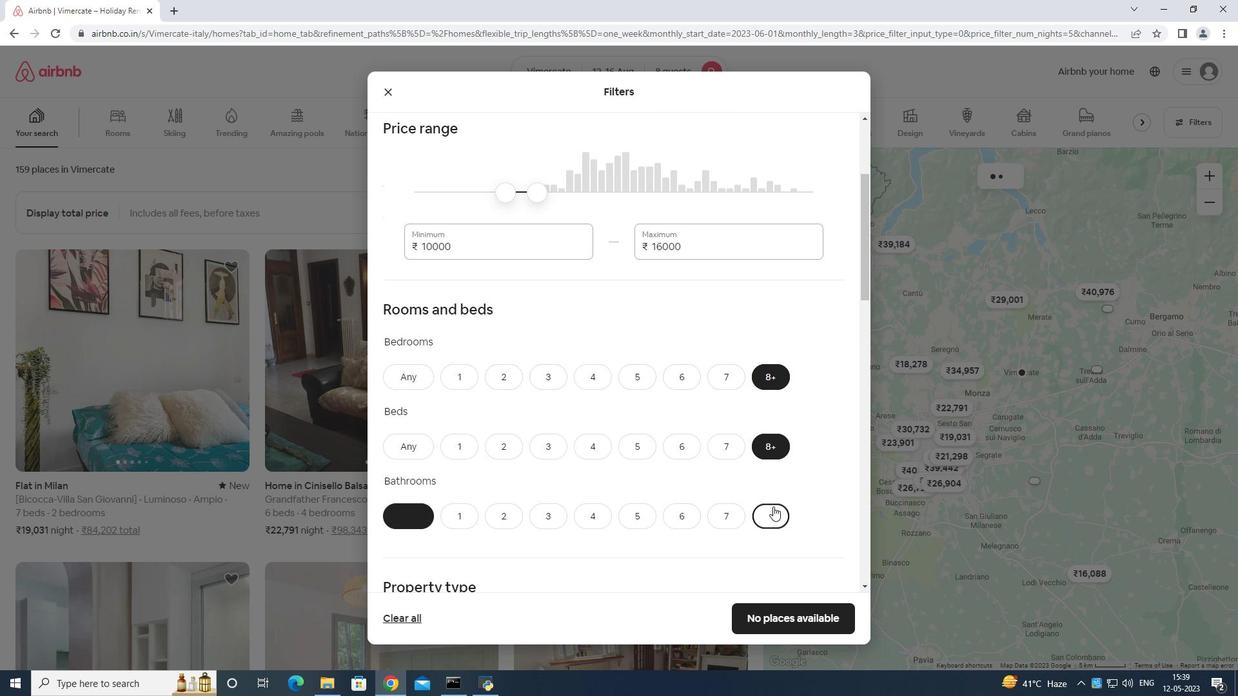 
Action: Mouse moved to (774, 472)
Screenshot: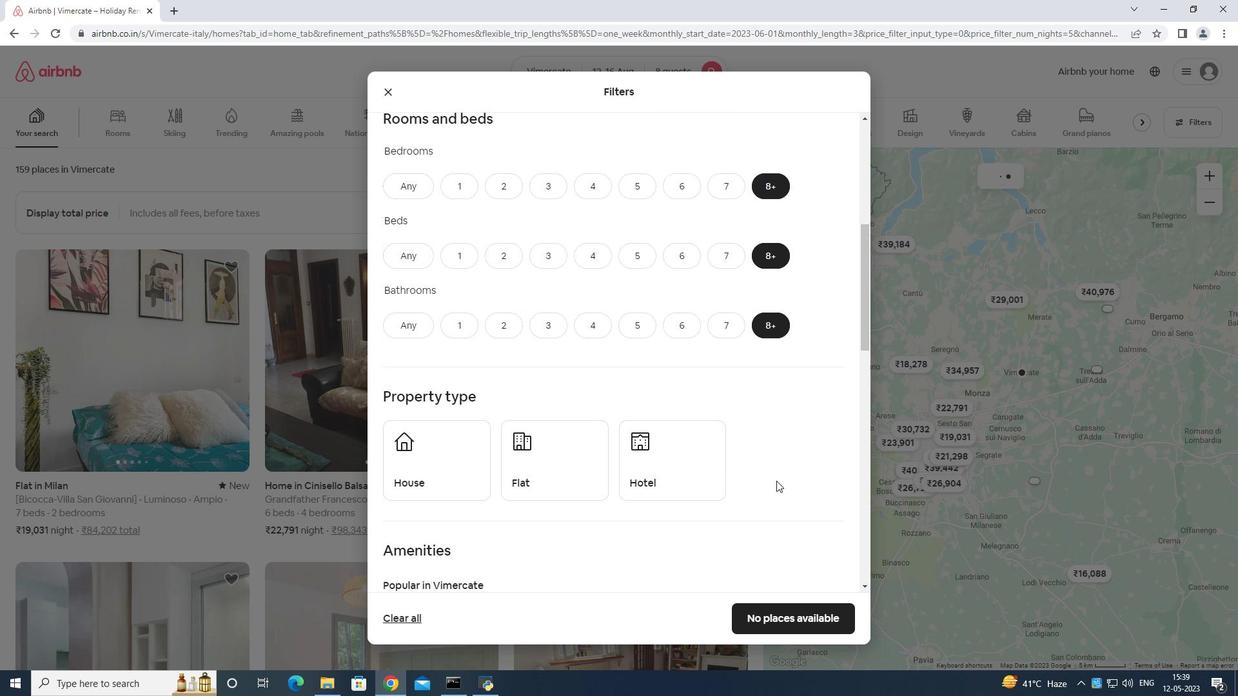
Action: Mouse scrolled (774, 472) with delta (0, 0)
Screenshot: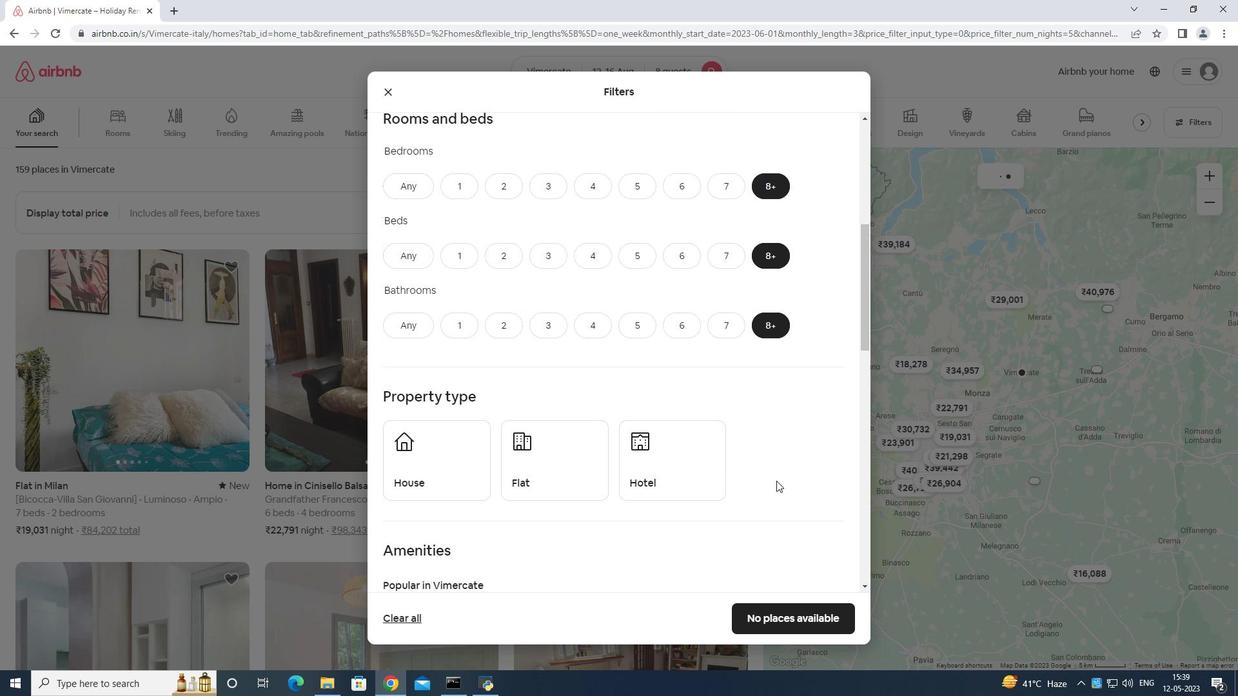 
Action: Mouse moved to (436, 400)
Screenshot: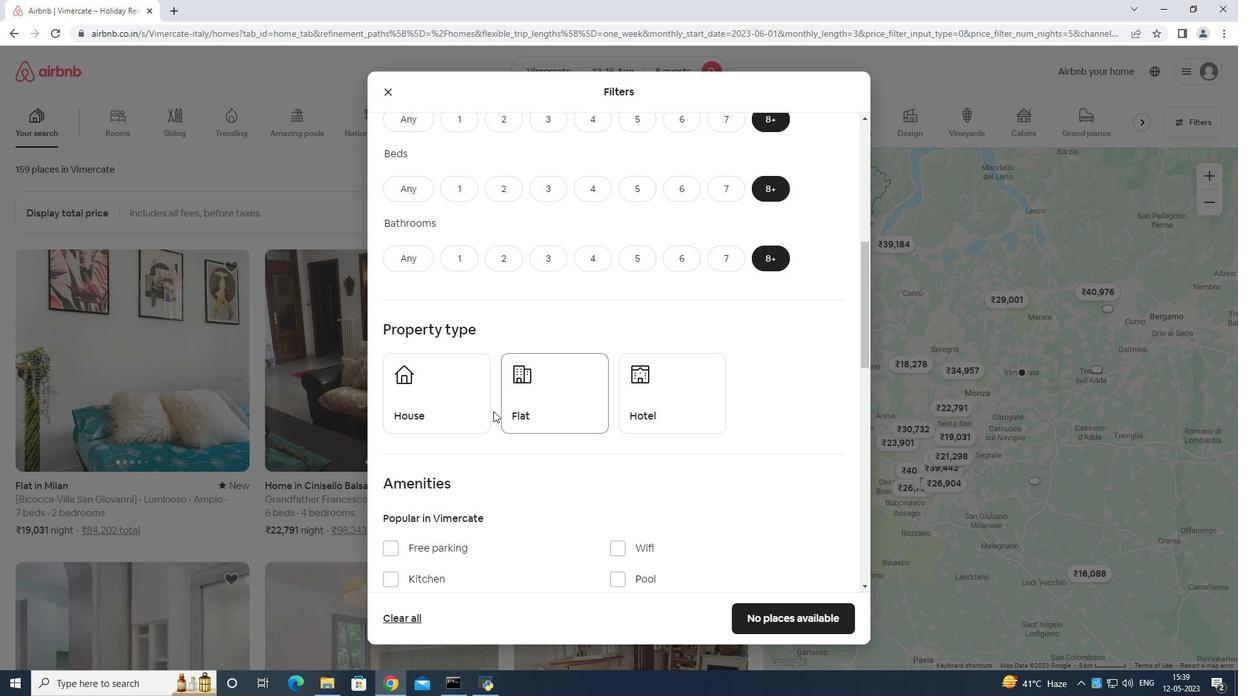 
Action: Mouse pressed left at (436, 400)
Screenshot: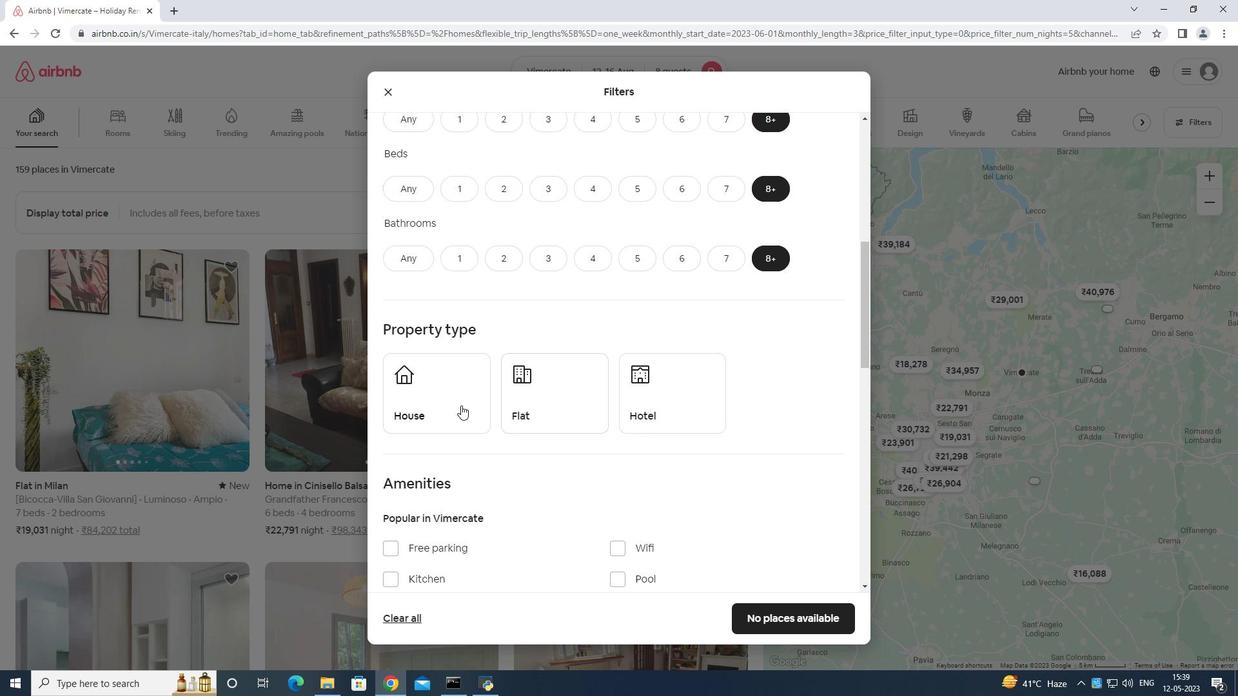 
Action: Mouse moved to (536, 396)
Screenshot: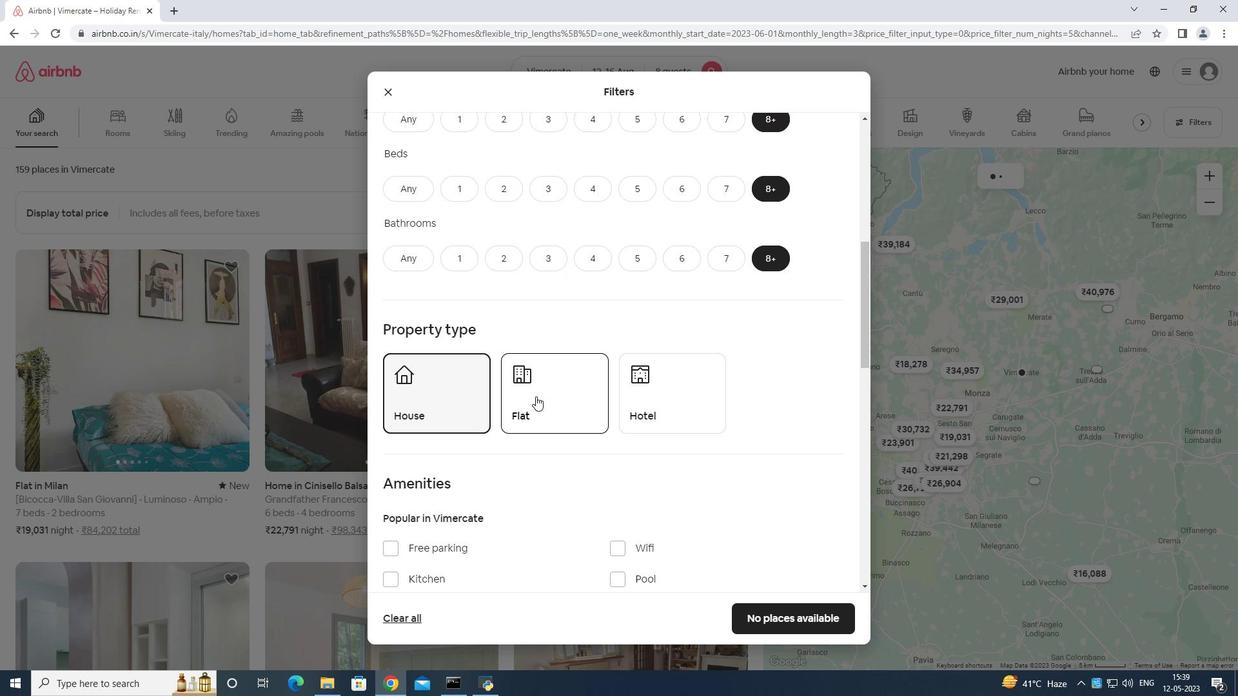 
Action: Mouse pressed left at (536, 396)
Screenshot: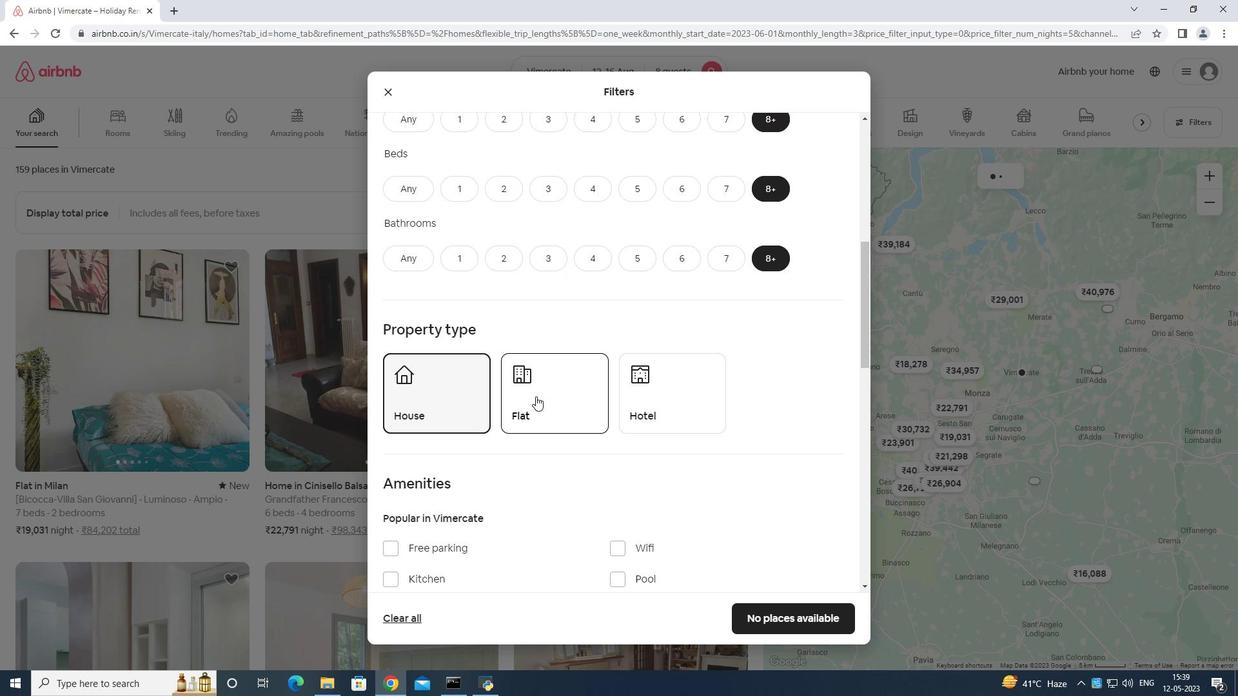 
Action: Mouse scrolled (536, 395) with delta (0, 0)
Screenshot: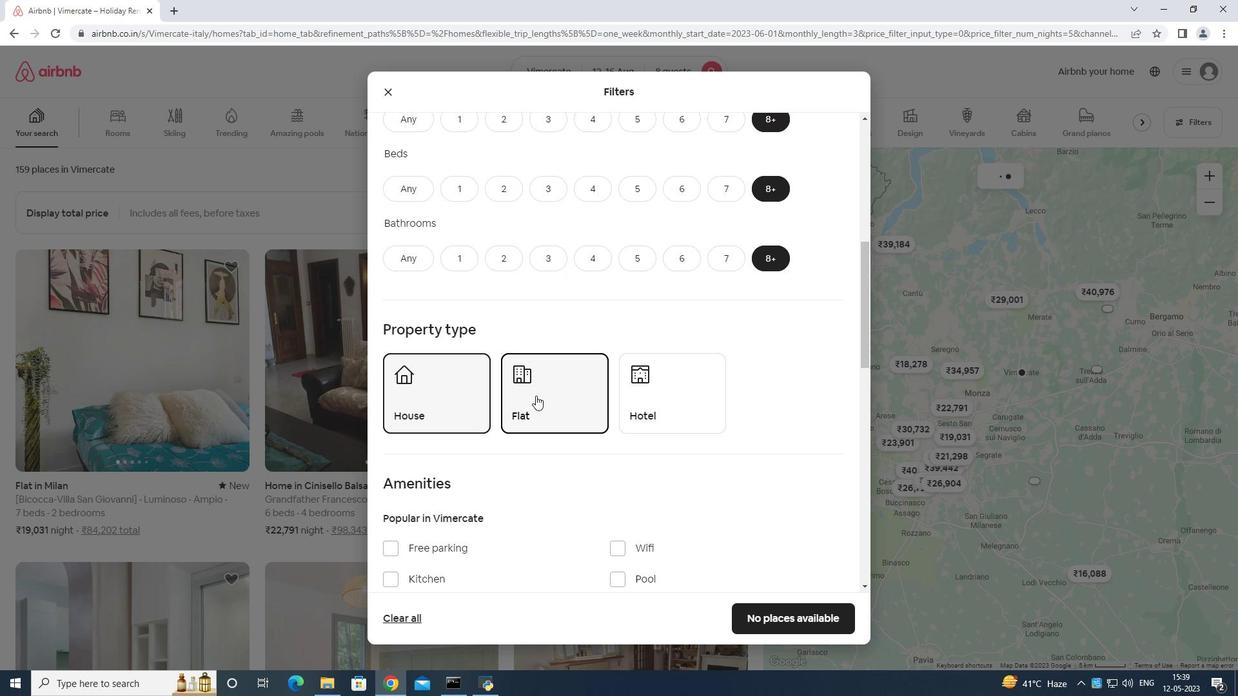 
Action: Mouse moved to (540, 396)
Screenshot: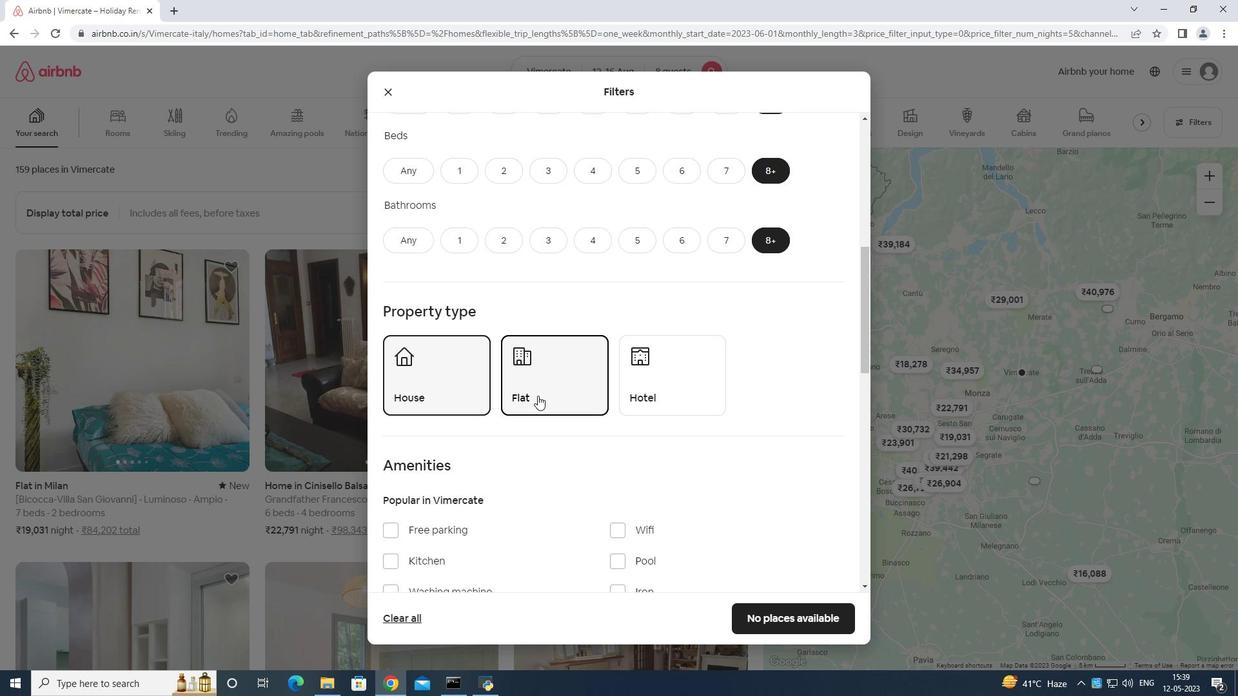 
Action: Mouse scrolled (540, 395) with delta (0, 0)
Screenshot: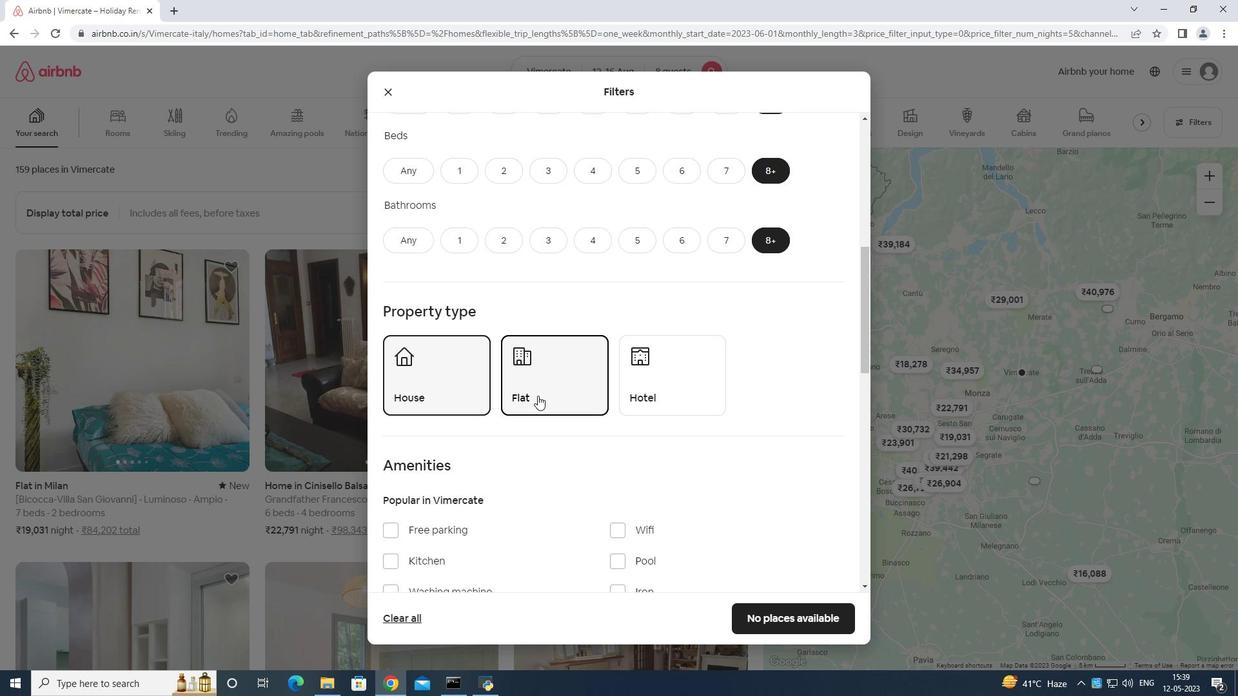 
Action: Mouse moved to (543, 396)
Screenshot: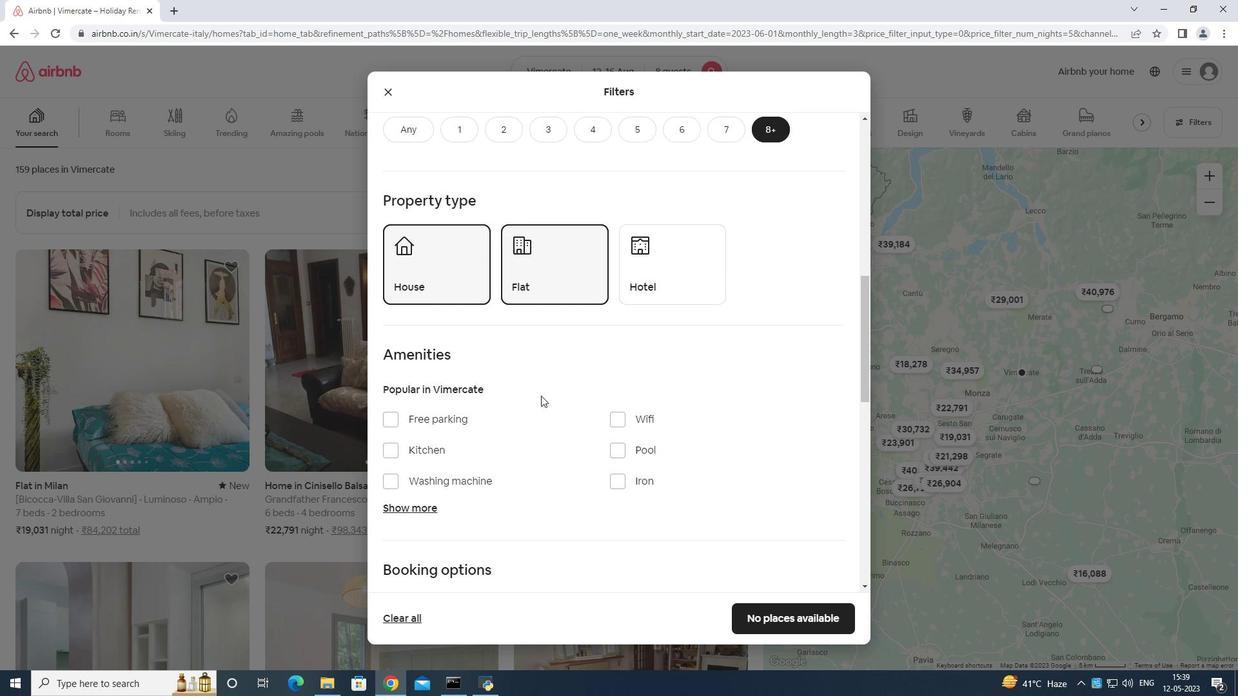 
Action: Mouse scrolled (543, 395) with delta (0, 0)
Screenshot: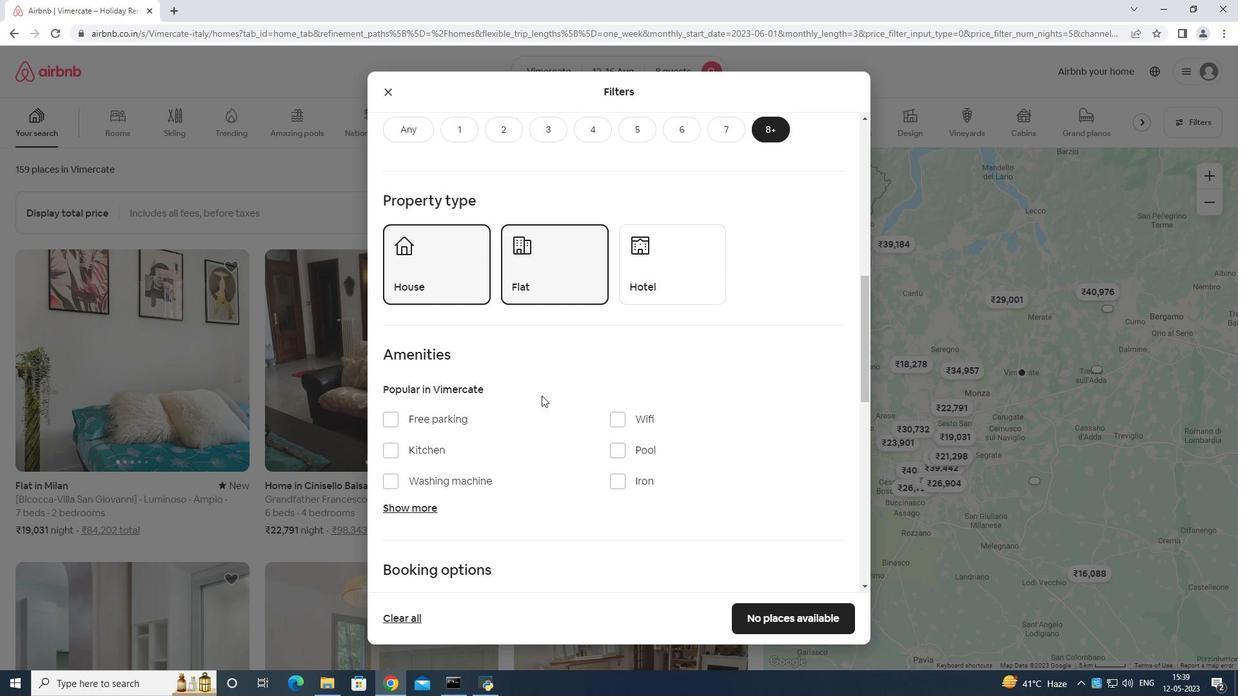 
Action: Mouse moved to (673, 184)
Screenshot: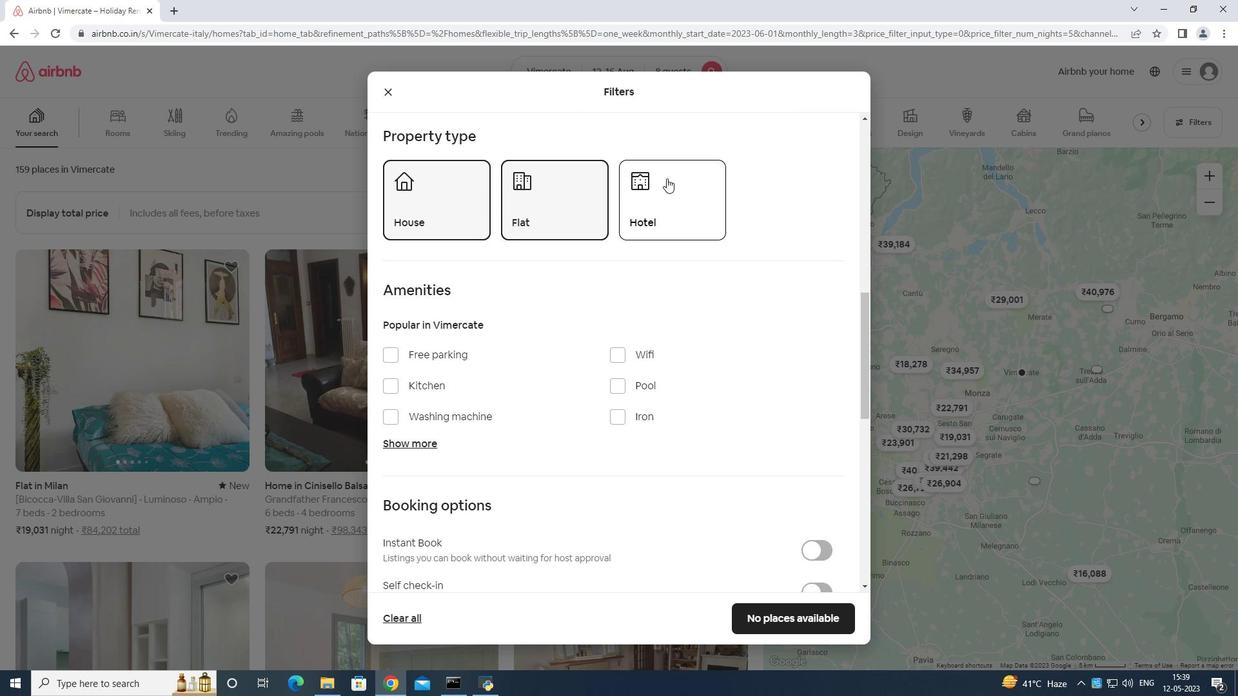 
Action: Mouse pressed left at (673, 184)
Screenshot: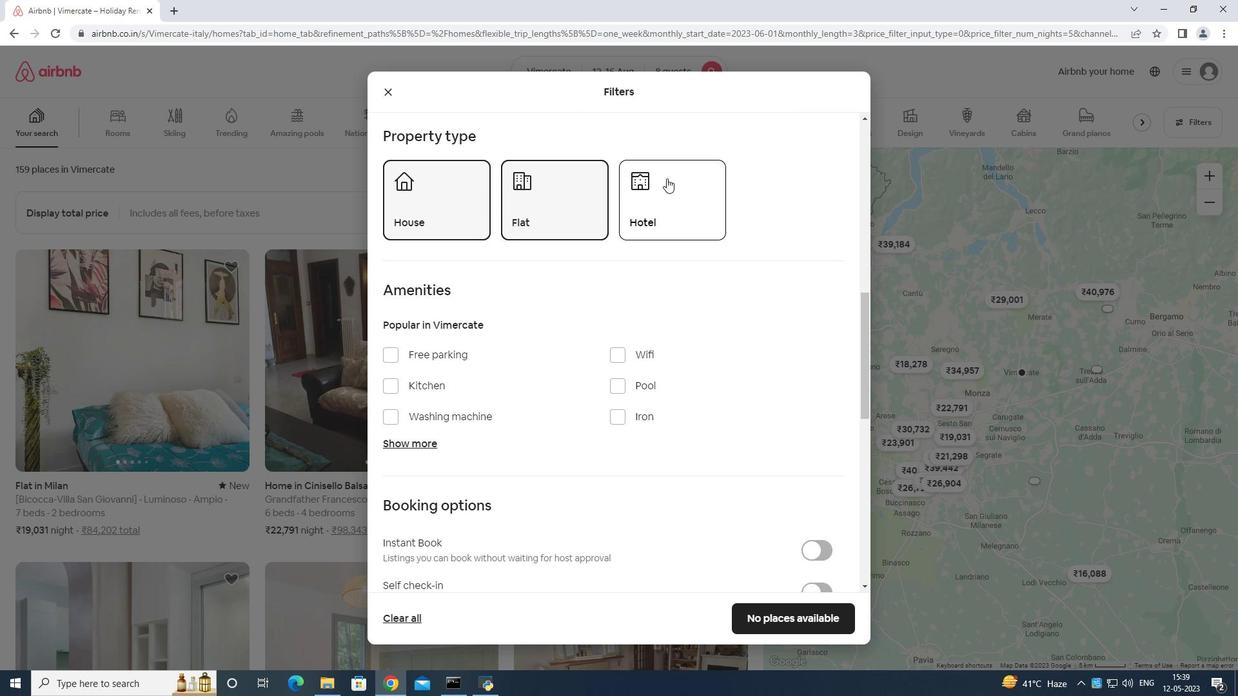 
Action: Mouse moved to (613, 349)
Screenshot: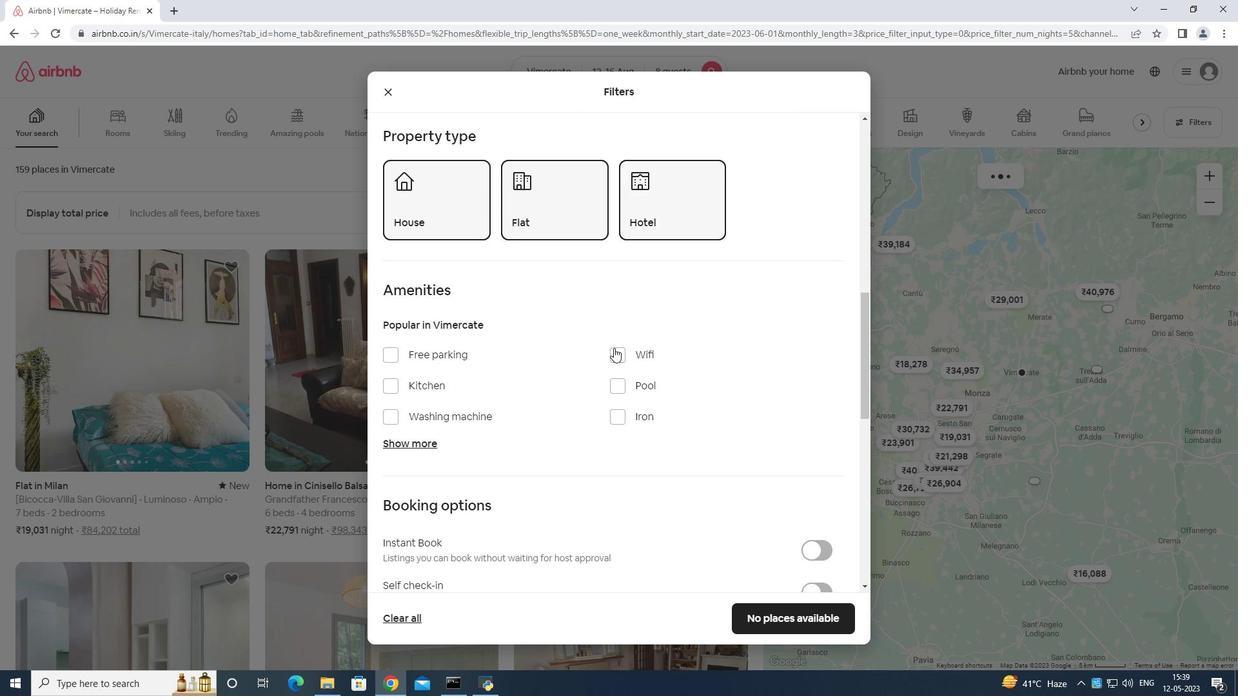 
Action: Mouse pressed left at (613, 349)
Screenshot: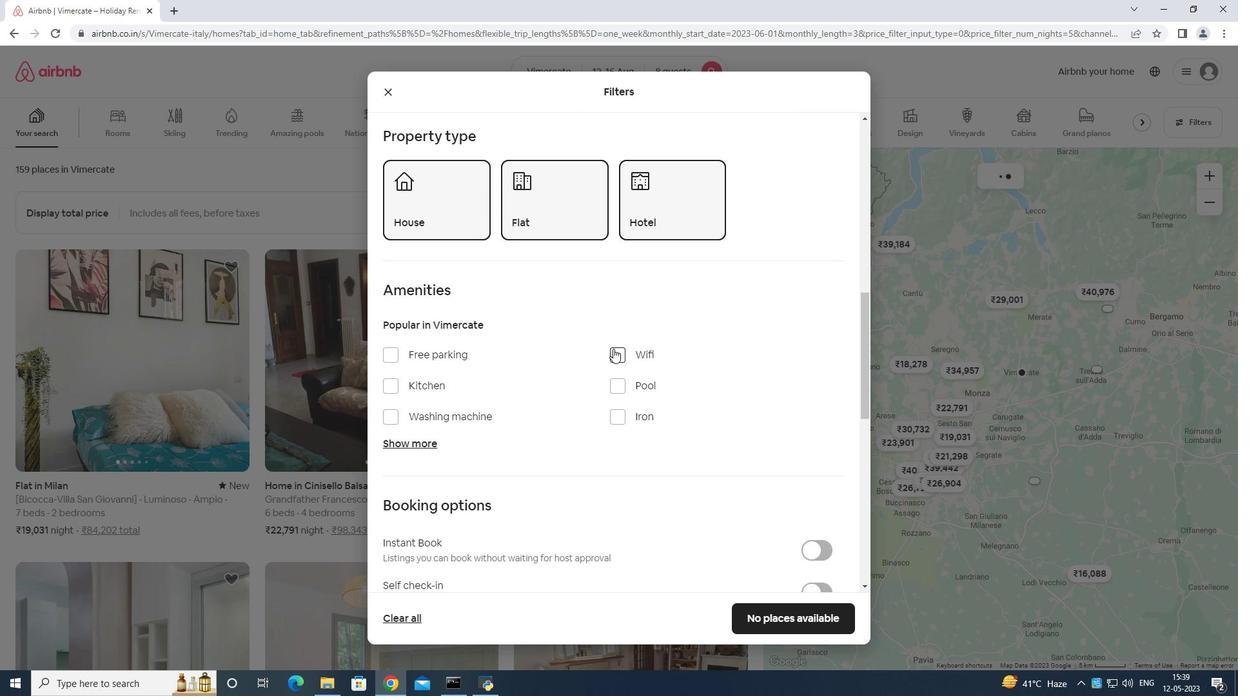 
Action: Mouse moved to (386, 347)
Screenshot: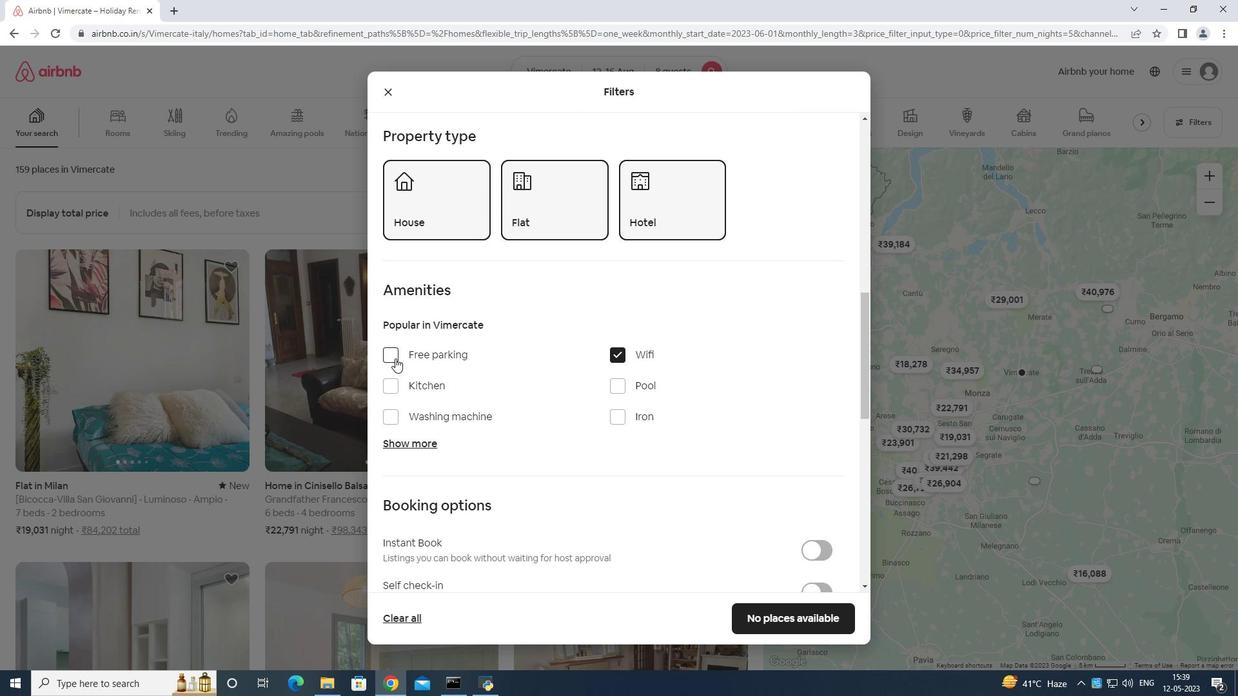 
Action: Mouse pressed left at (386, 347)
Screenshot: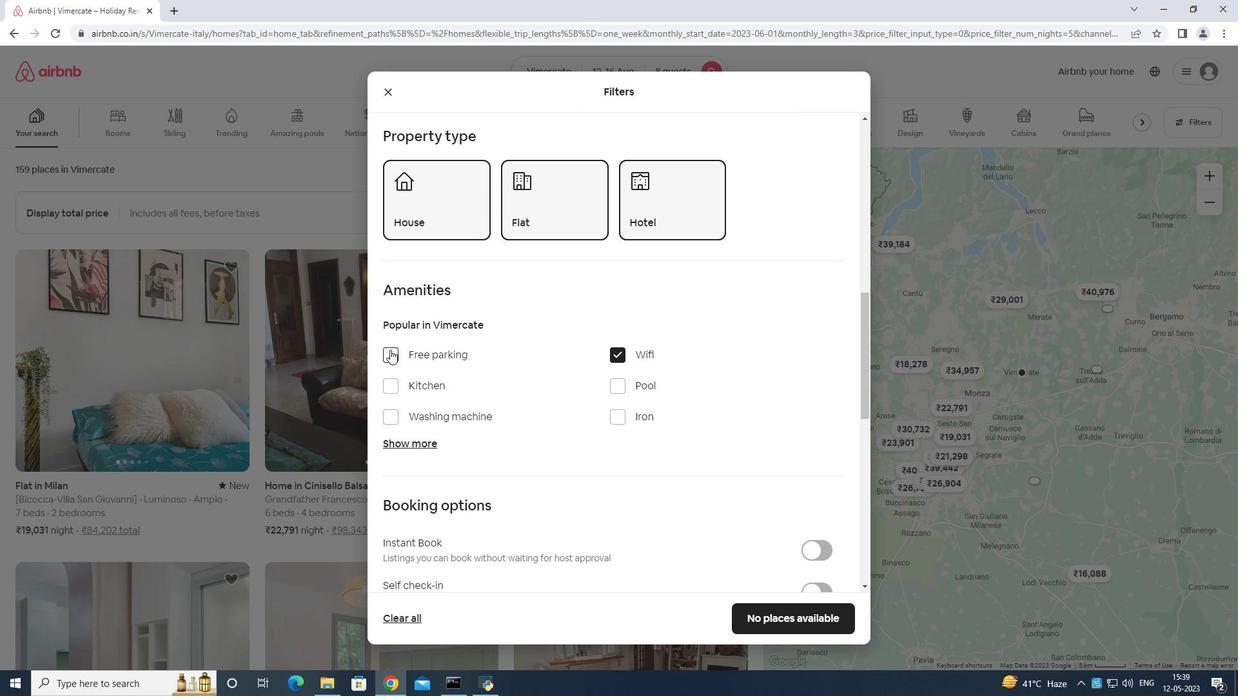 
Action: Mouse moved to (416, 441)
Screenshot: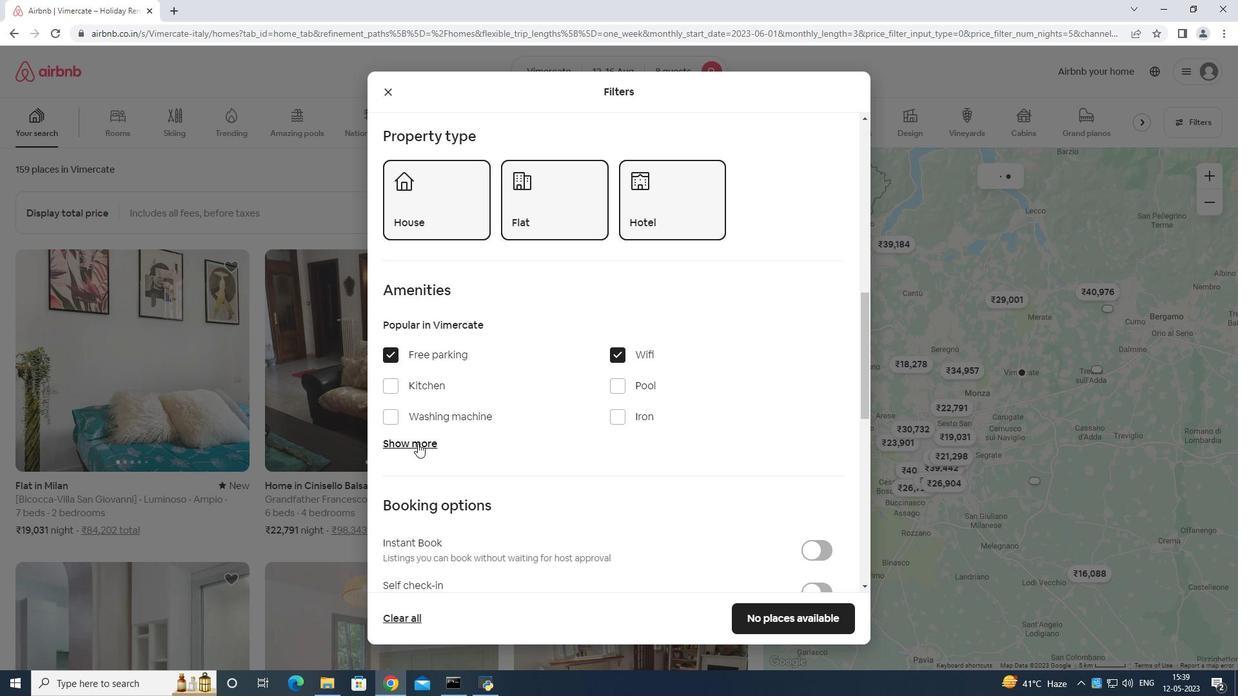
Action: Mouse pressed left at (416, 441)
Screenshot: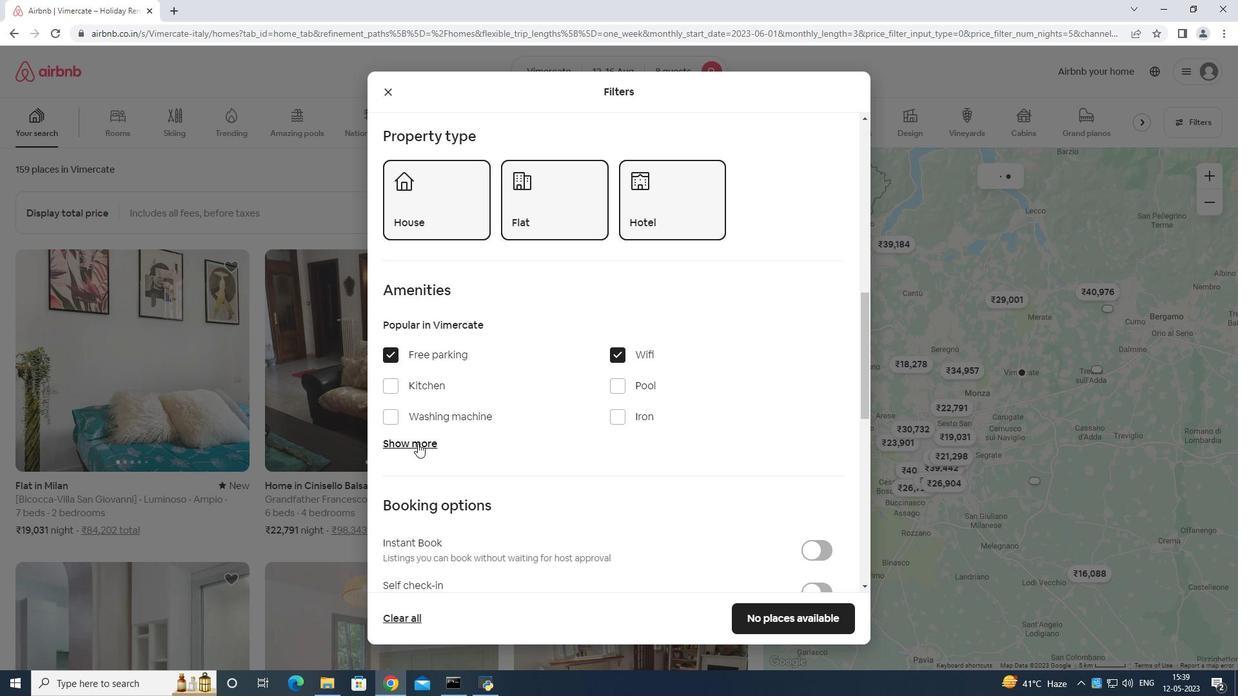 
Action: Mouse moved to (536, 455)
Screenshot: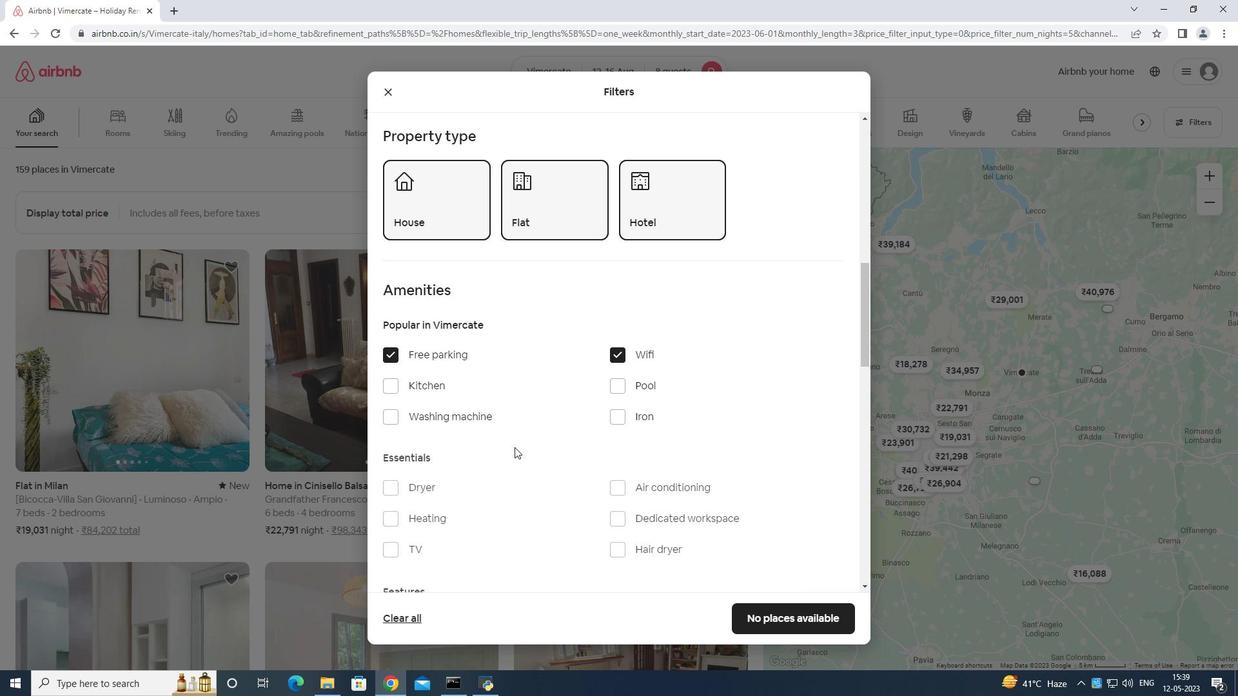 
Action: Mouse scrolled (536, 454) with delta (0, 0)
Screenshot: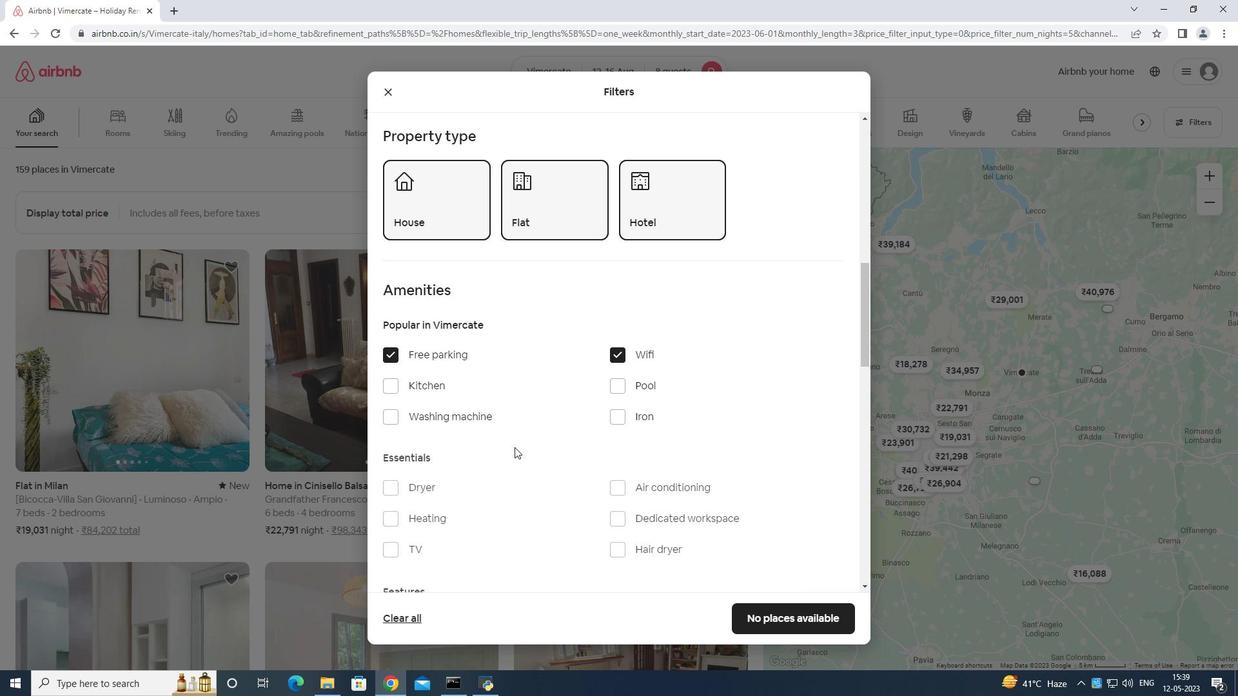 
Action: Mouse moved to (549, 459)
Screenshot: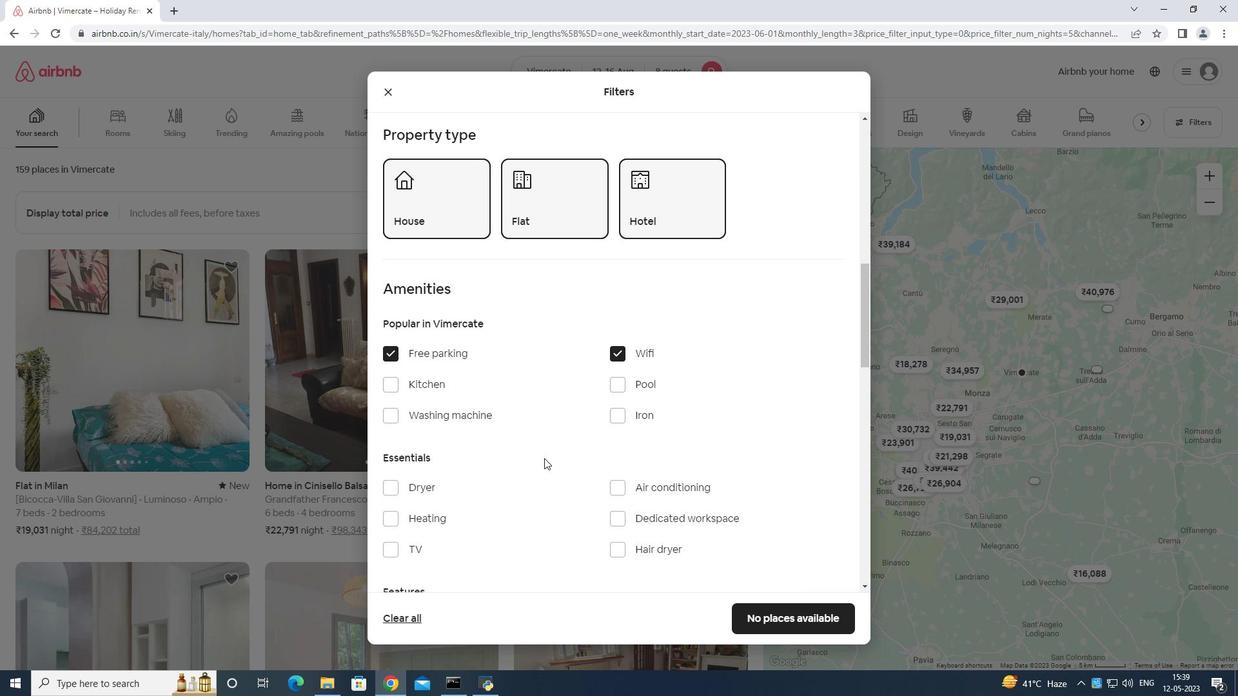 
Action: Mouse scrolled (549, 458) with delta (0, 0)
Screenshot: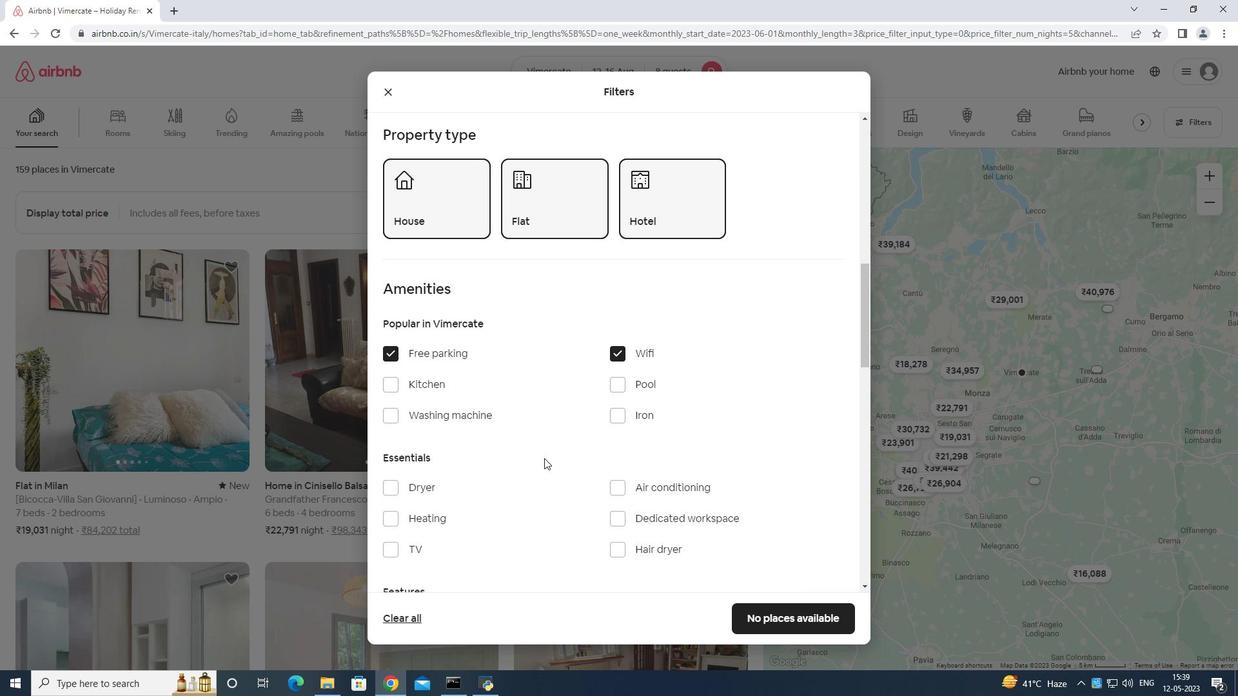 
Action: Mouse moved to (387, 427)
Screenshot: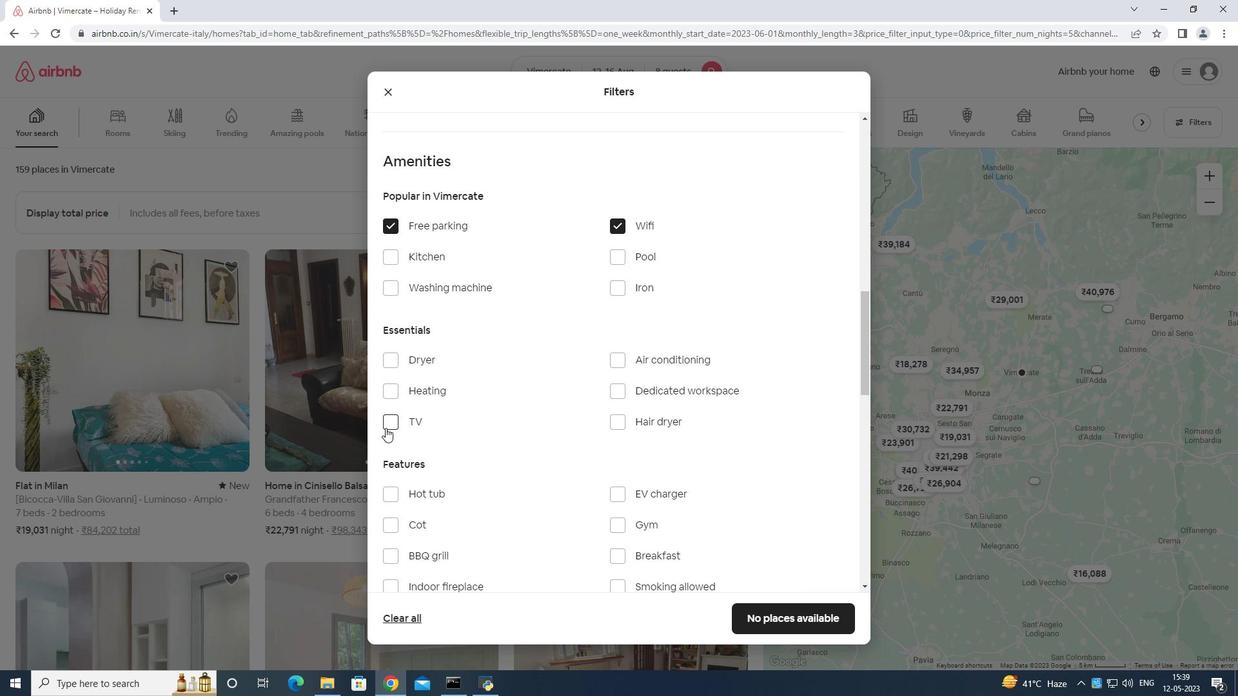 
Action: Mouse pressed left at (387, 427)
Screenshot: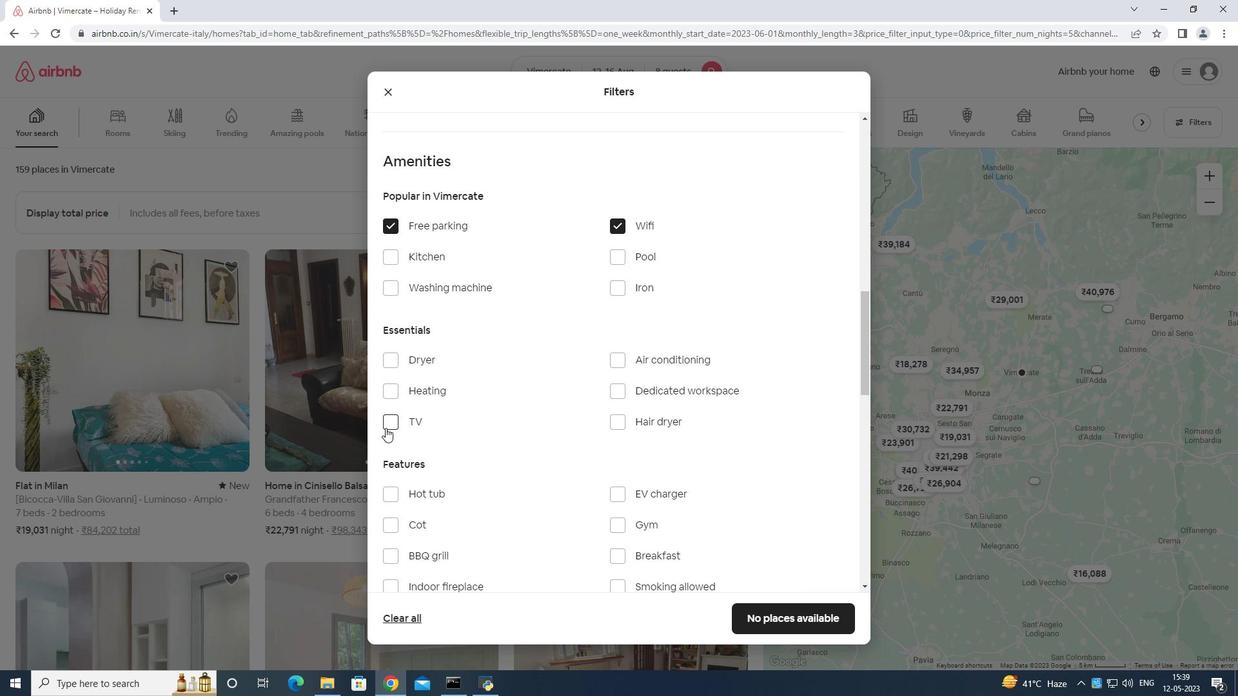 
Action: Mouse moved to (462, 406)
Screenshot: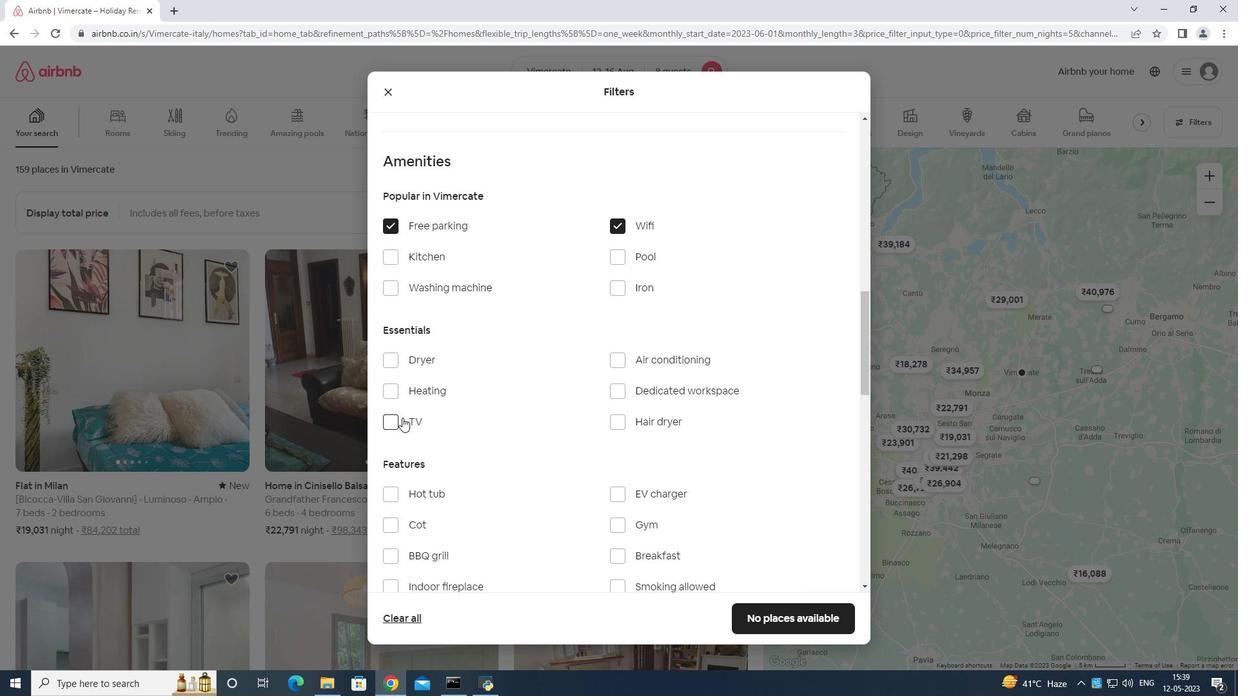 
Action: Mouse scrolled (462, 405) with delta (0, 0)
Screenshot: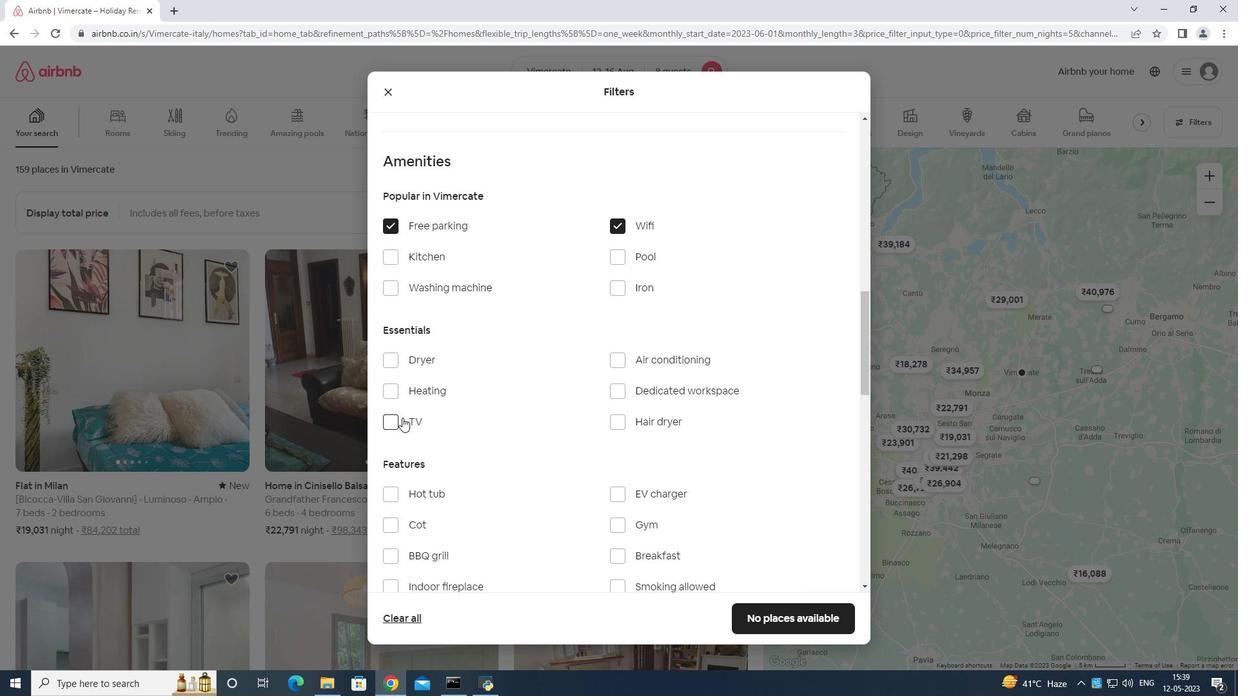 
Action: Mouse moved to (482, 411)
Screenshot: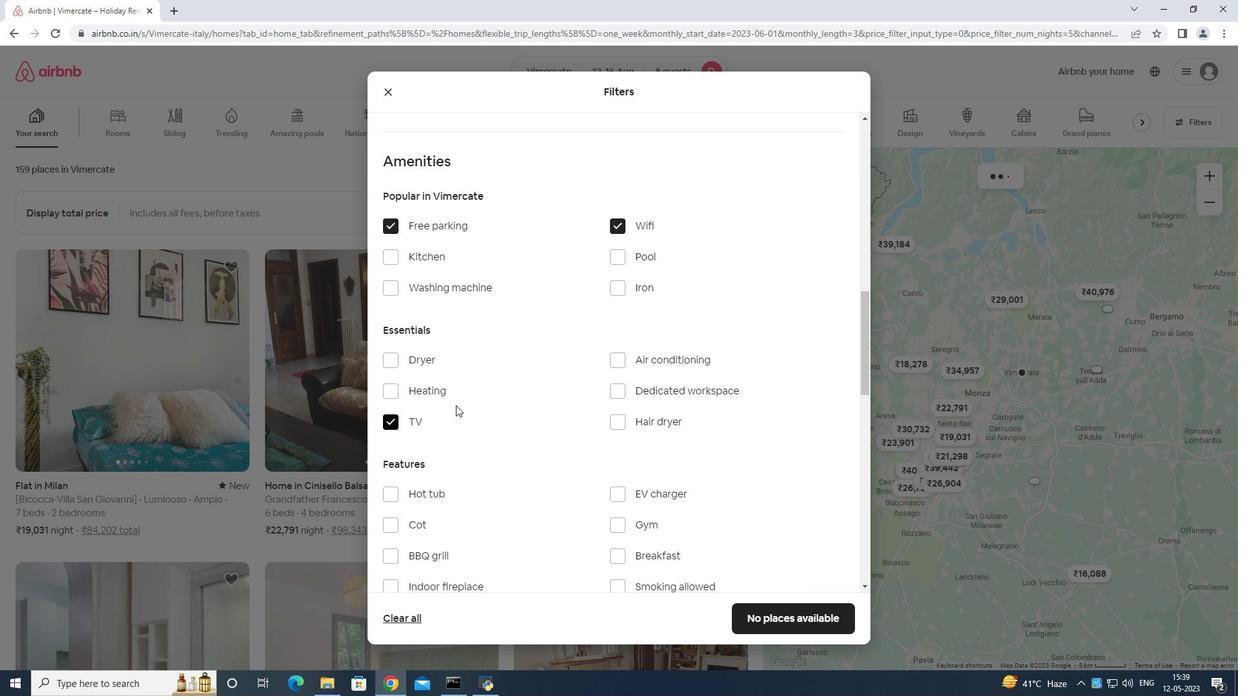 
Action: Mouse scrolled (482, 411) with delta (0, 0)
Screenshot: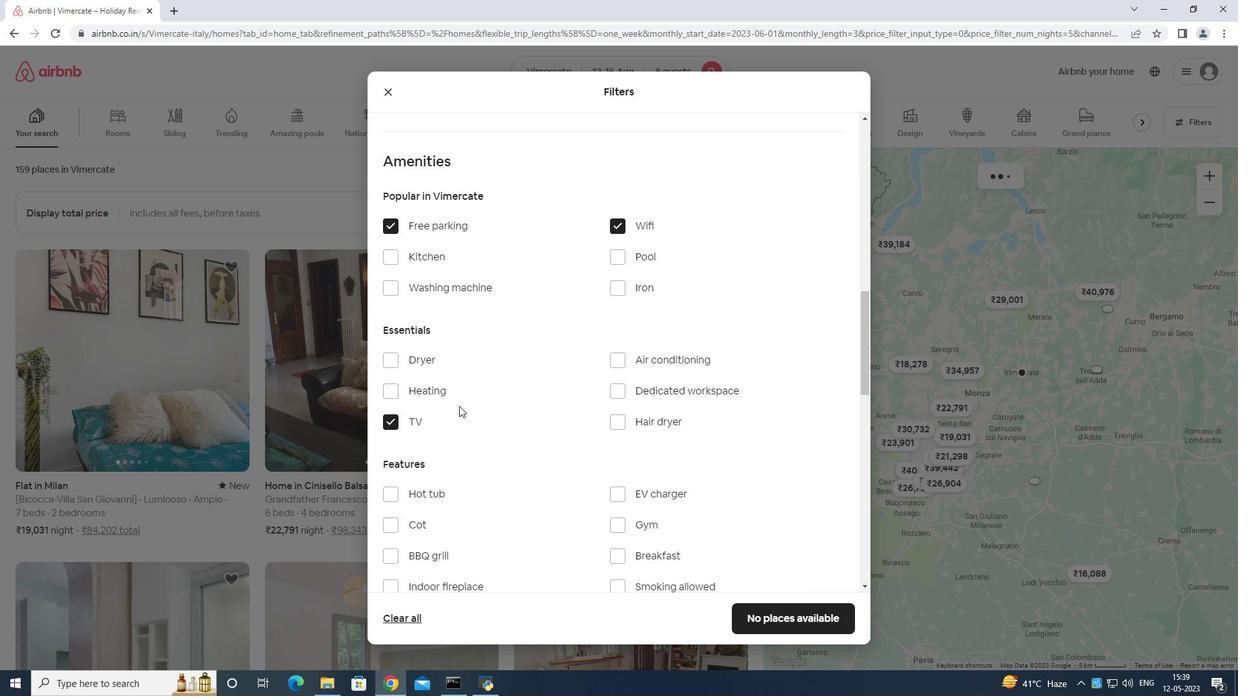 
Action: Mouse moved to (616, 396)
Screenshot: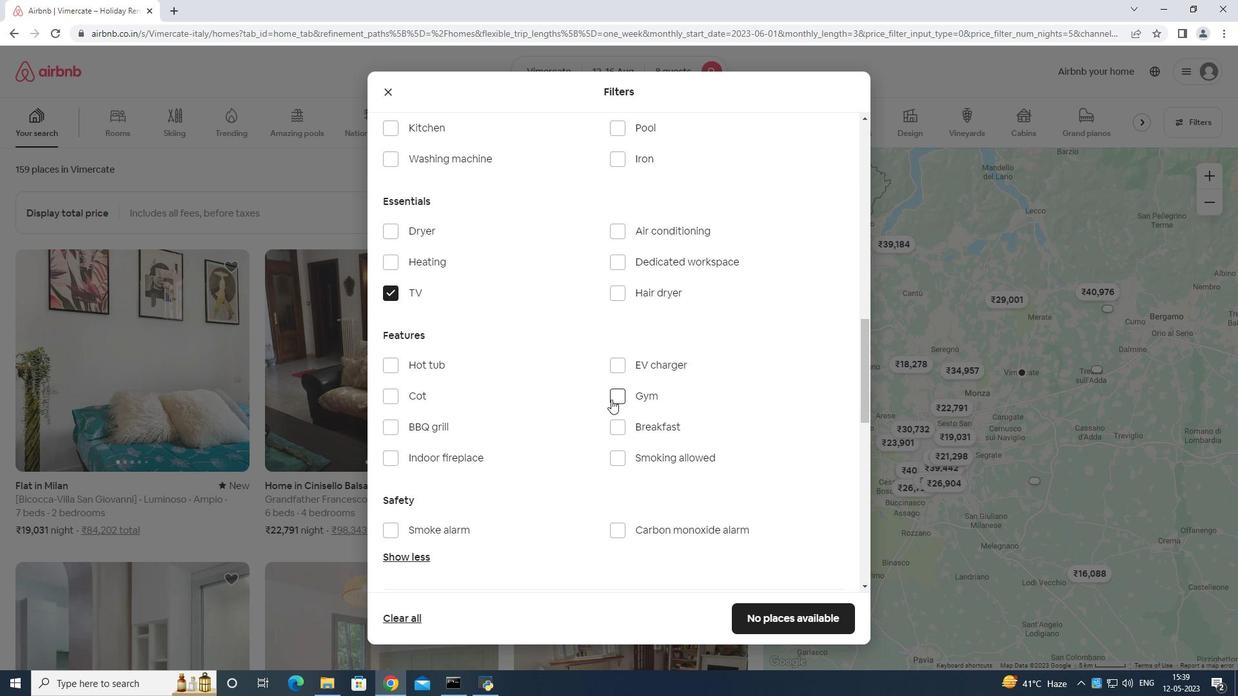 
Action: Mouse pressed left at (616, 396)
Screenshot: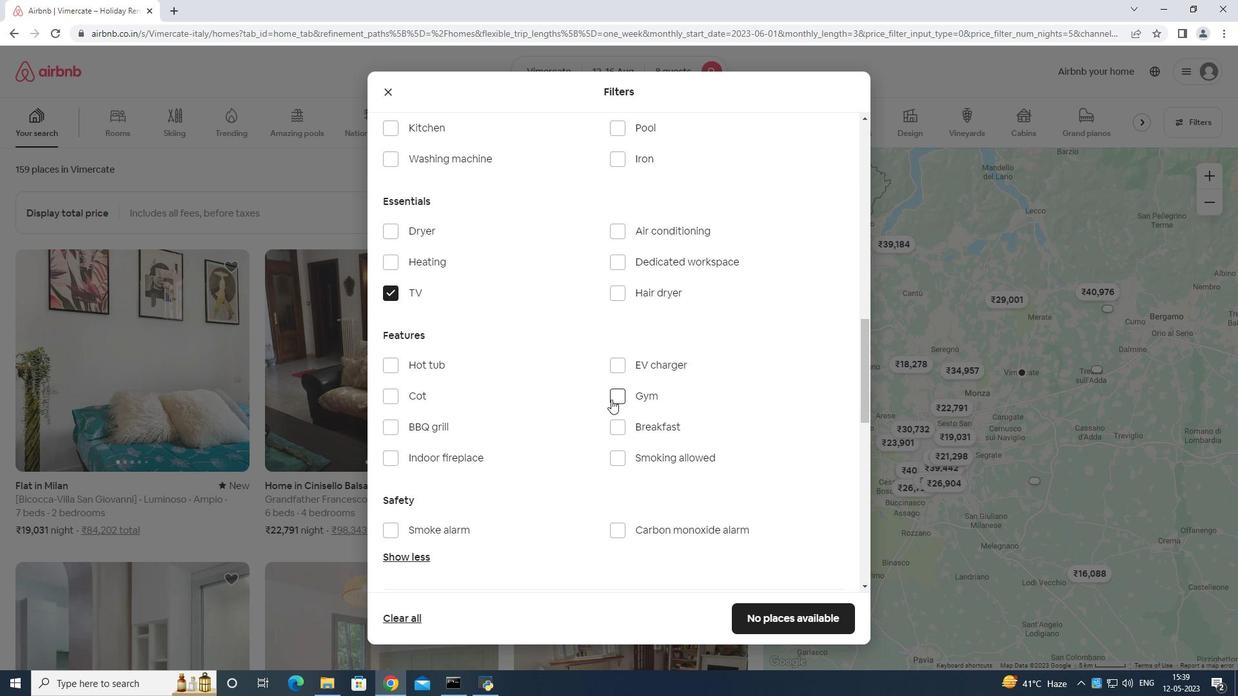 
Action: Mouse moved to (612, 430)
Screenshot: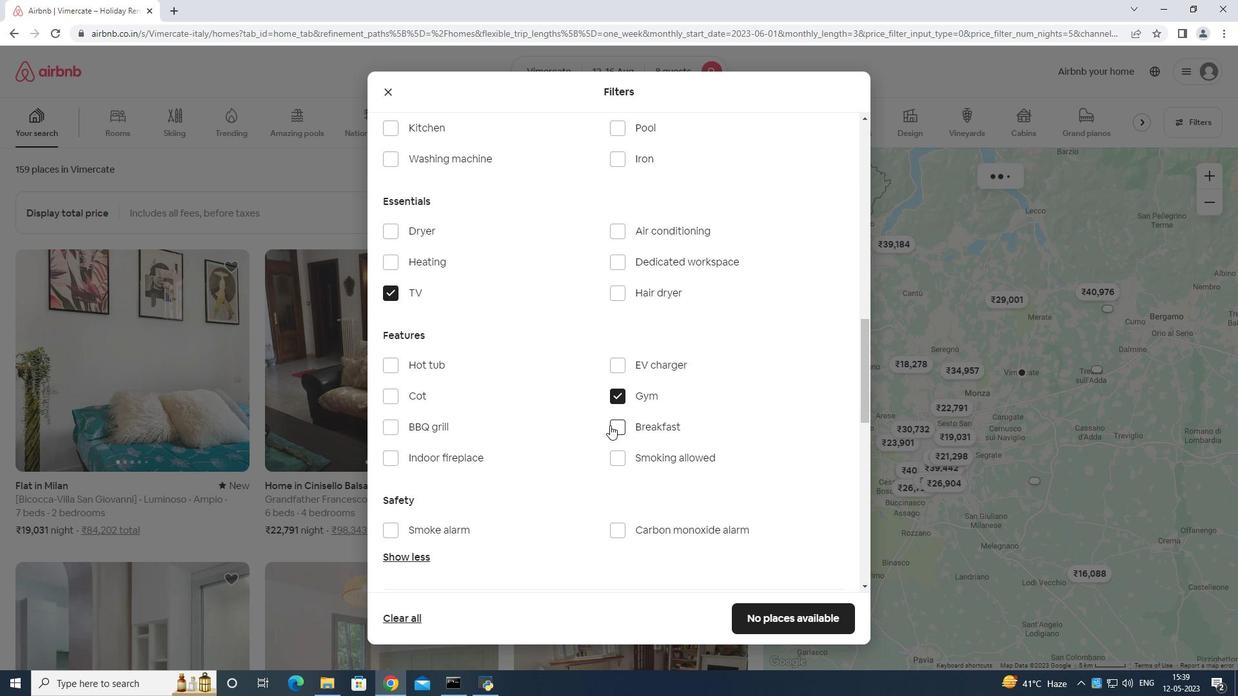 
Action: Mouse pressed left at (612, 430)
Screenshot: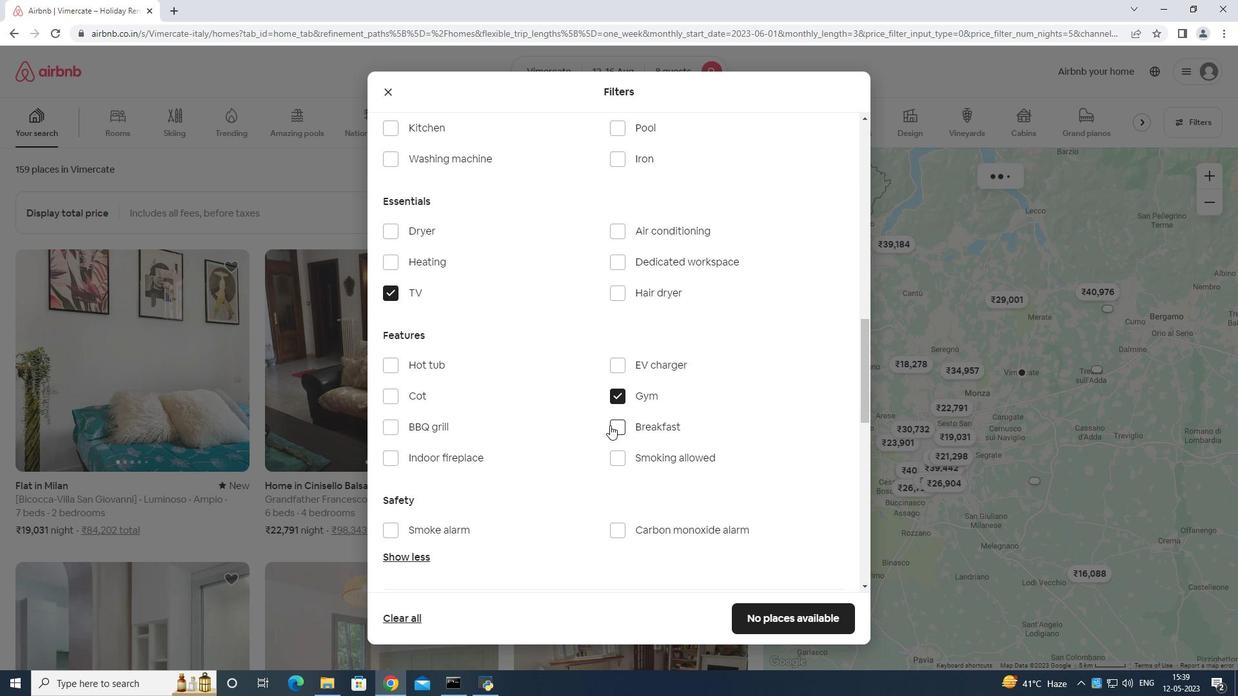 
Action: Mouse moved to (636, 415)
Screenshot: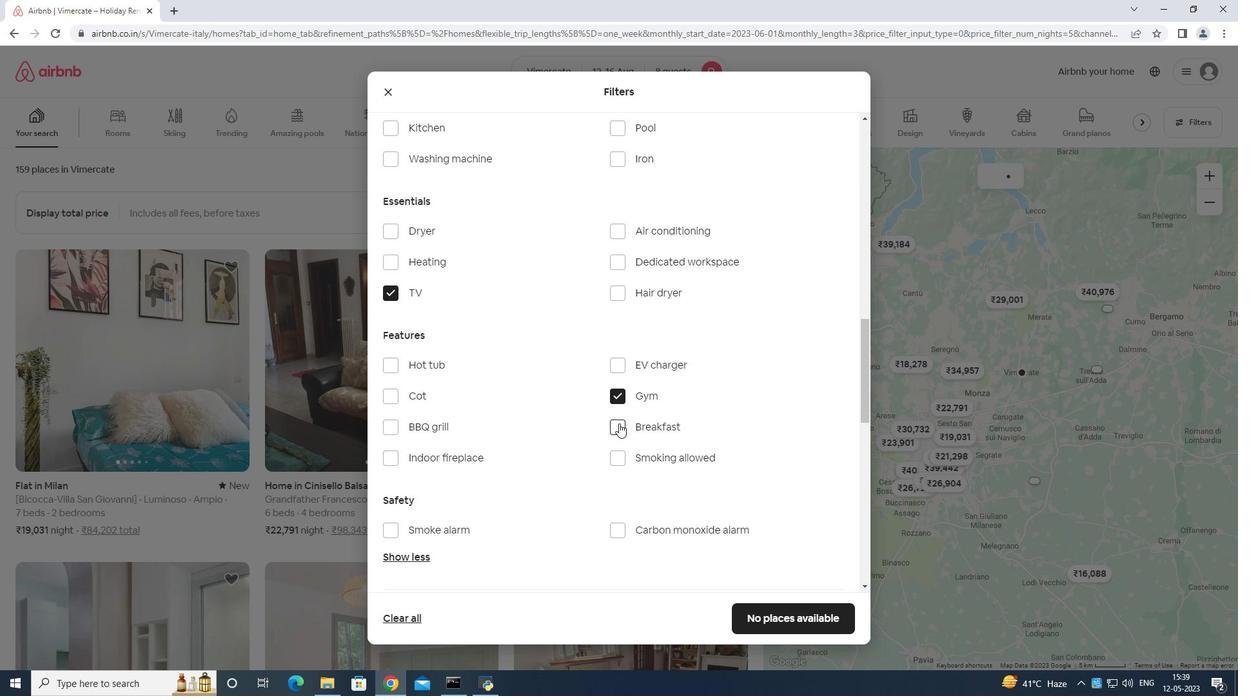 
Action: Mouse scrolled (636, 414) with delta (0, 0)
Screenshot: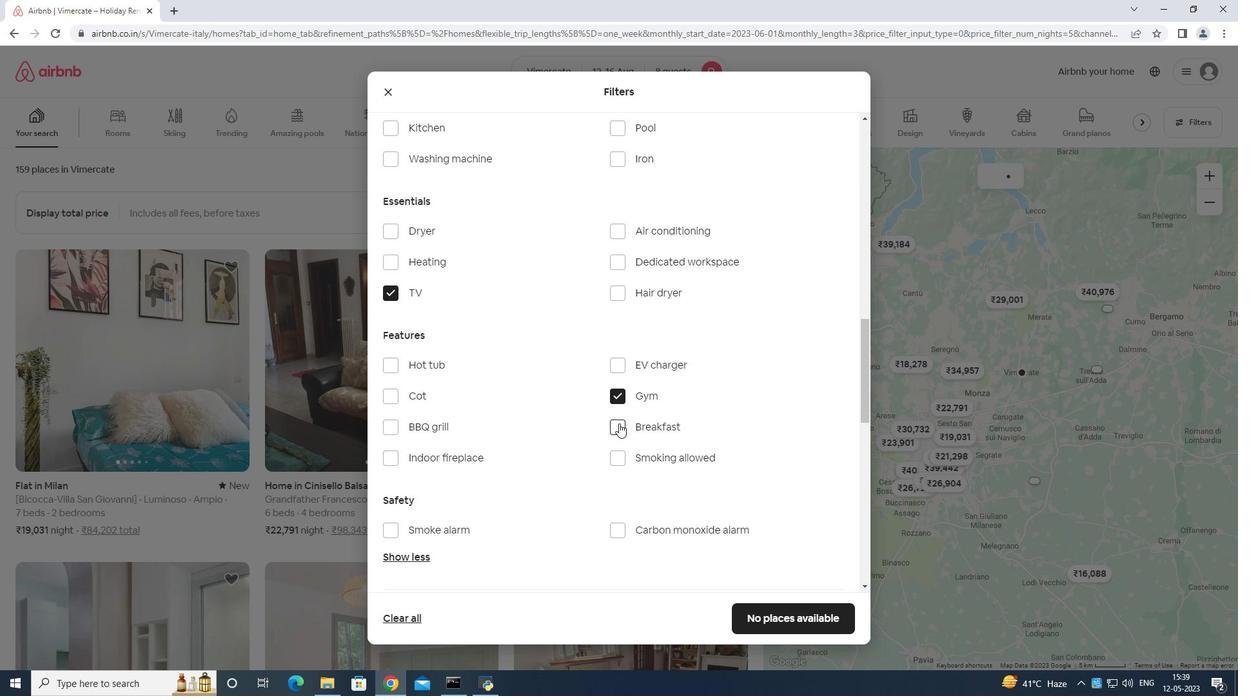 
Action: Mouse moved to (641, 415)
Screenshot: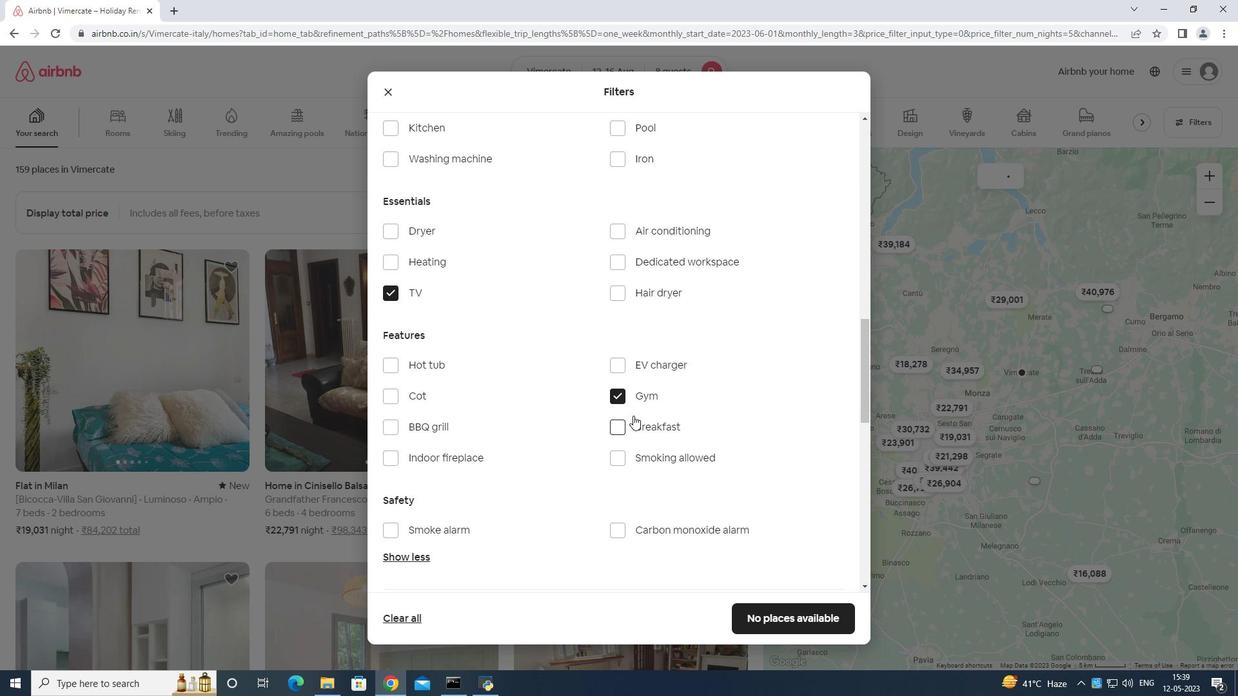 
Action: Mouse scrolled (641, 414) with delta (0, 0)
Screenshot: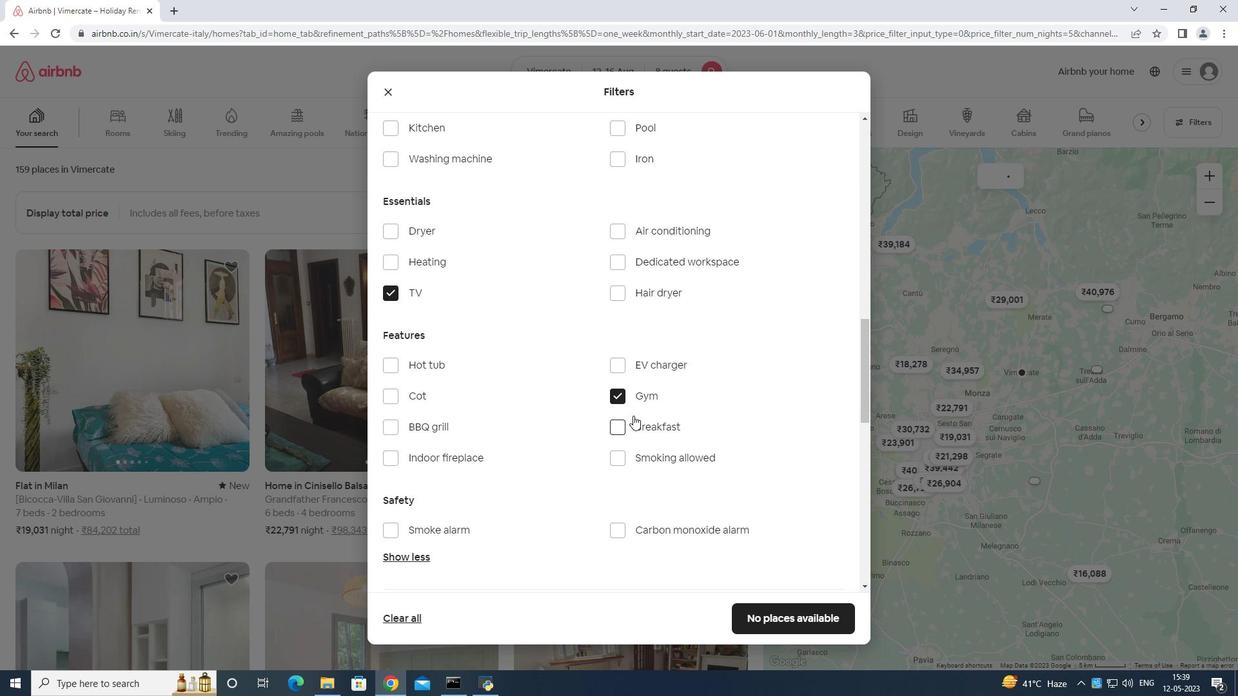 
Action: Mouse moved to (653, 415)
Screenshot: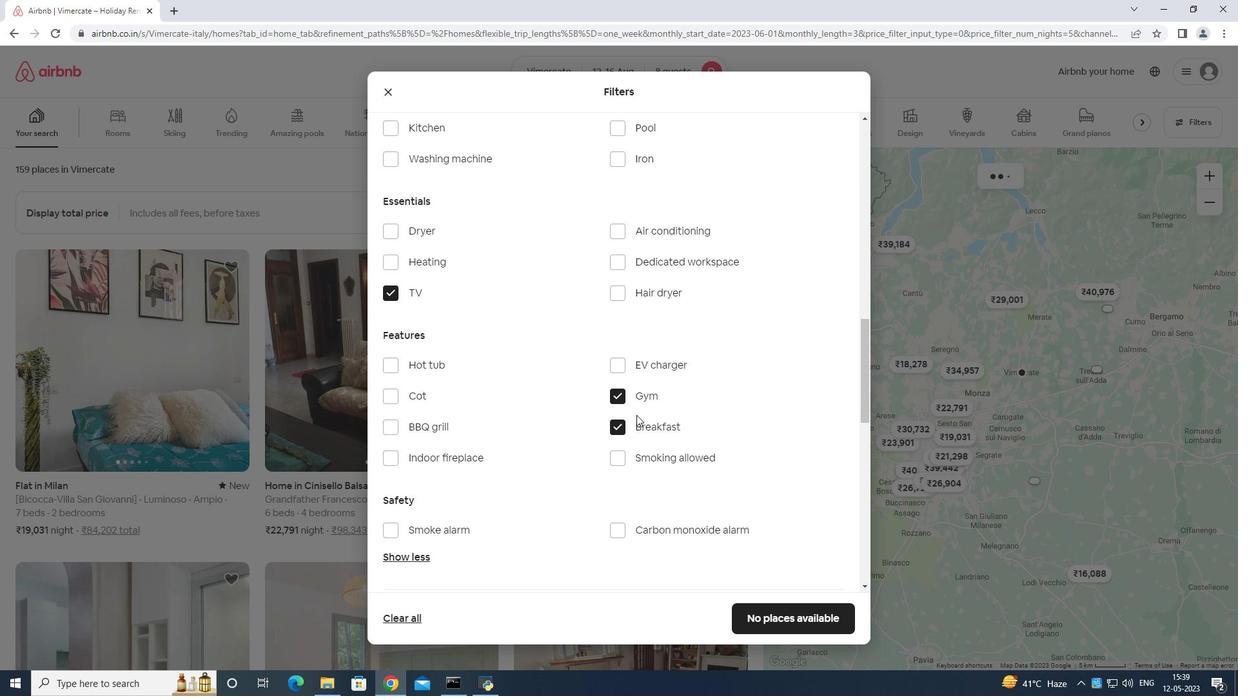 
Action: Mouse scrolled (653, 414) with delta (0, 0)
Screenshot: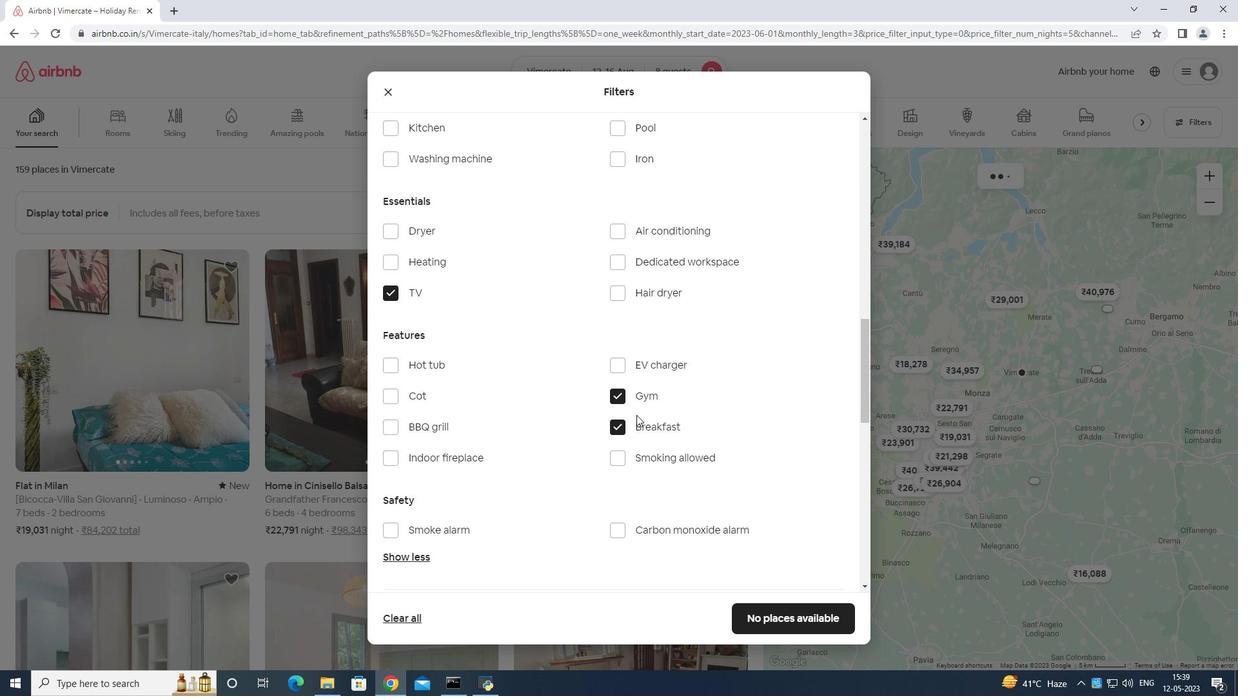 
Action: Mouse moved to (669, 415)
Screenshot: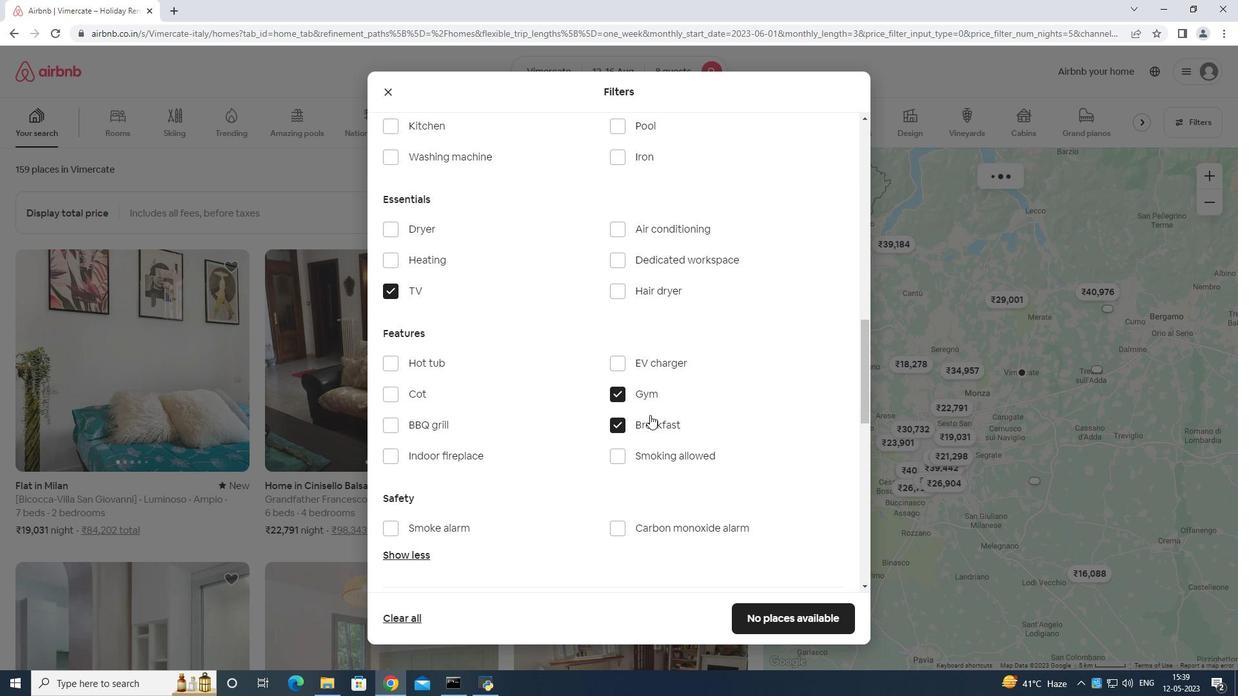 
Action: Mouse scrolled (669, 414) with delta (0, 0)
Screenshot: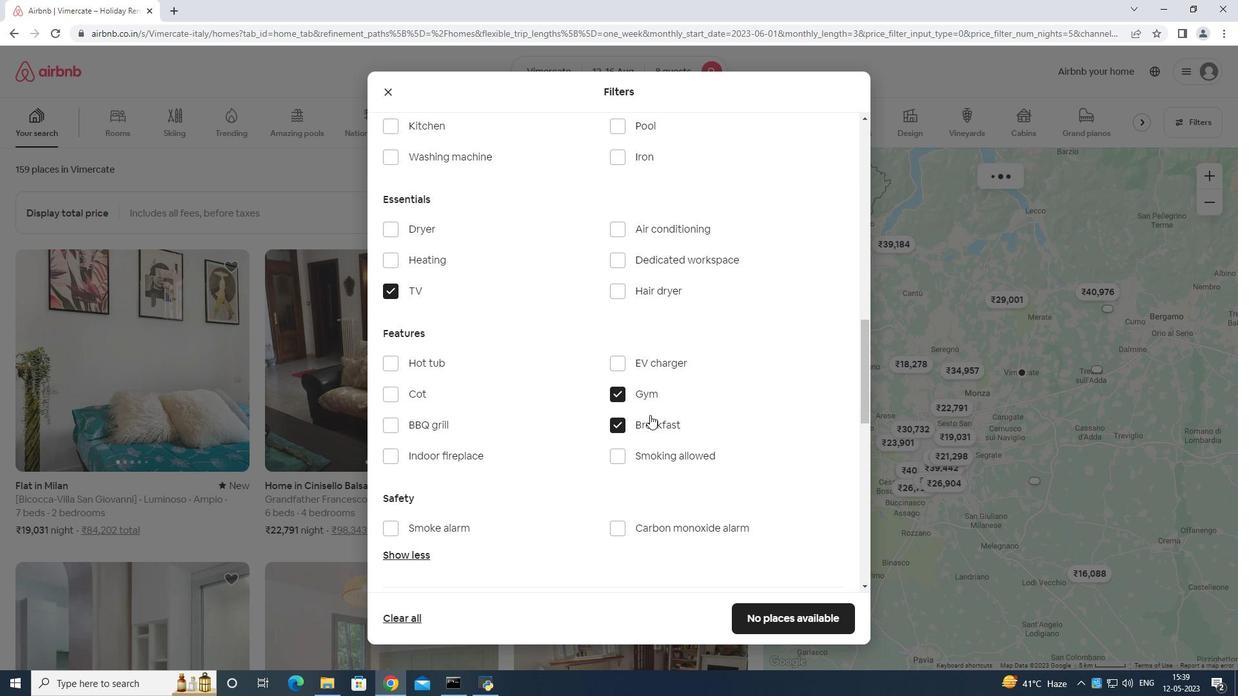 
Action: Mouse moved to (700, 417)
Screenshot: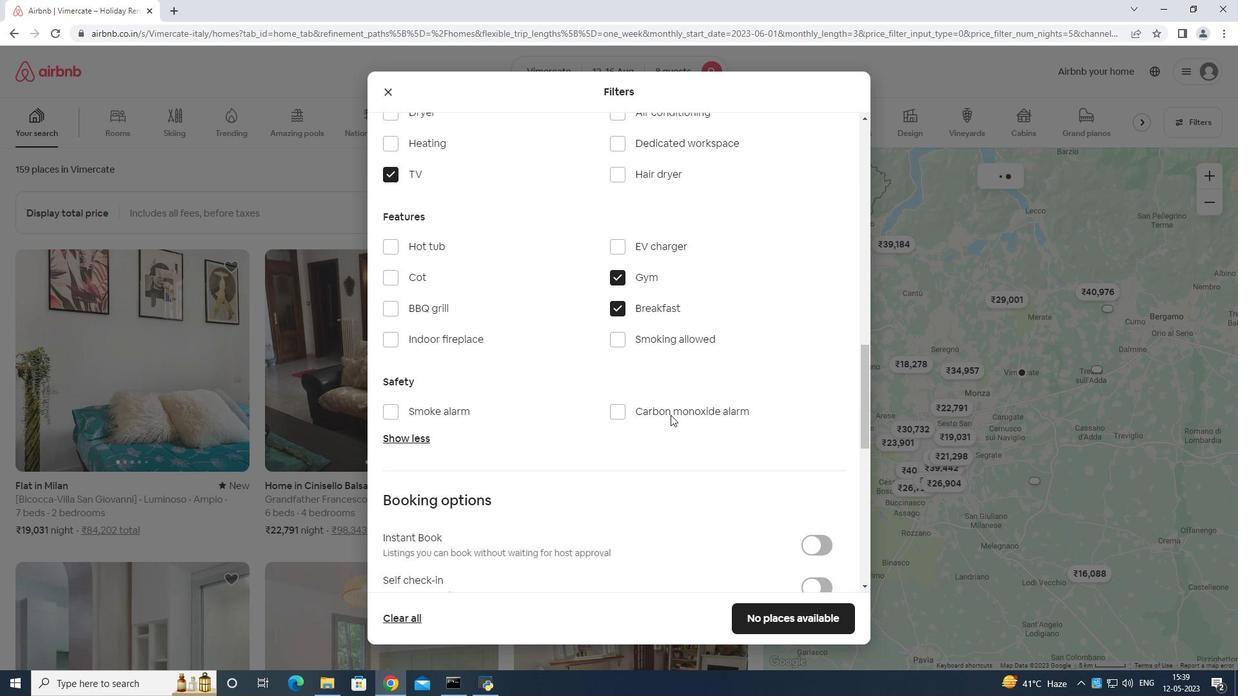 
Action: Mouse scrolled (700, 416) with delta (0, 0)
Screenshot: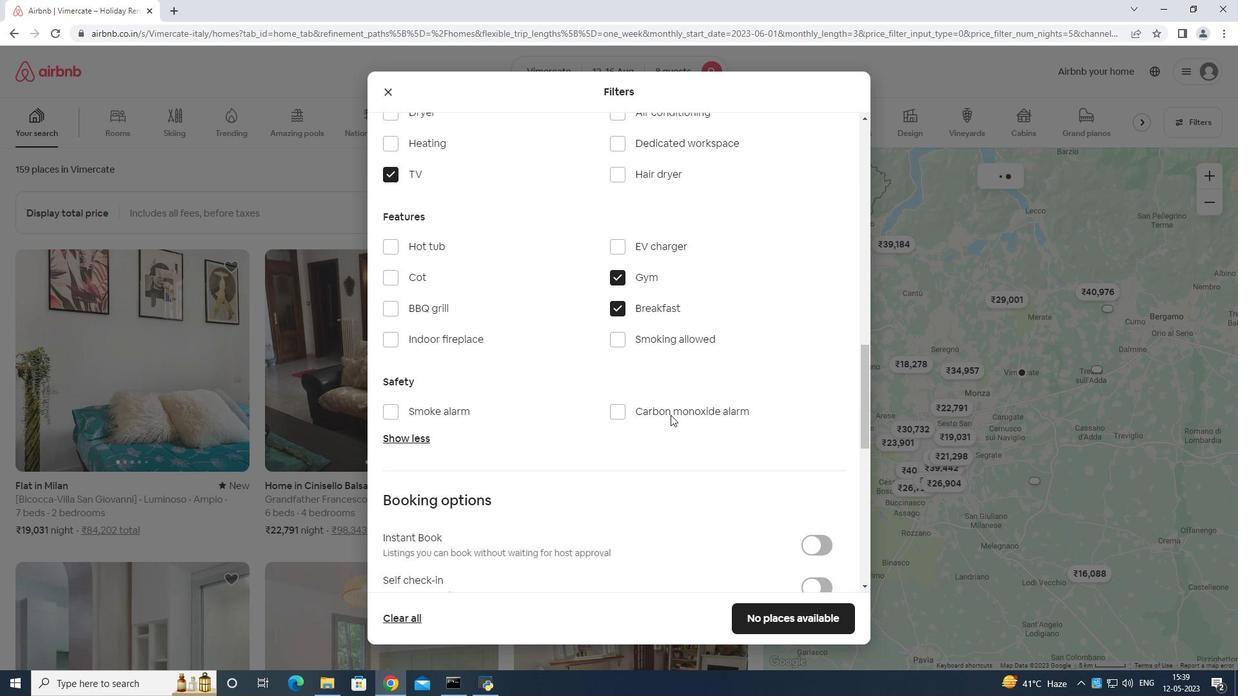 
Action: Mouse moved to (815, 387)
Screenshot: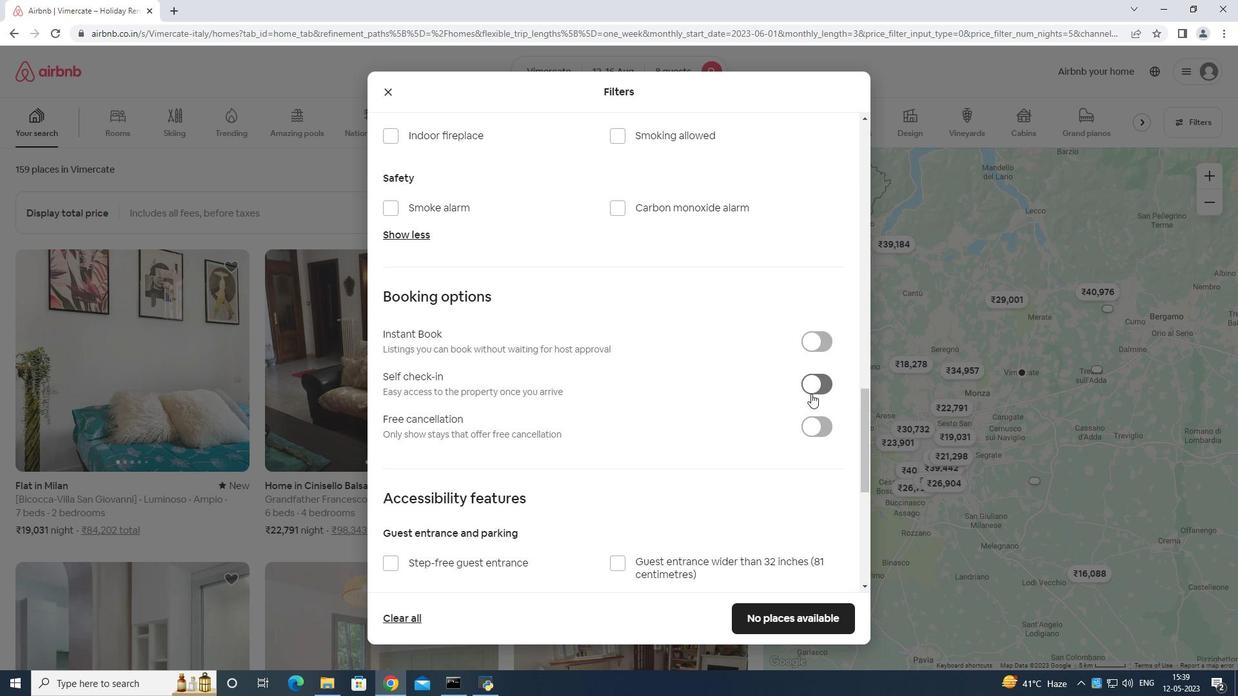 
Action: Mouse pressed left at (815, 387)
Screenshot: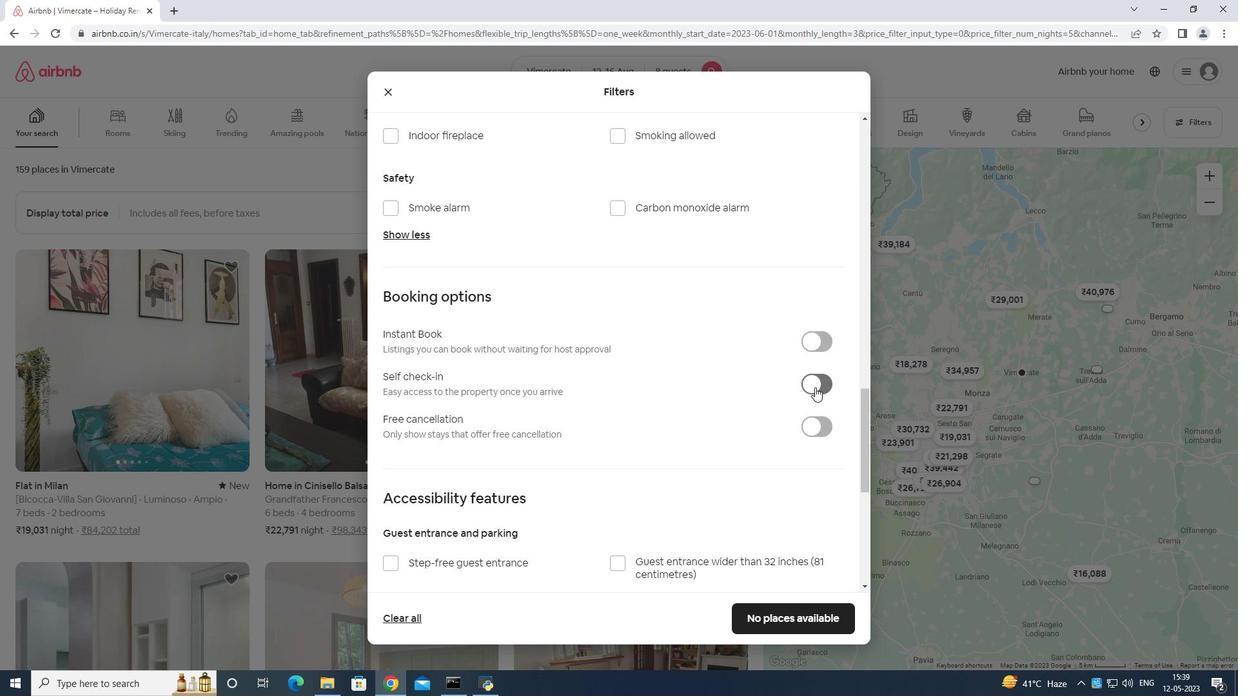 
Action: Mouse moved to (818, 380)
Screenshot: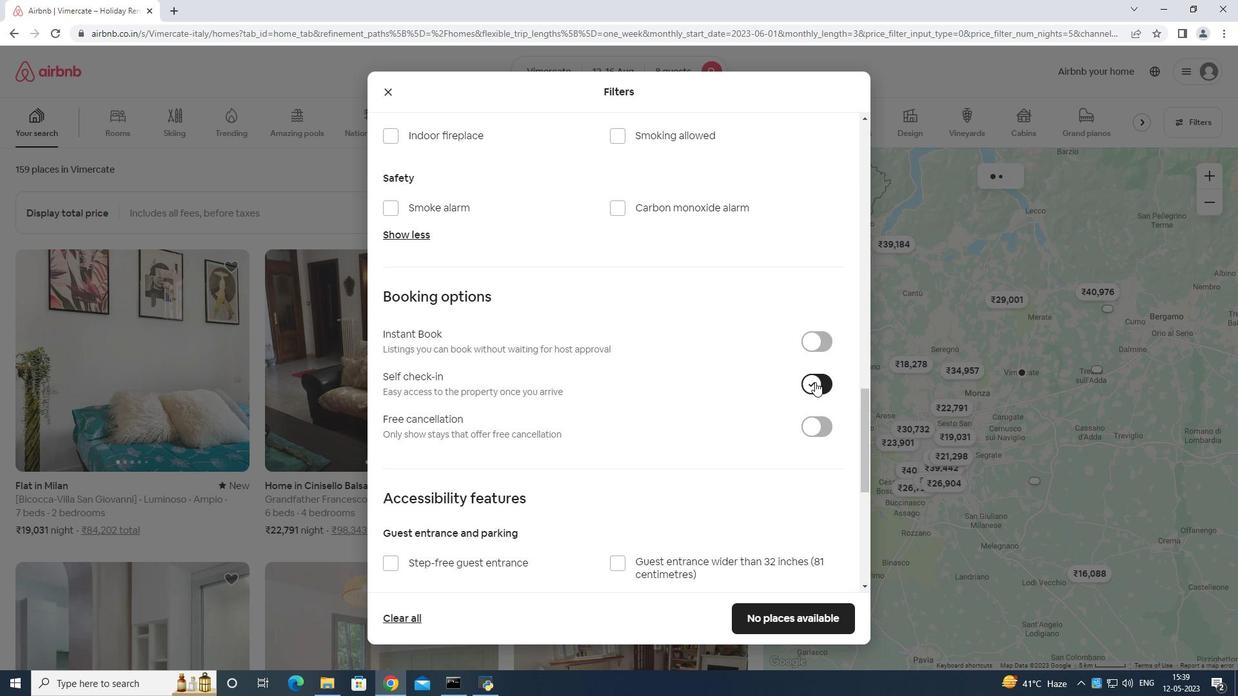 
Action: Mouse scrolled (818, 379) with delta (0, 0)
Screenshot: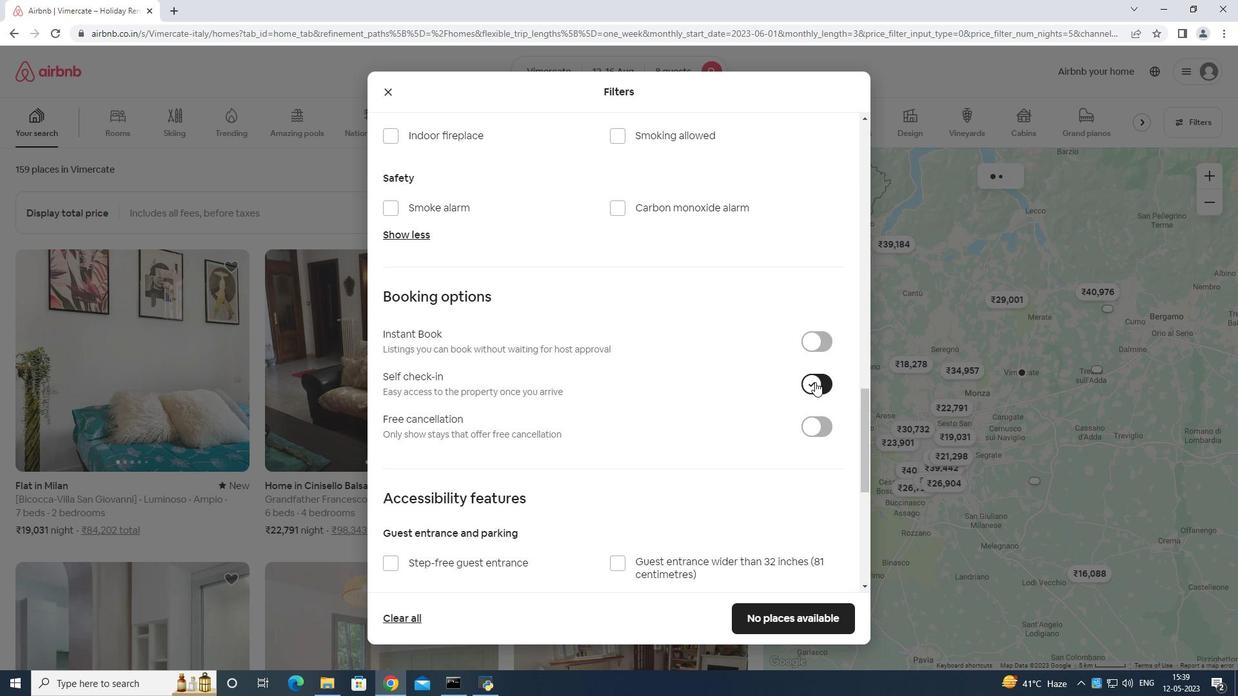 
Action: Mouse scrolled (818, 379) with delta (0, 0)
Screenshot: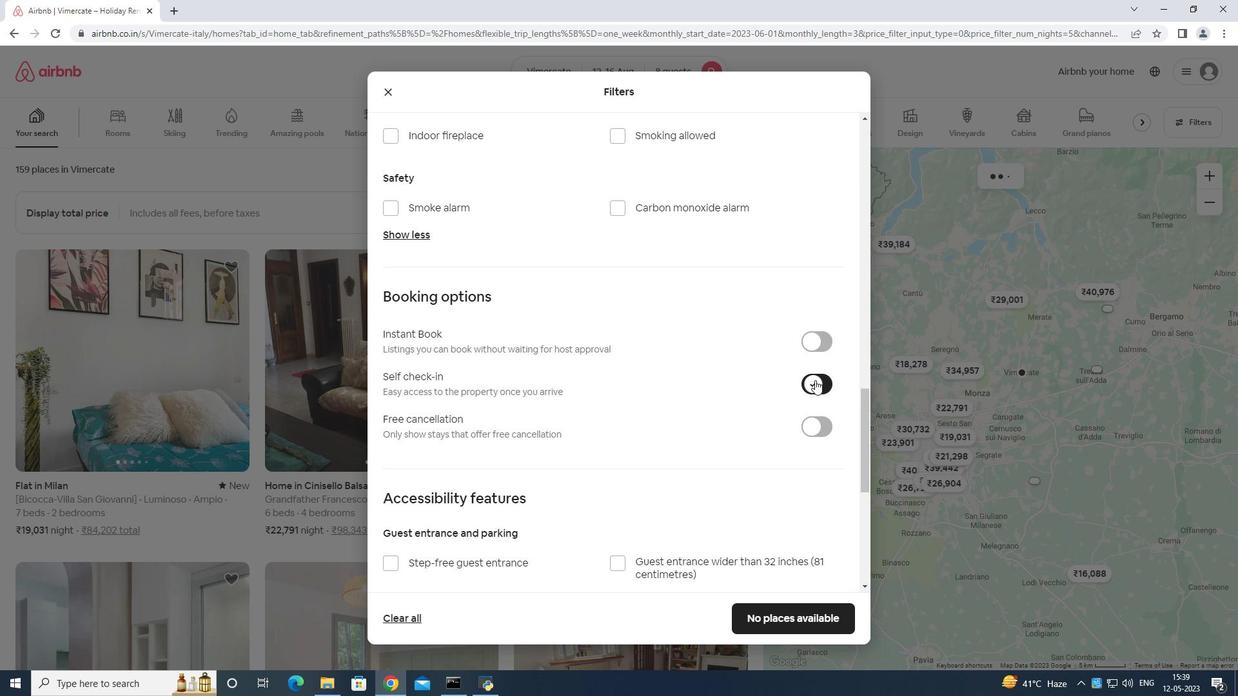 
Action: Mouse scrolled (818, 379) with delta (0, 0)
Screenshot: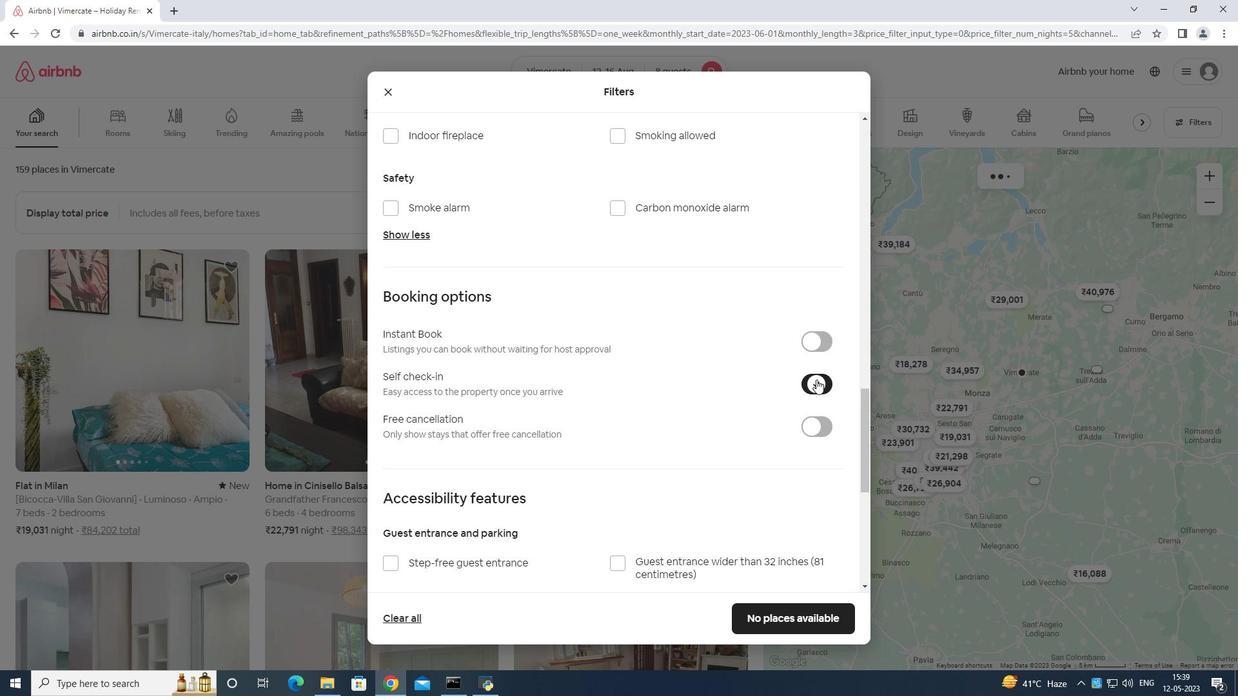 
Action: Mouse scrolled (818, 379) with delta (0, 0)
Screenshot: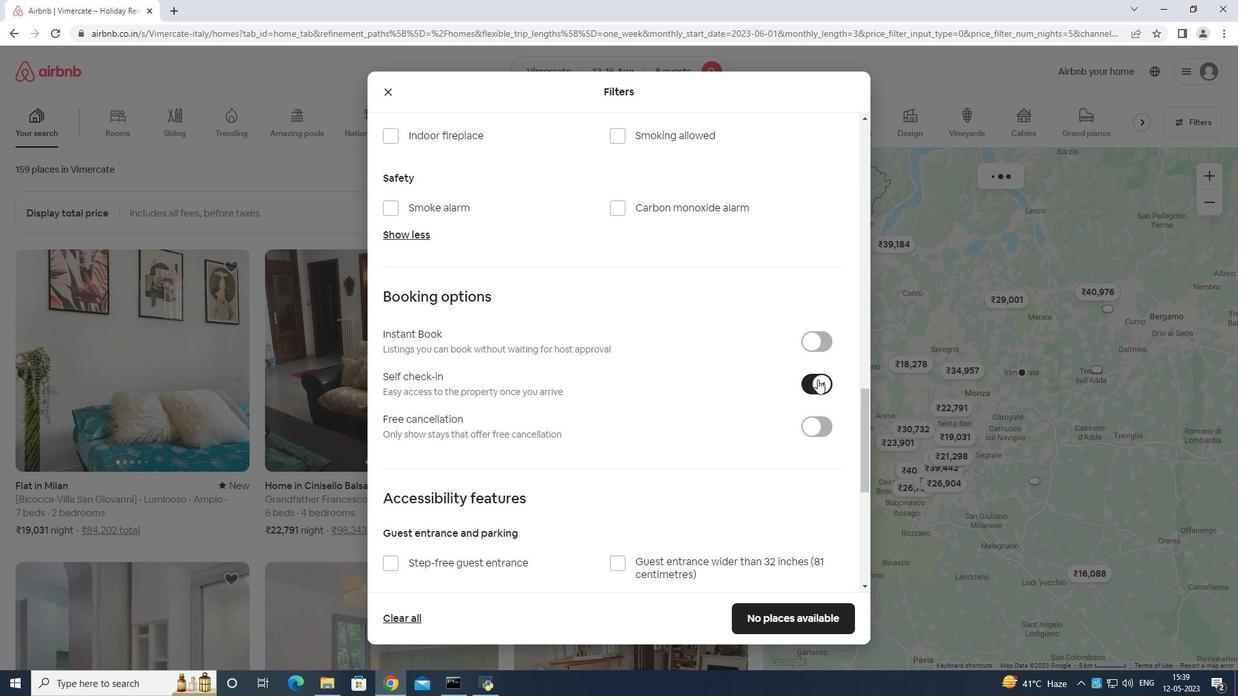 
Action: Mouse scrolled (818, 379) with delta (0, 0)
Screenshot: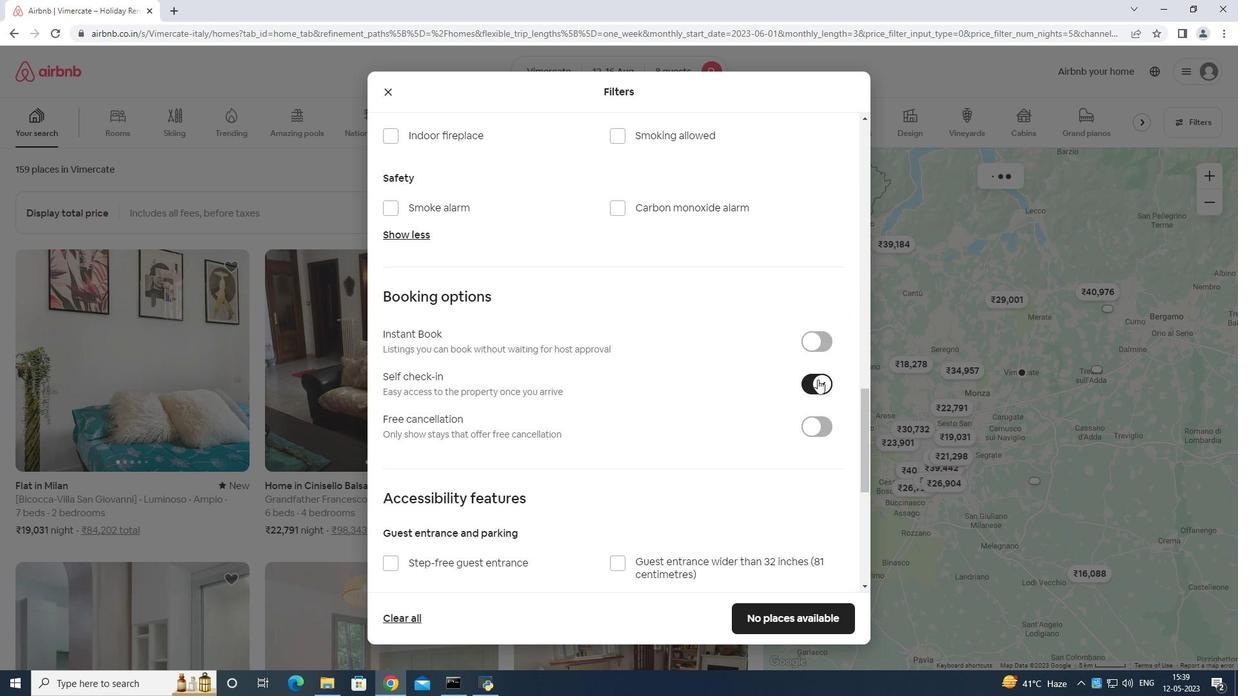 
Action: Mouse scrolled (818, 379) with delta (0, 0)
Screenshot: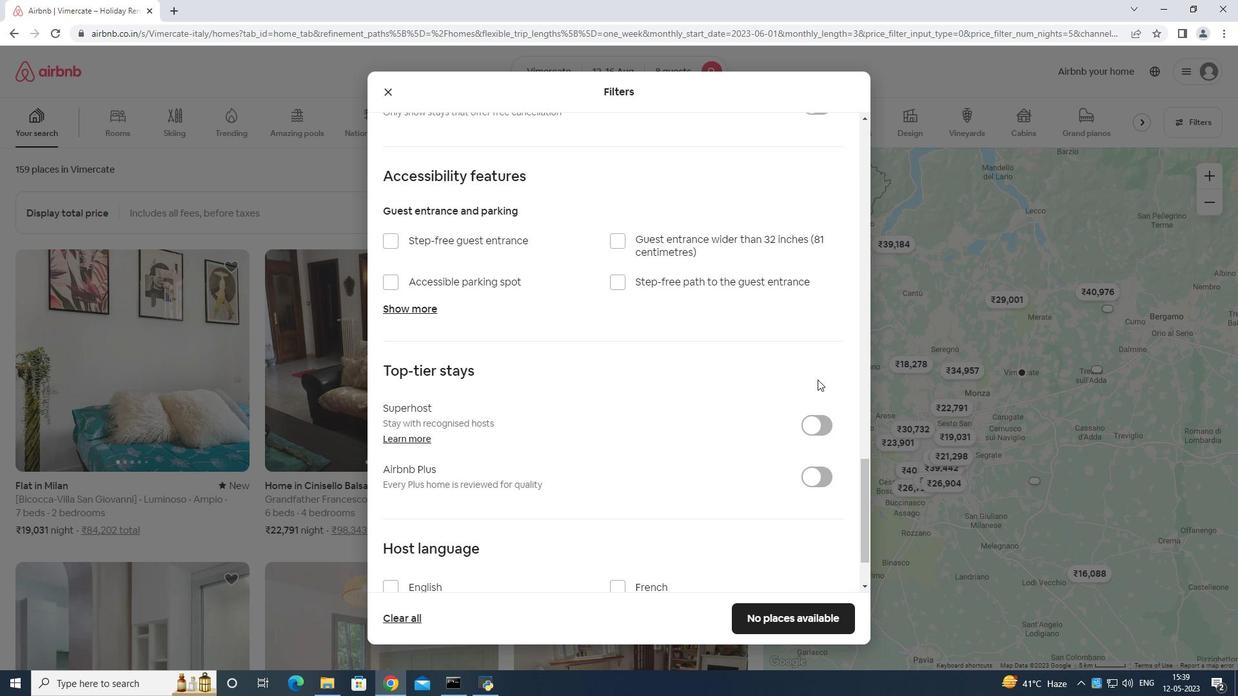 
Action: Mouse moved to (817, 381)
Screenshot: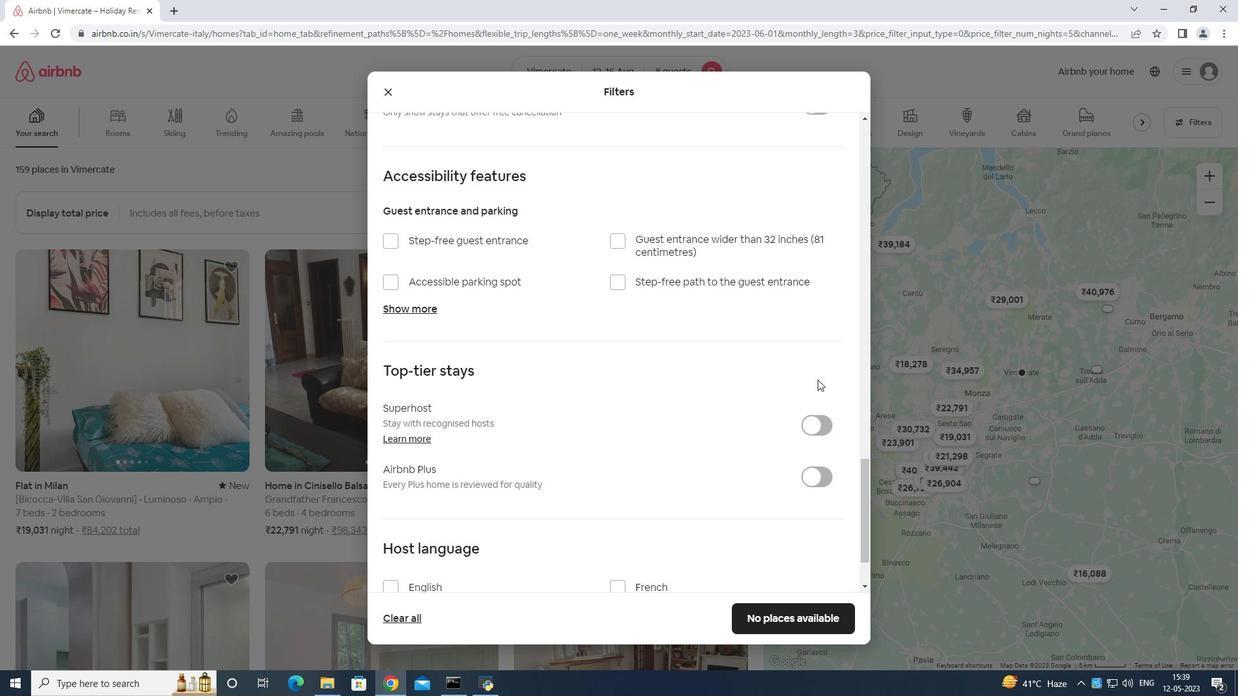 
Action: Mouse scrolled (817, 380) with delta (0, 0)
Screenshot: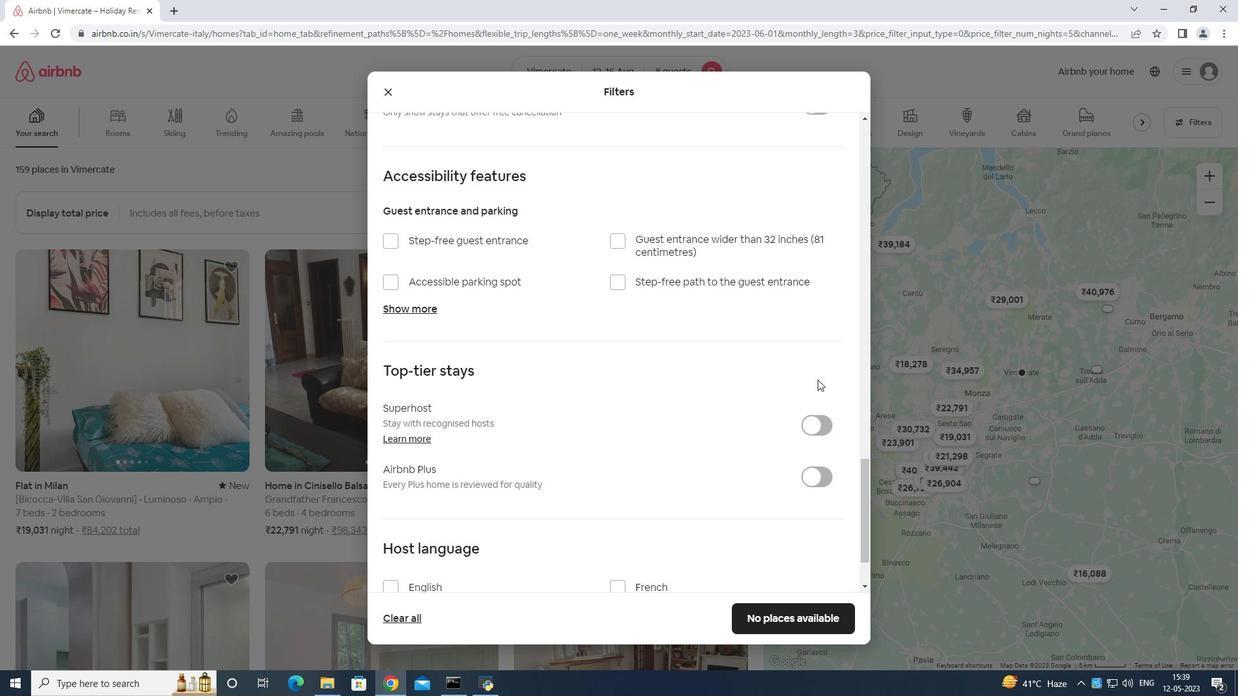 
Action: Mouse moved to (794, 386)
Screenshot: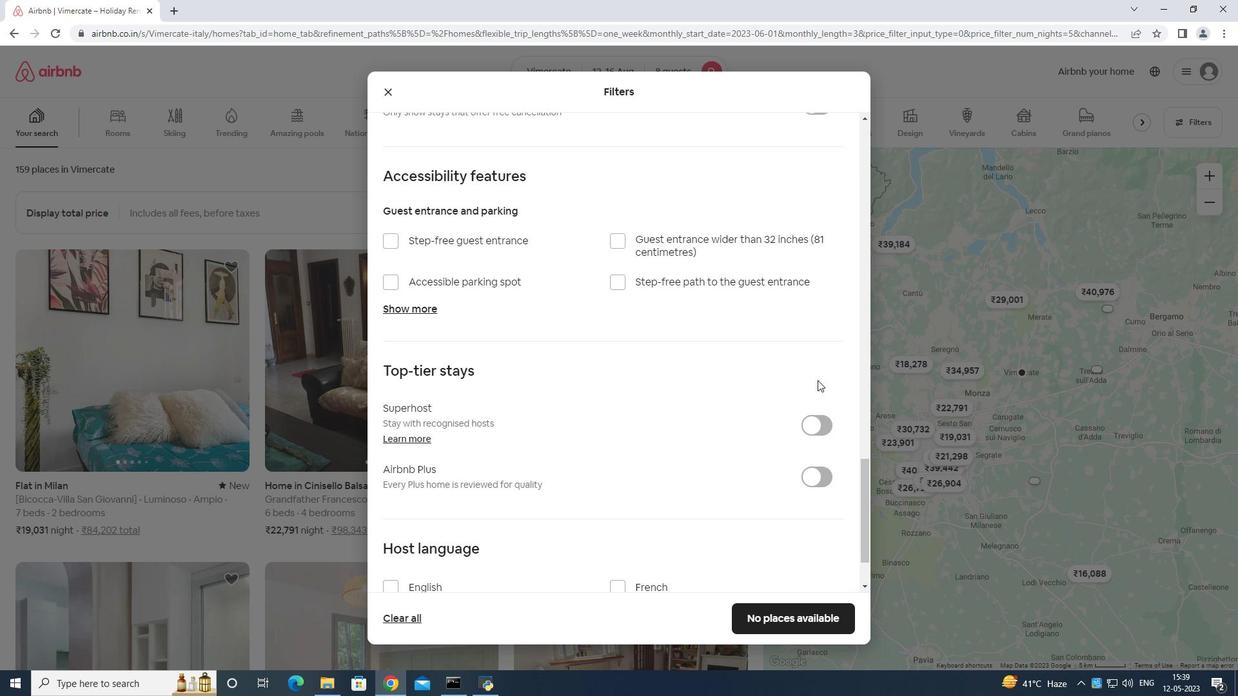 
Action: Mouse scrolled (794, 385) with delta (0, 0)
Screenshot: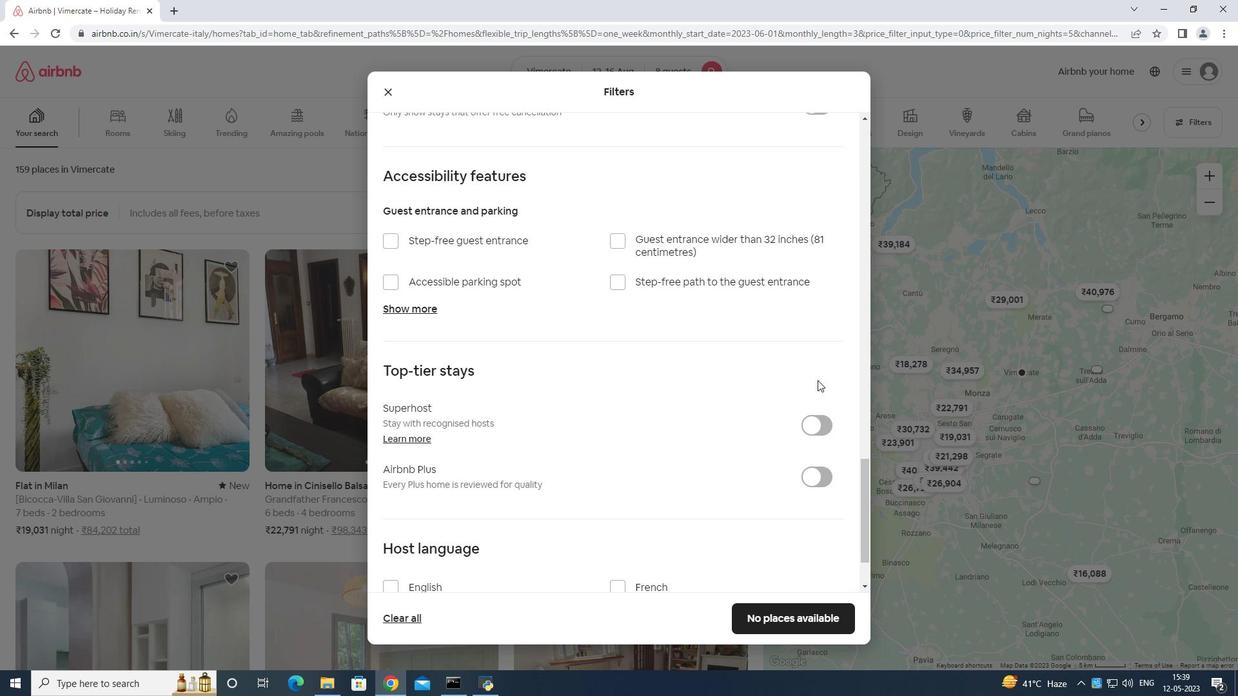 
Action: Mouse moved to (741, 397)
Screenshot: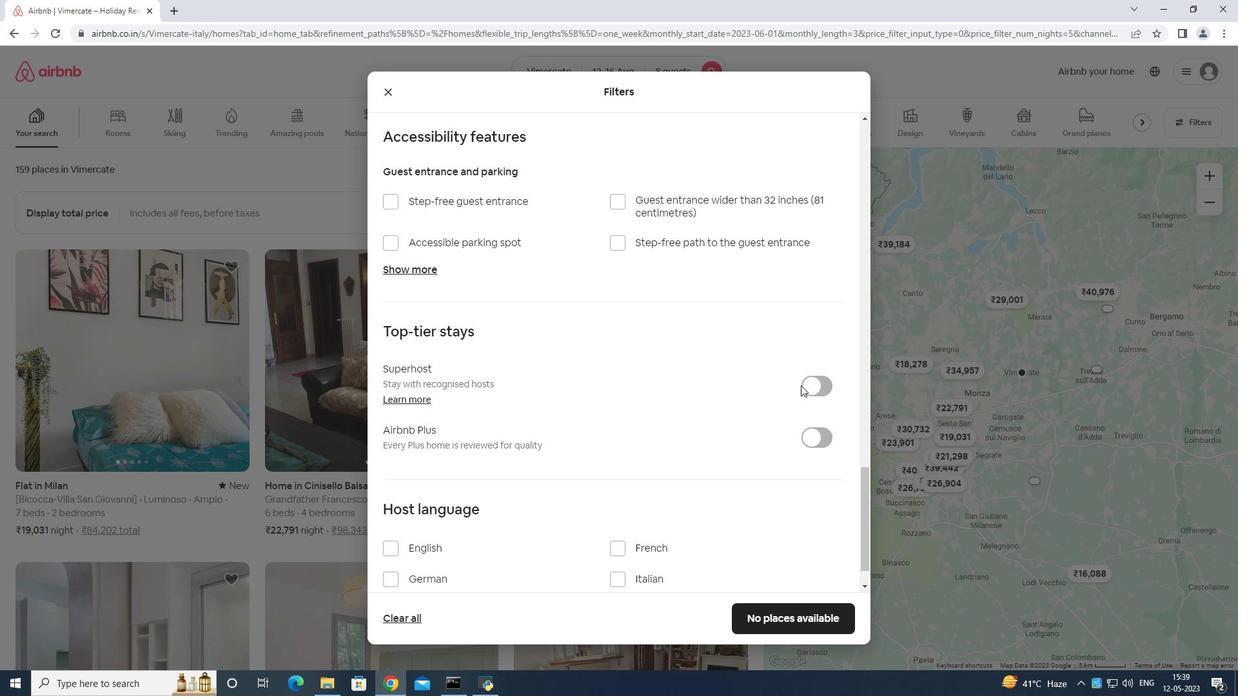 
Action: Mouse scrolled (741, 396) with delta (0, 0)
Screenshot: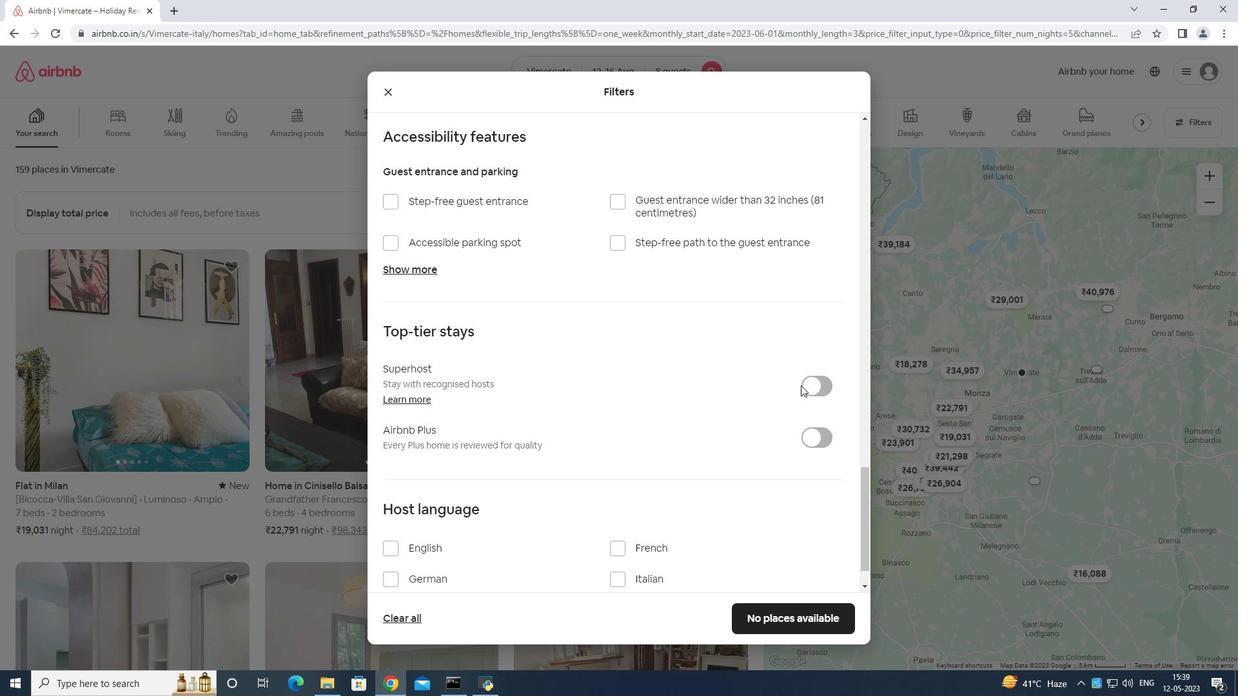 
Action: Mouse moved to (392, 506)
Screenshot: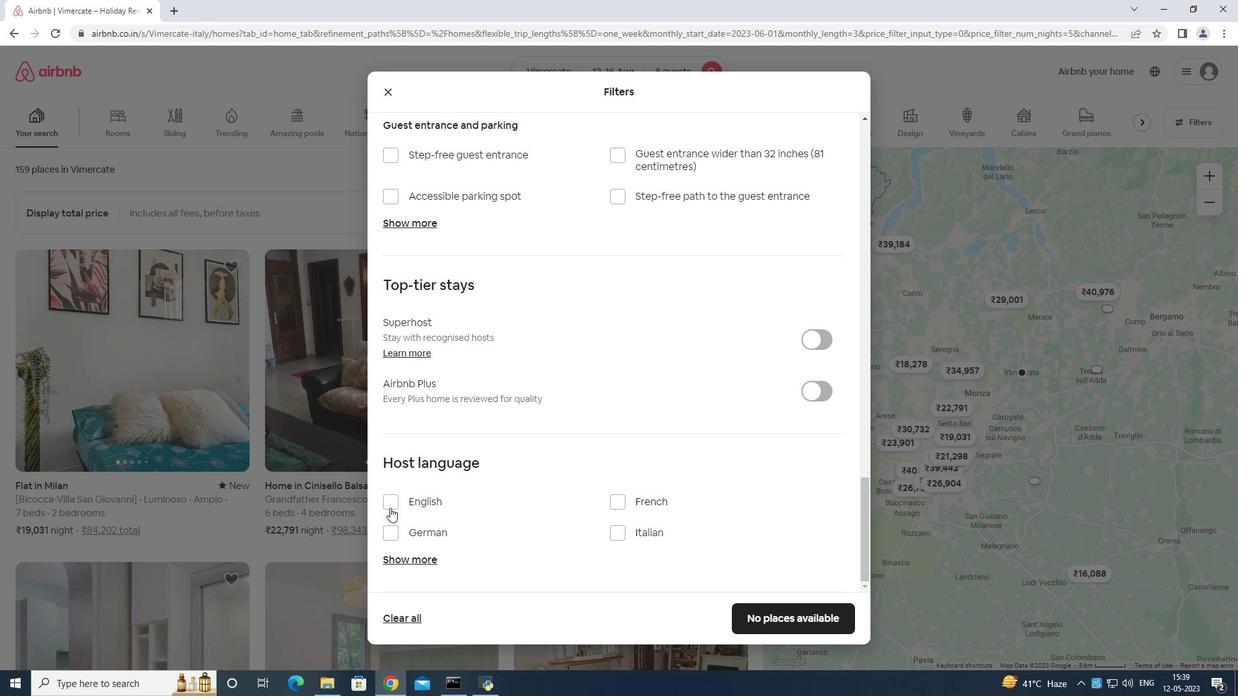 
Action: Mouse pressed left at (392, 506)
Screenshot: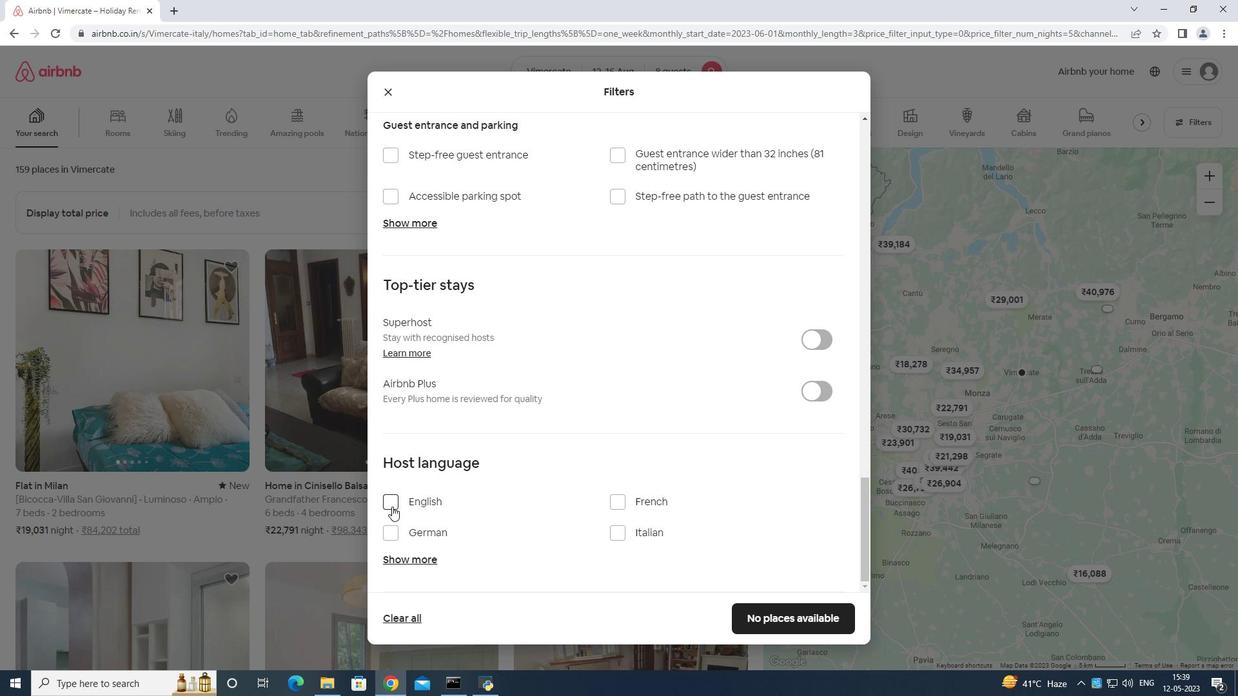 
Action: Mouse moved to (786, 614)
Screenshot: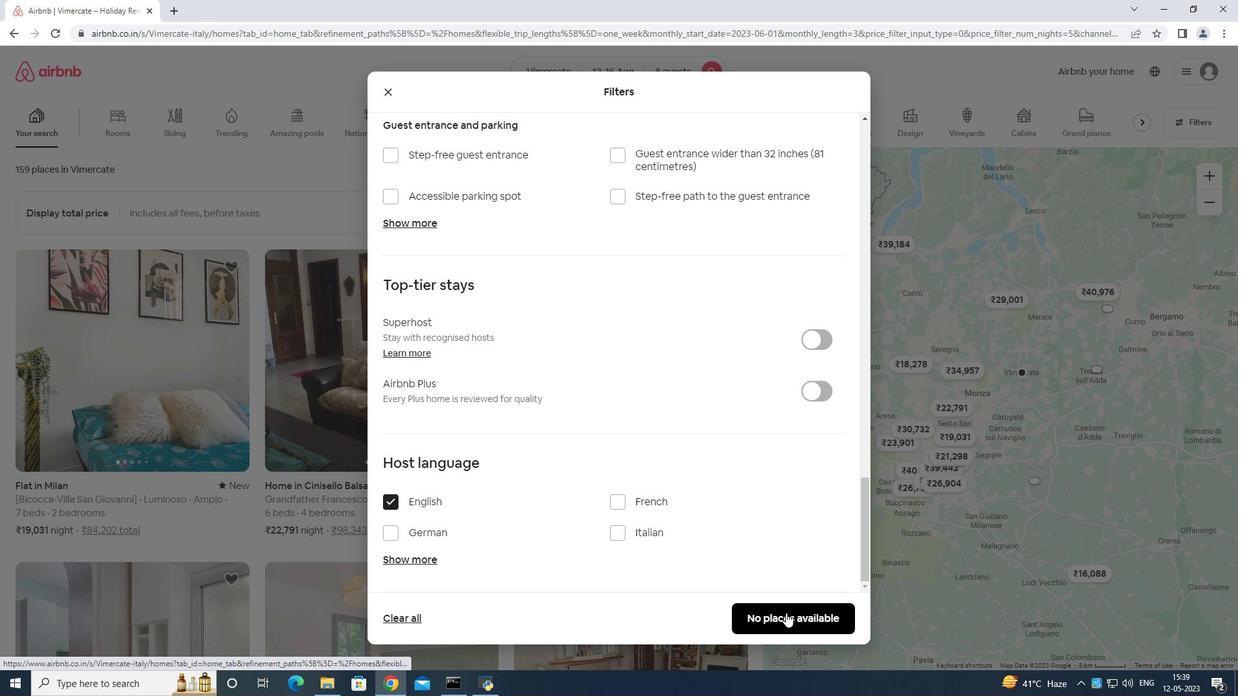 
Action: Mouse pressed left at (786, 614)
Screenshot: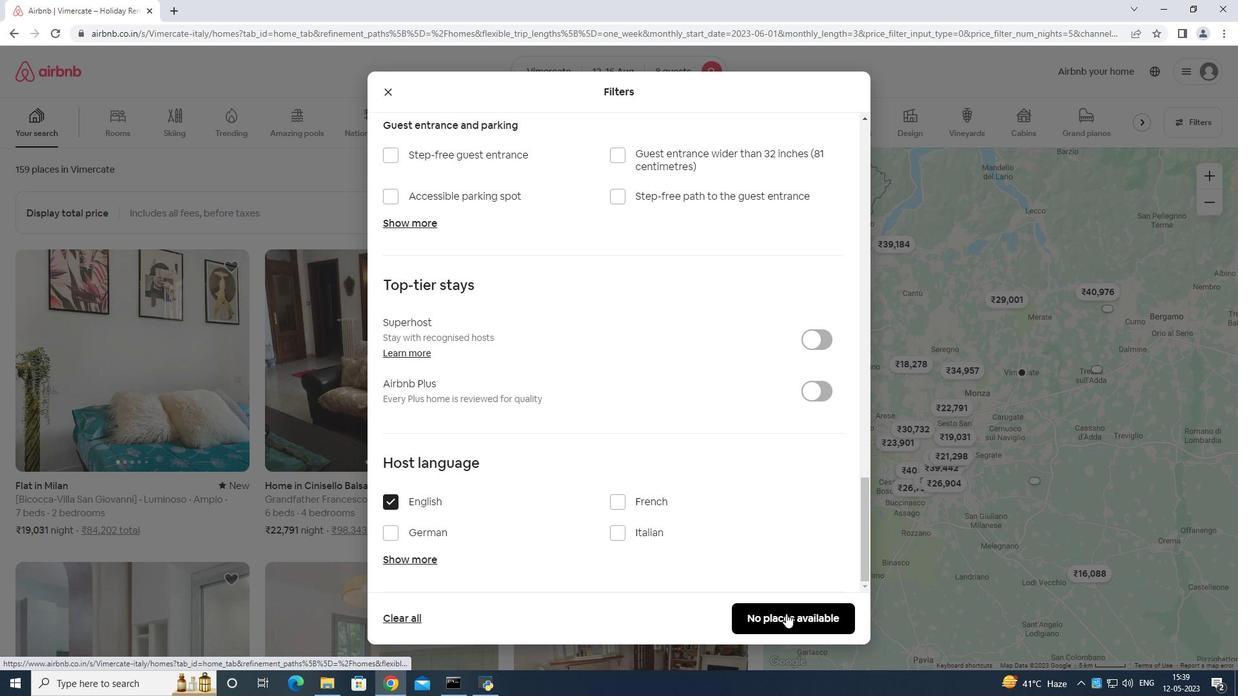 
Action: Mouse moved to (786, 614)
Screenshot: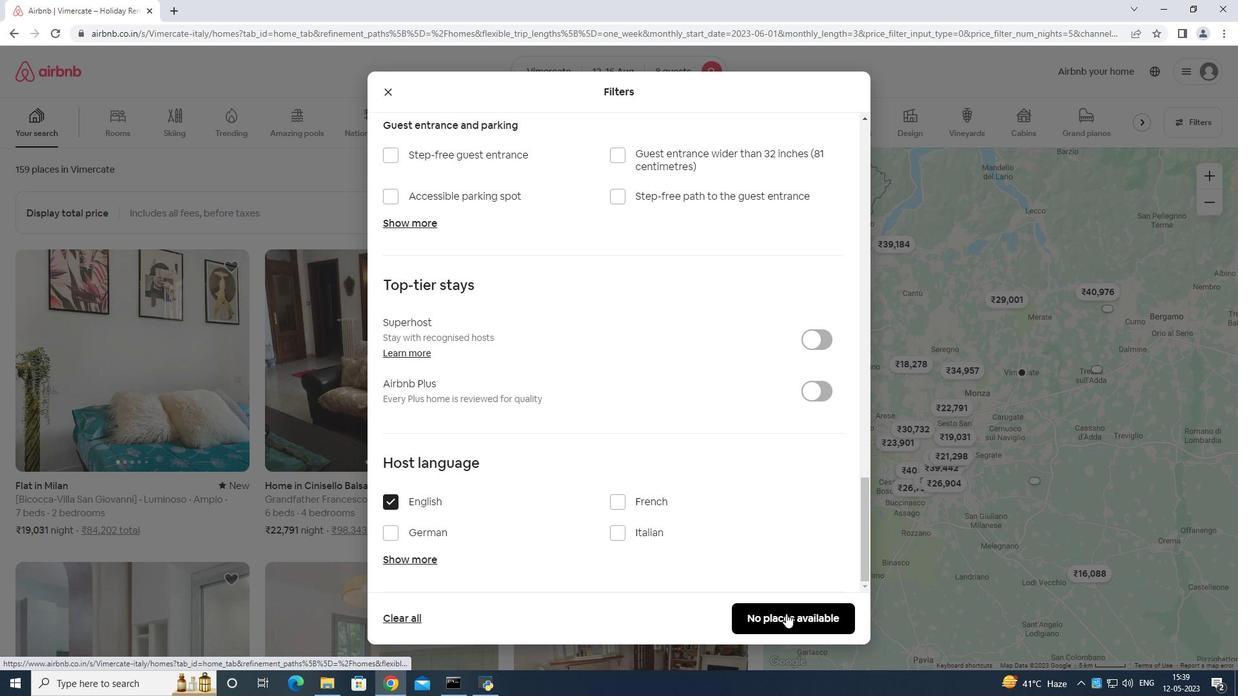 
